 Task: Search one way flight ticket for 5 adults, 2 children, 1 infant in seat and 1 infant on lap in economy from Las Vegas: Harry Reid International Airport to Jackson: Jackson Hole Airport on 5-2-2023. Choice of flights is Royal air maroc. Number of bags: 2 carry on bags. Price is upto 88000. Outbound departure time preference is 0:00.
Action: Mouse moved to (391, 332)
Screenshot: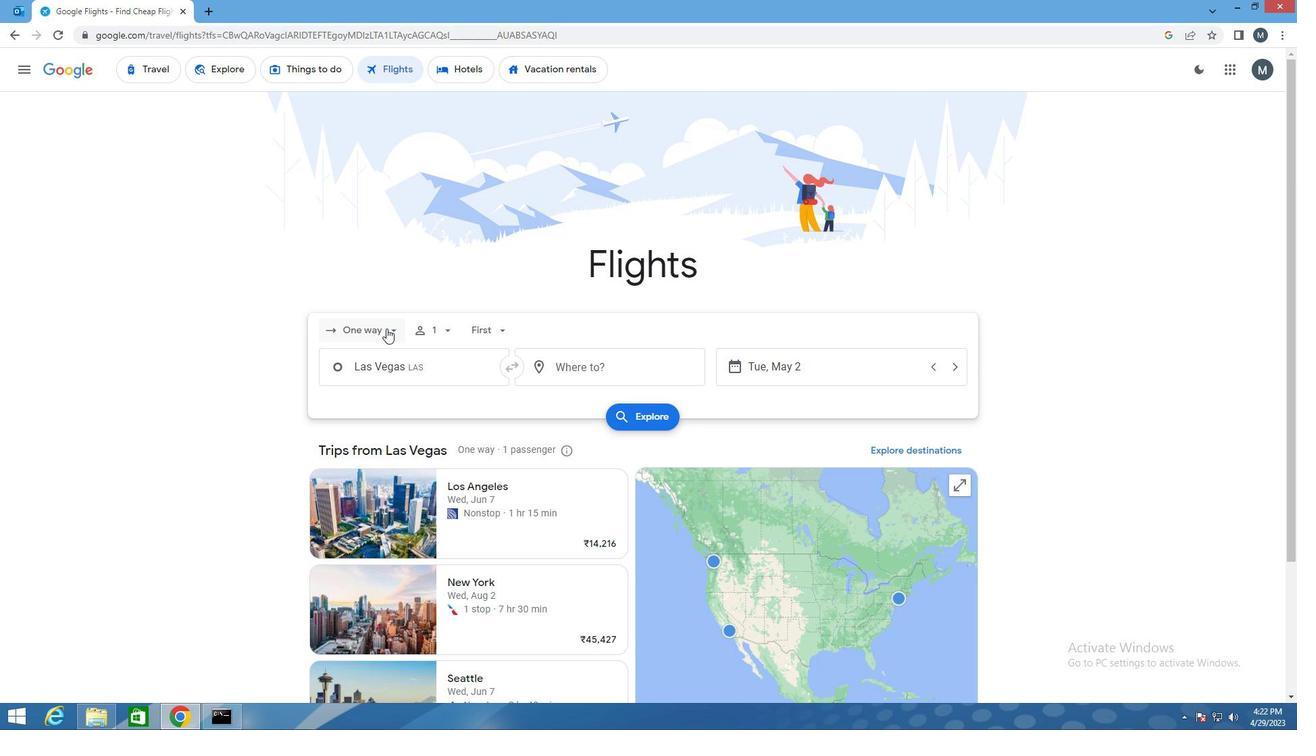 
Action: Mouse pressed left at (391, 332)
Screenshot: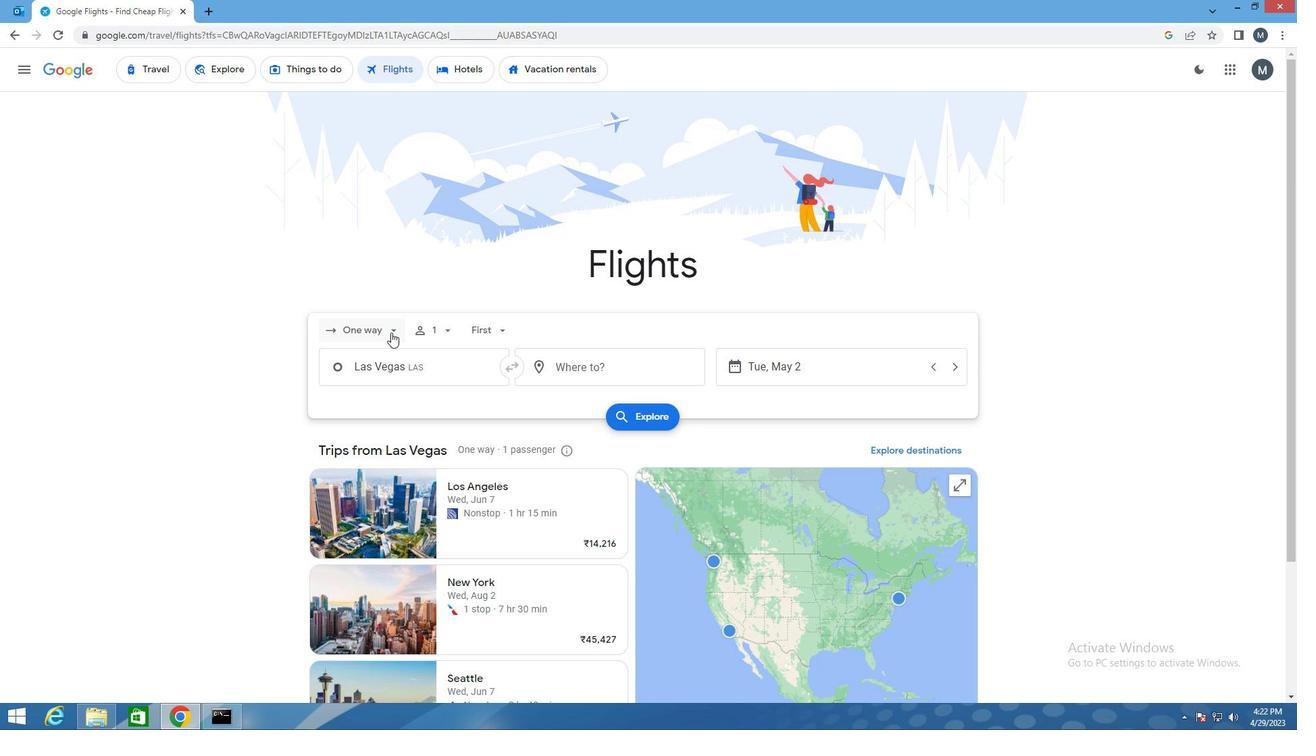 
Action: Mouse moved to (396, 390)
Screenshot: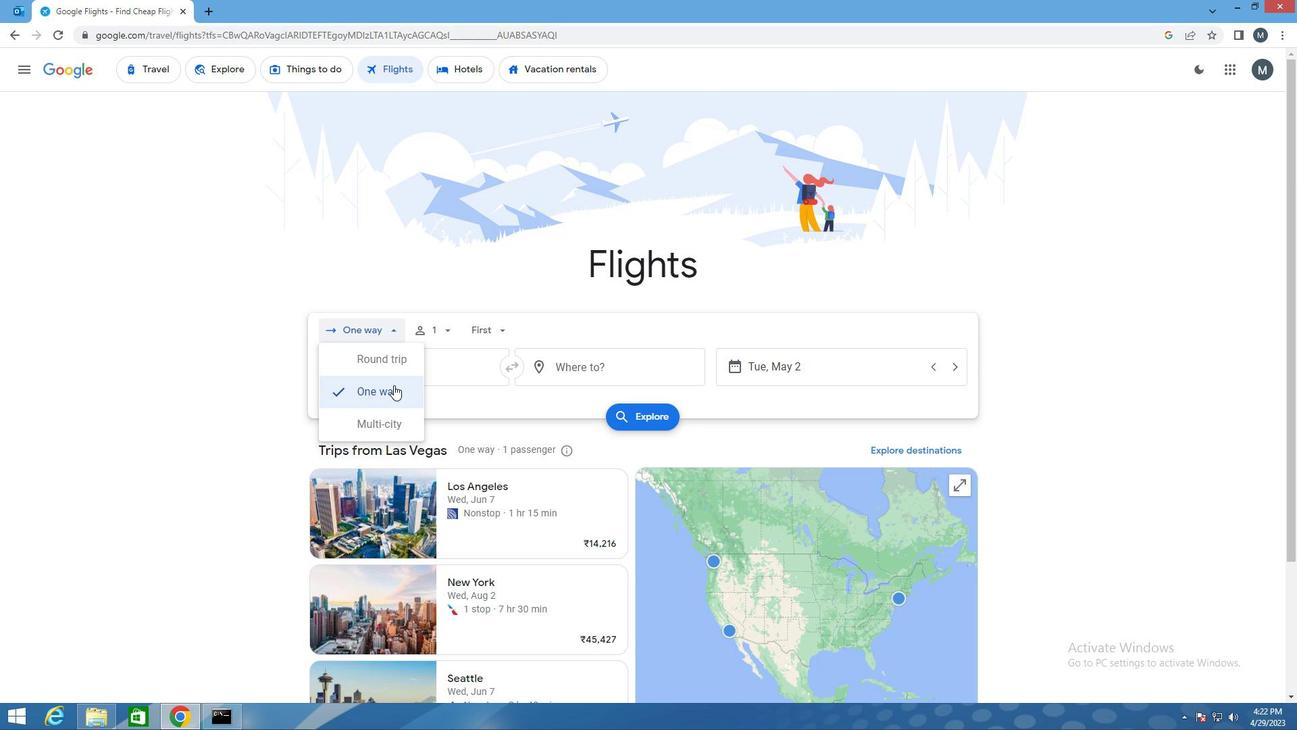 
Action: Mouse pressed left at (396, 390)
Screenshot: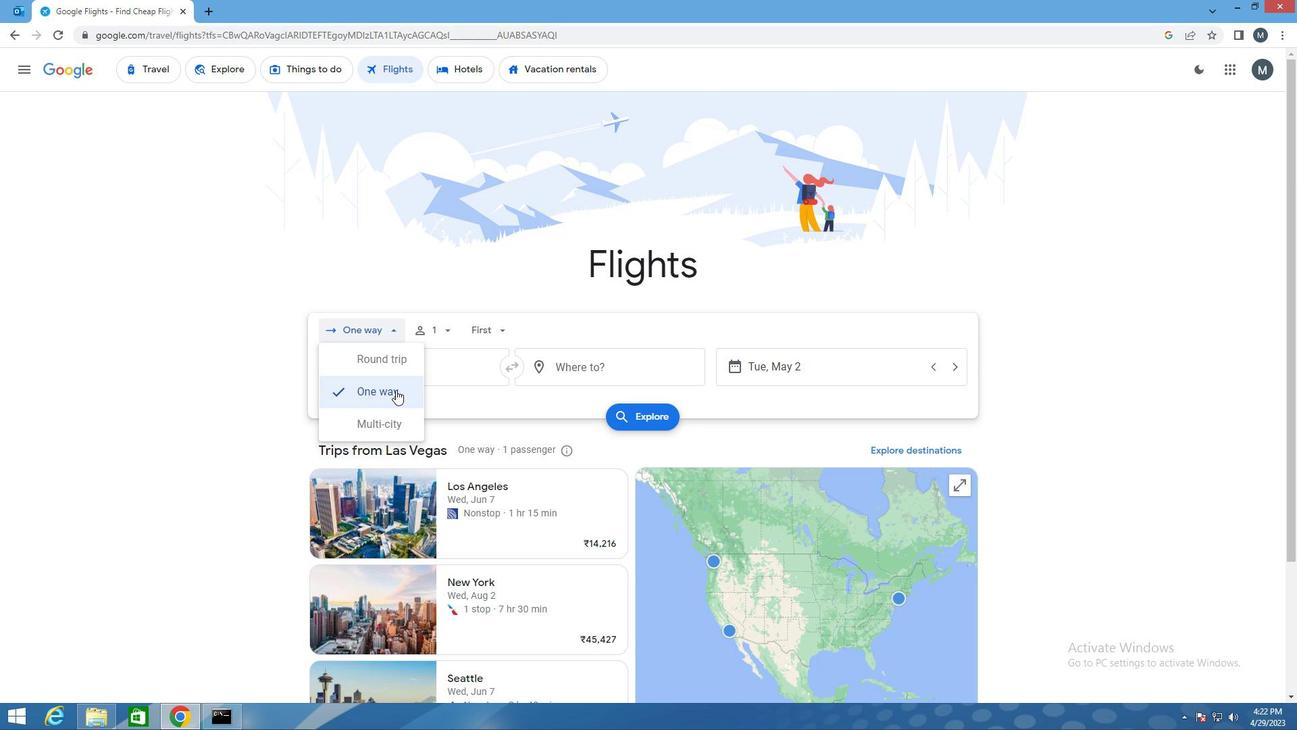 
Action: Mouse moved to (435, 332)
Screenshot: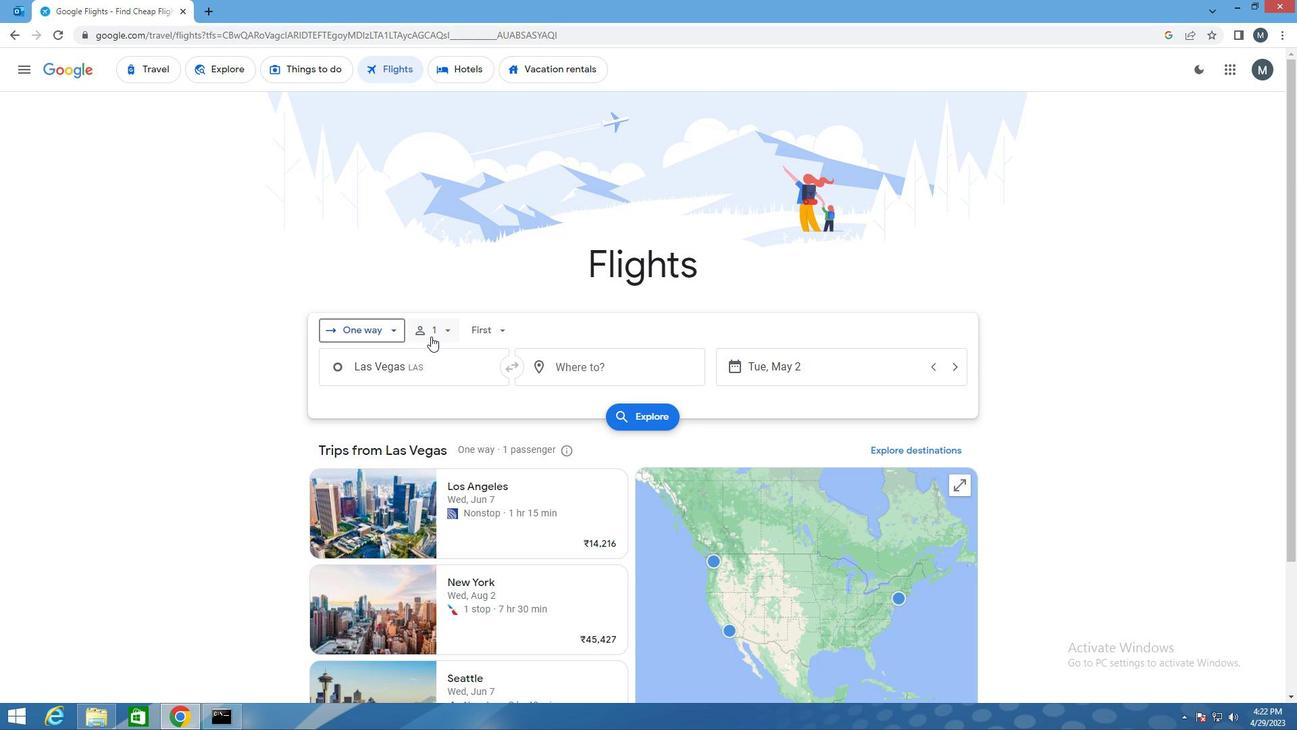 
Action: Mouse pressed left at (435, 332)
Screenshot: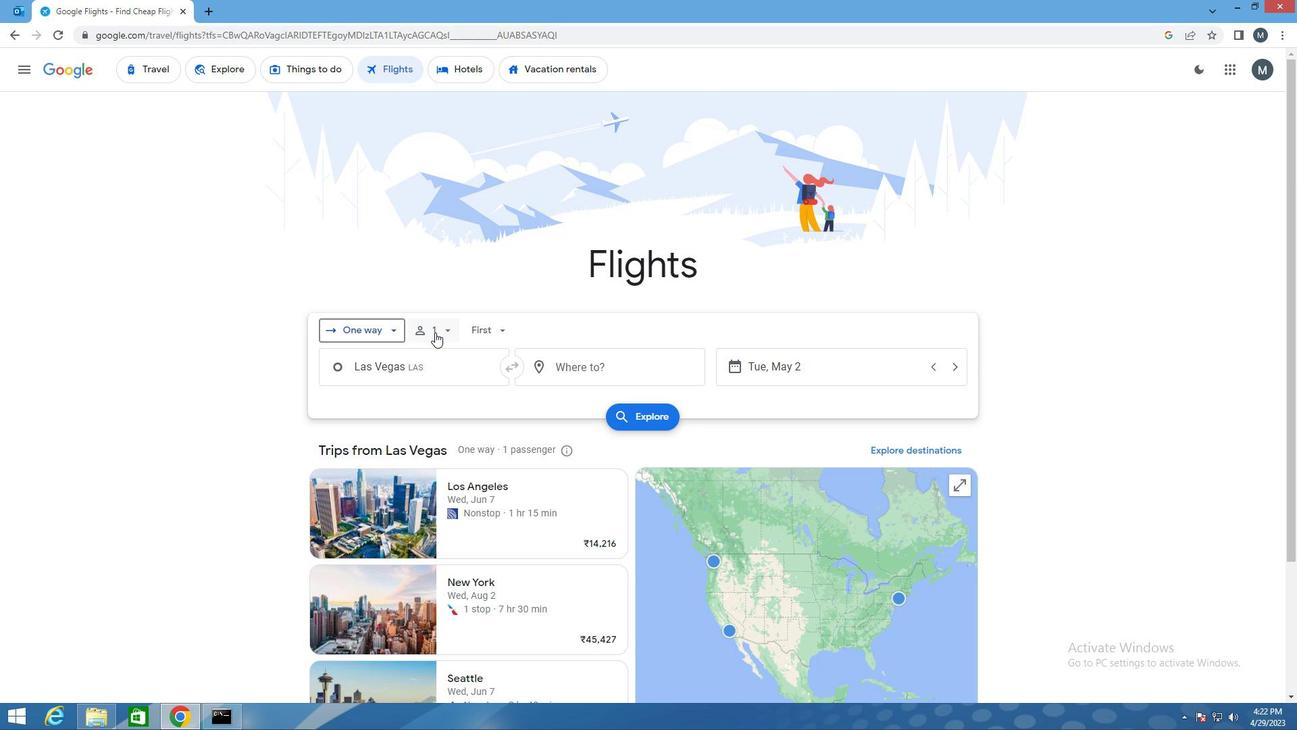 
Action: Mouse moved to (548, 365)
Screenshot: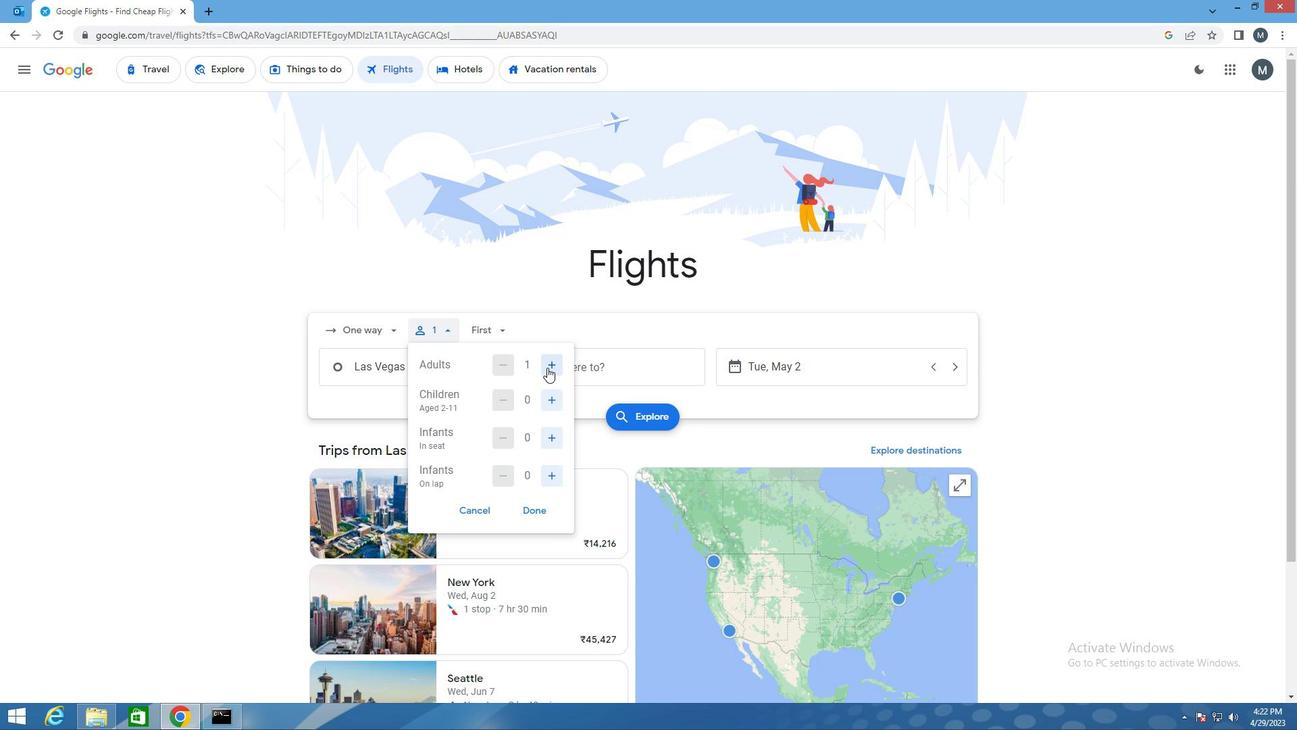 
Action: Mouse pressed left at (548, 365)
Screenshot: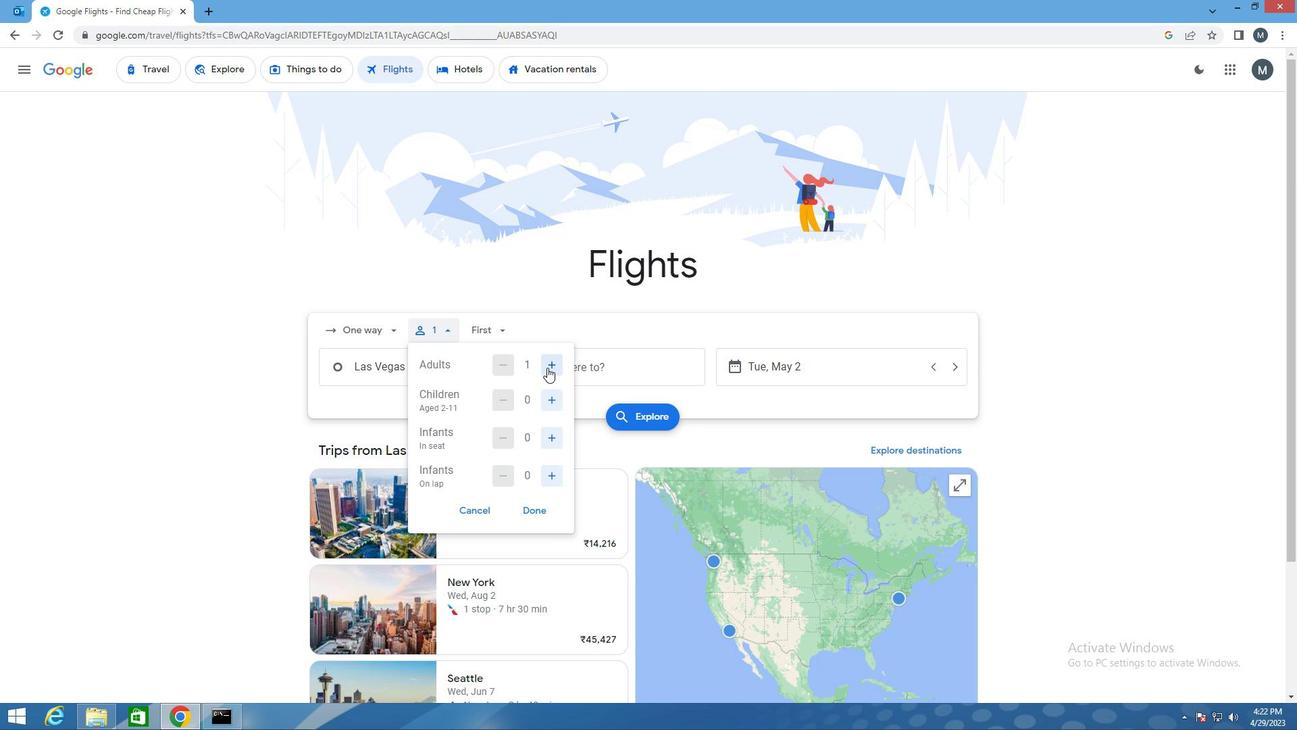
Action: Mouse pressed left at (548, 365)
Screenshot: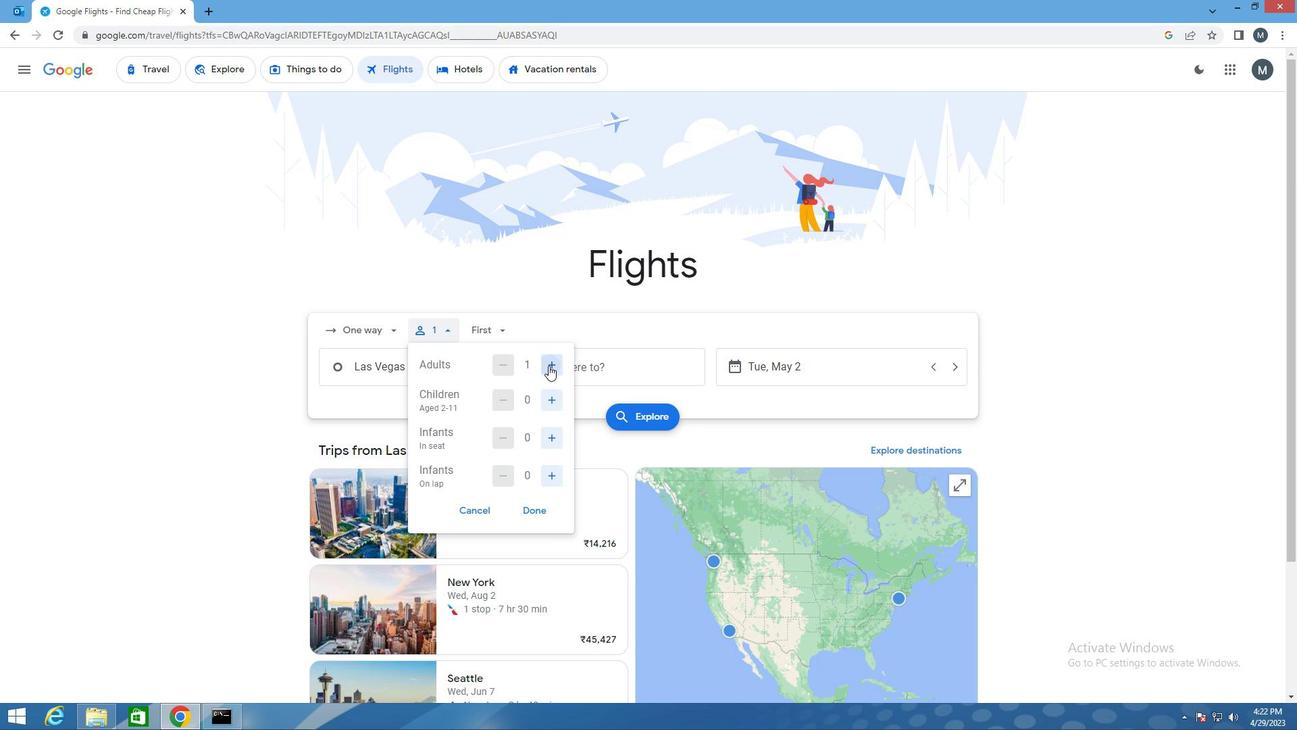 
Action: Mouse pressed left at (548, 365)
Screenshot: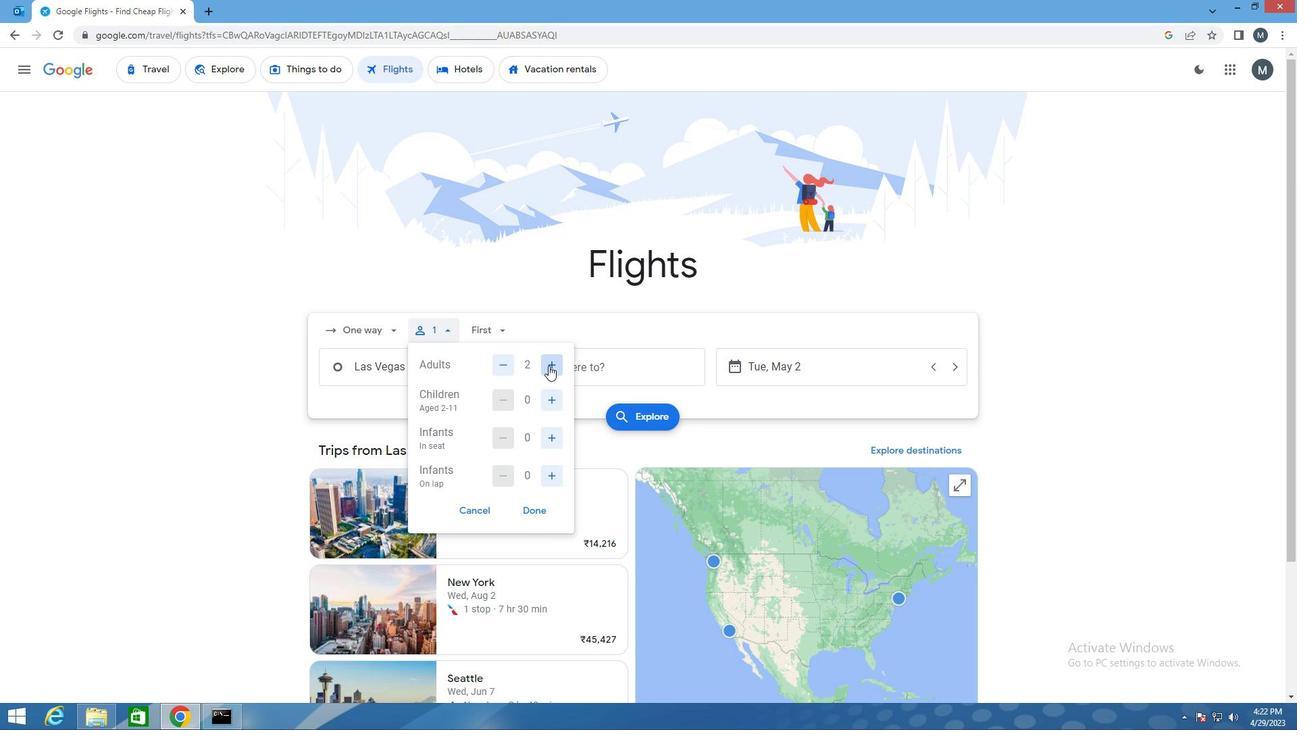 
Action: Mouse pressed left at (548, 365)
Screenshot: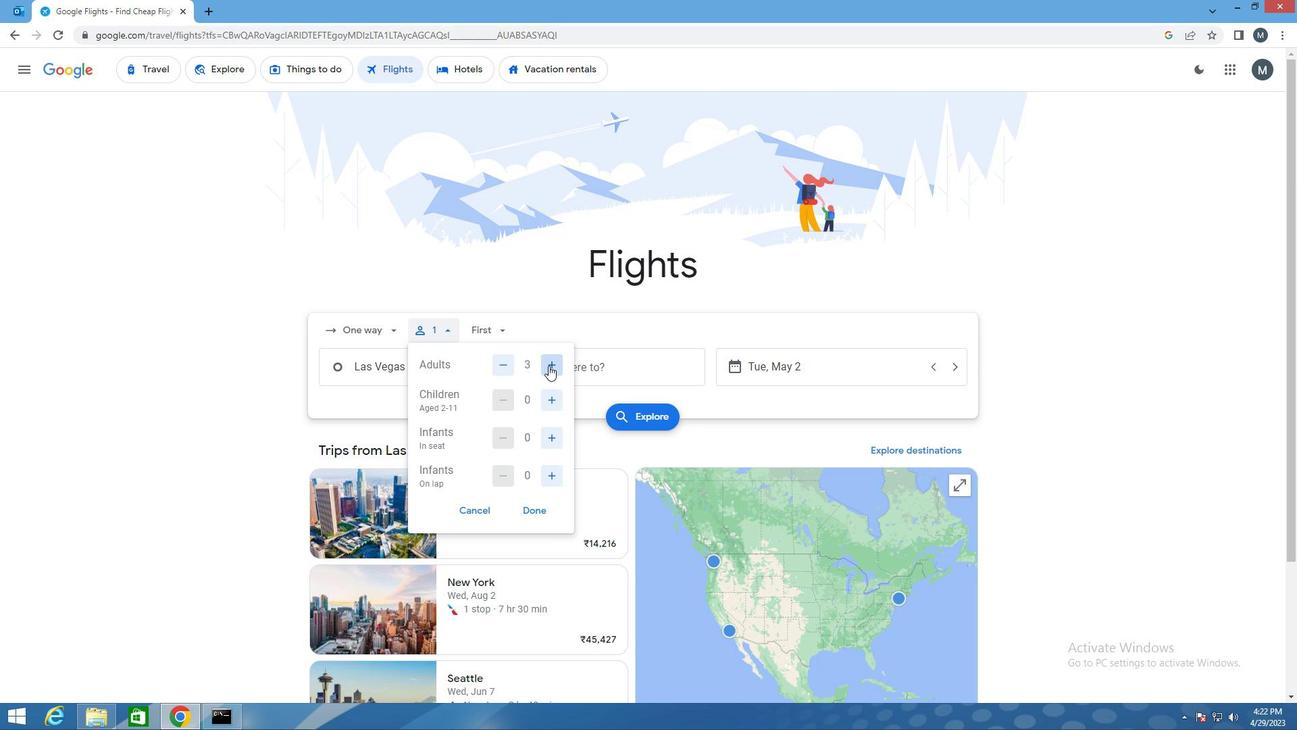 
Action: Mouse moved to (553, 400)
Screenshot: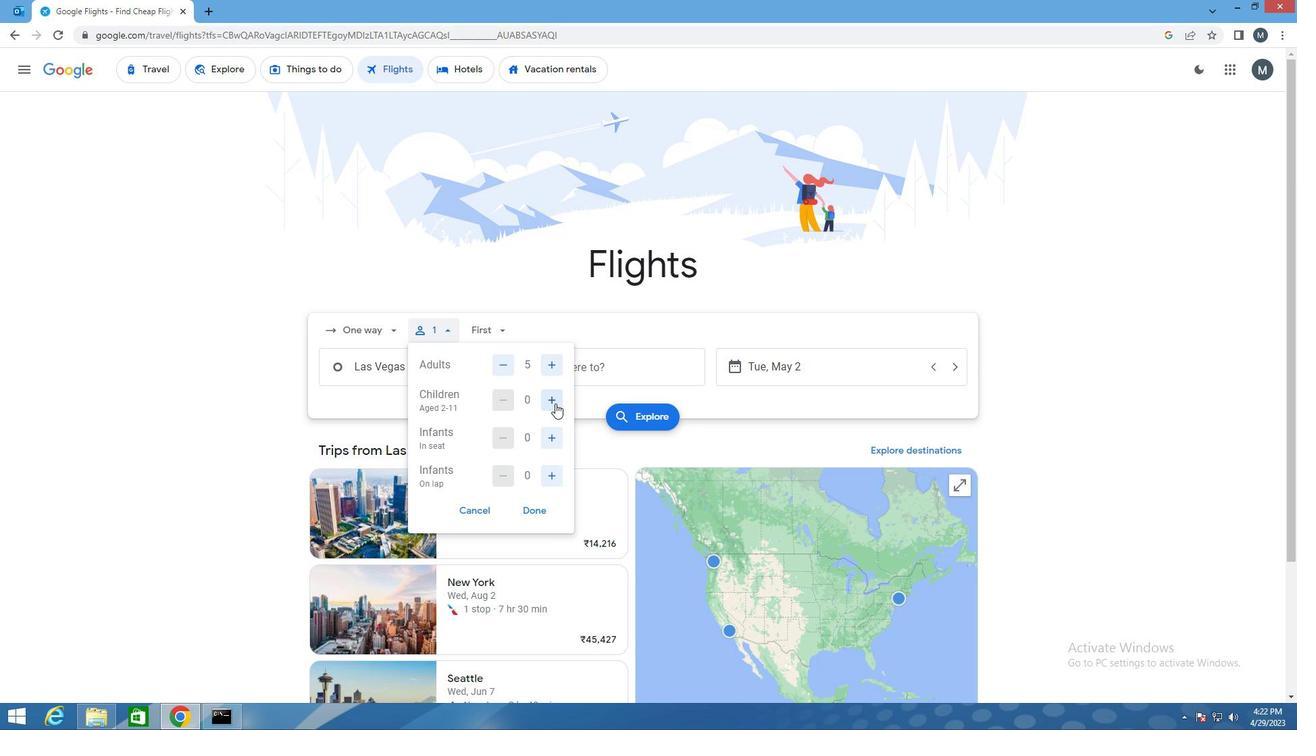 
Action: Mouse pressed left at (553, 400)
Screenshot: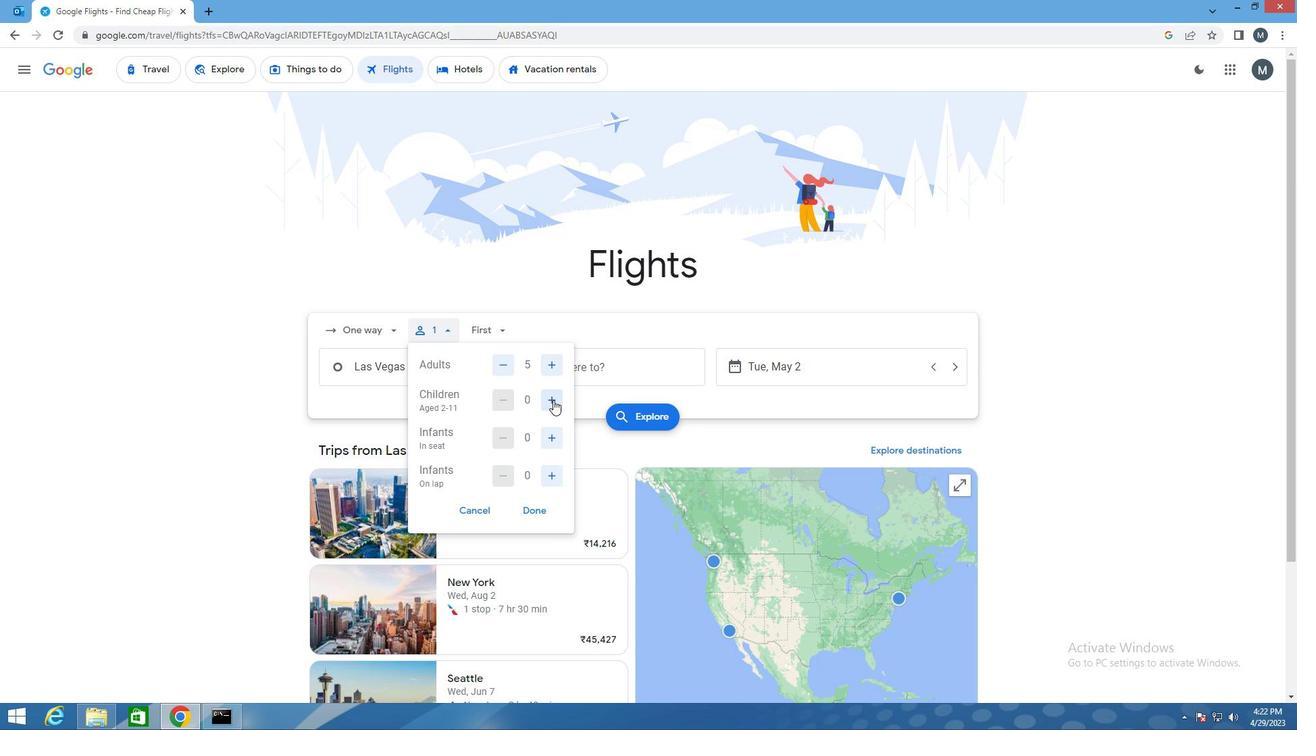 
Action: Mouse pressed left at (553, 400)
Screenshot: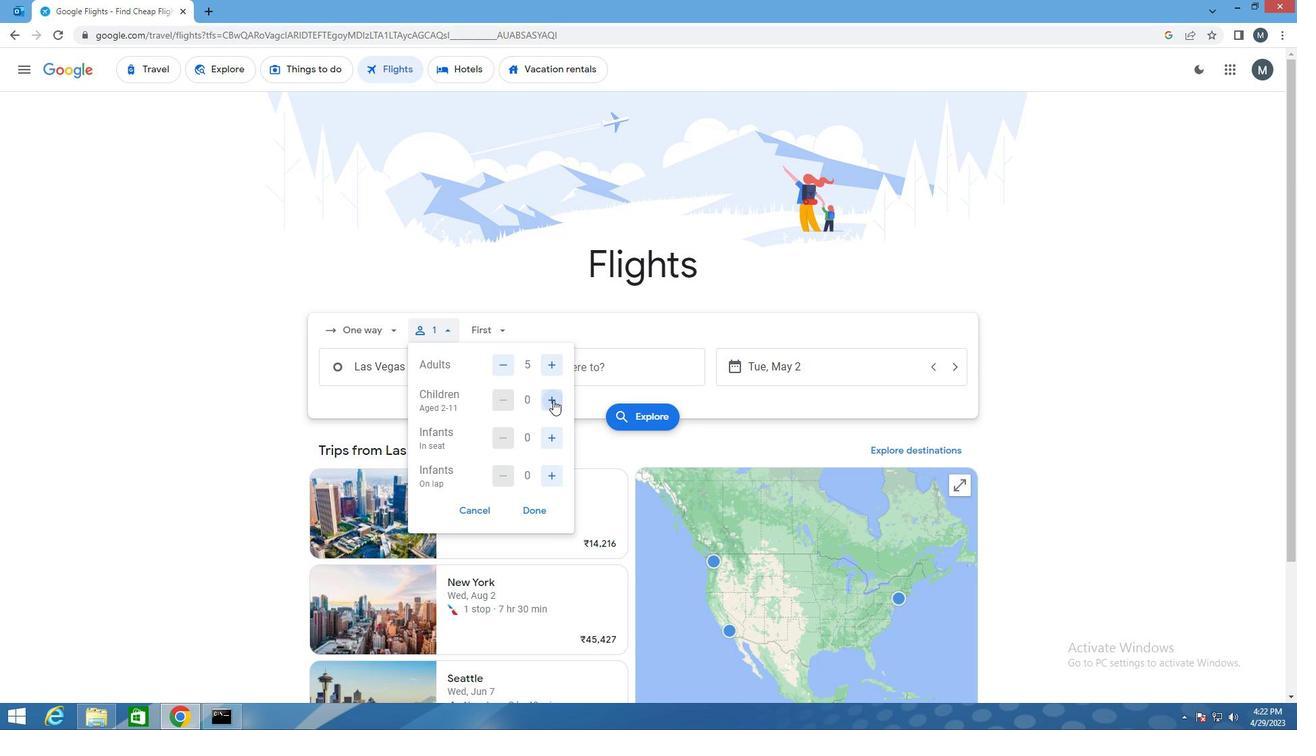 
Action: Mouse moved to (552, 437)
Screenshot: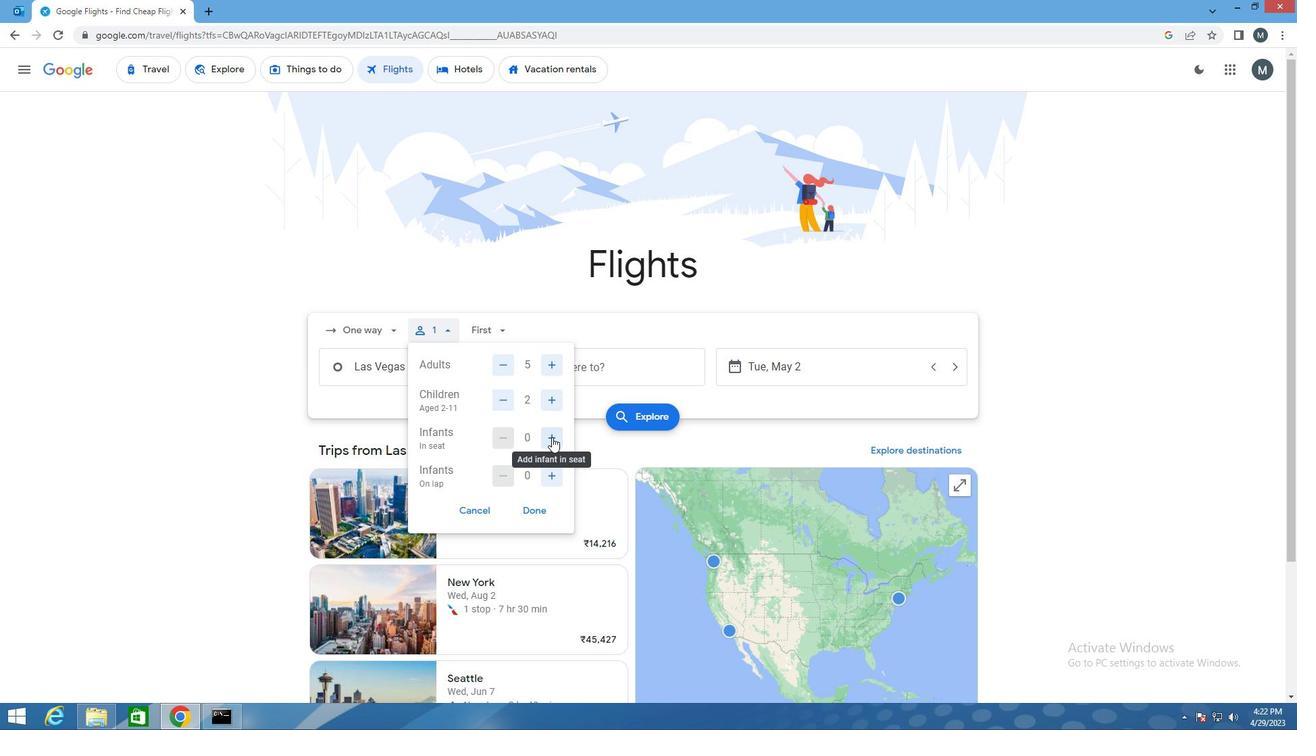 
Action: Mouse pressed left at (552, 437)
Screenshot: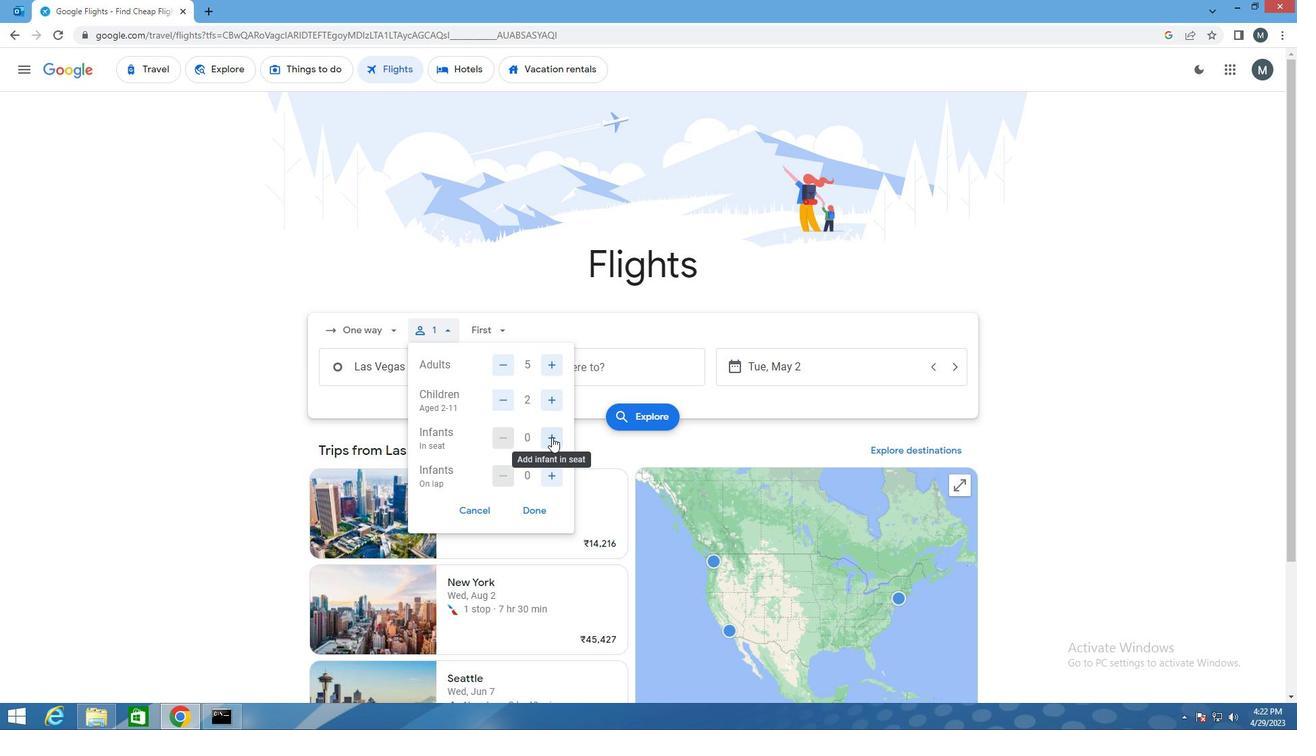 
Action: Mouse moved to (550, 473)
Screenshot: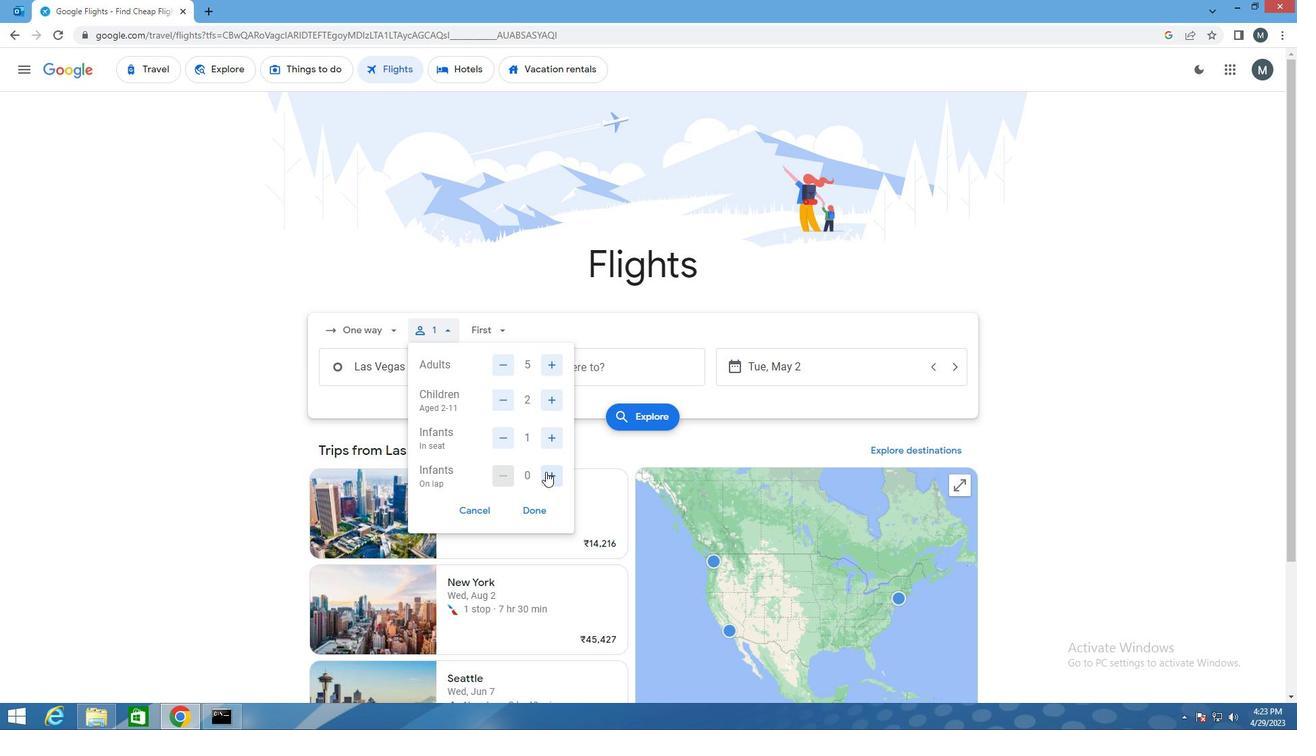 
Action: Mouse pressed left at (550, 473)
Screenshot: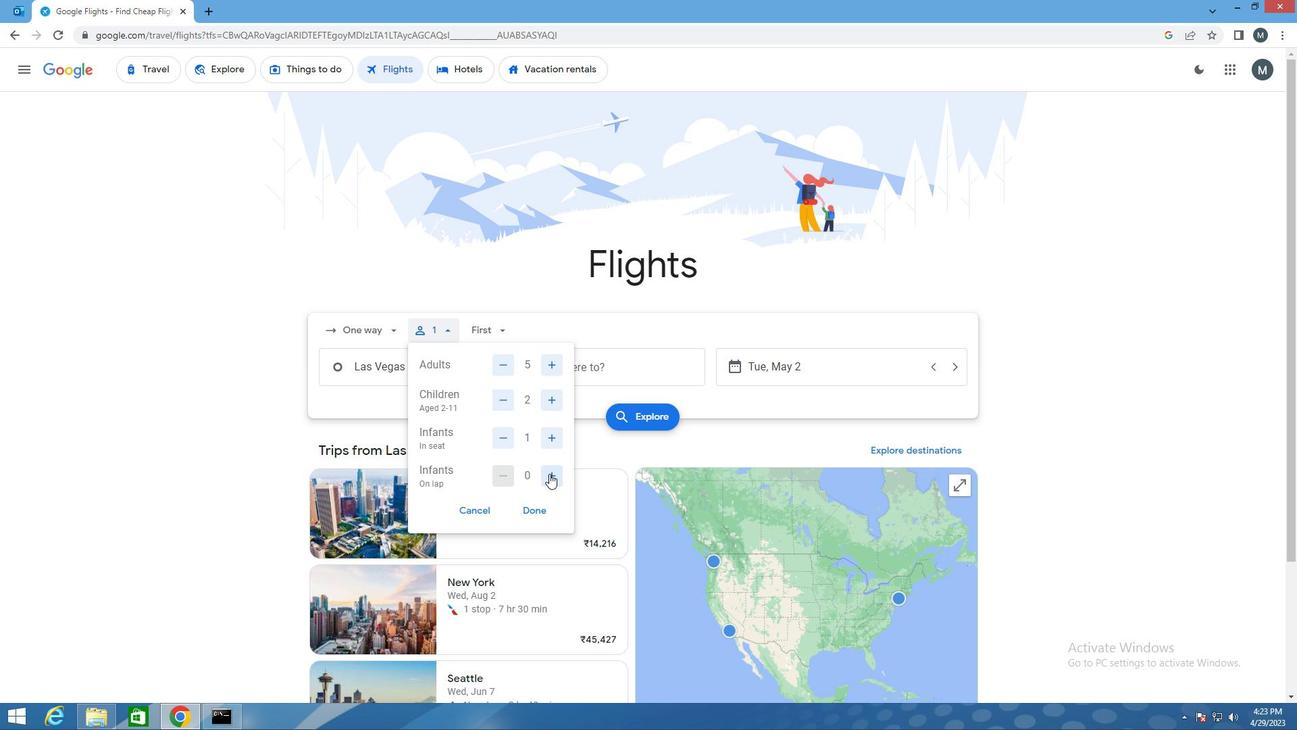 
Action: Mouse moved to (540, 511)
Screenshot: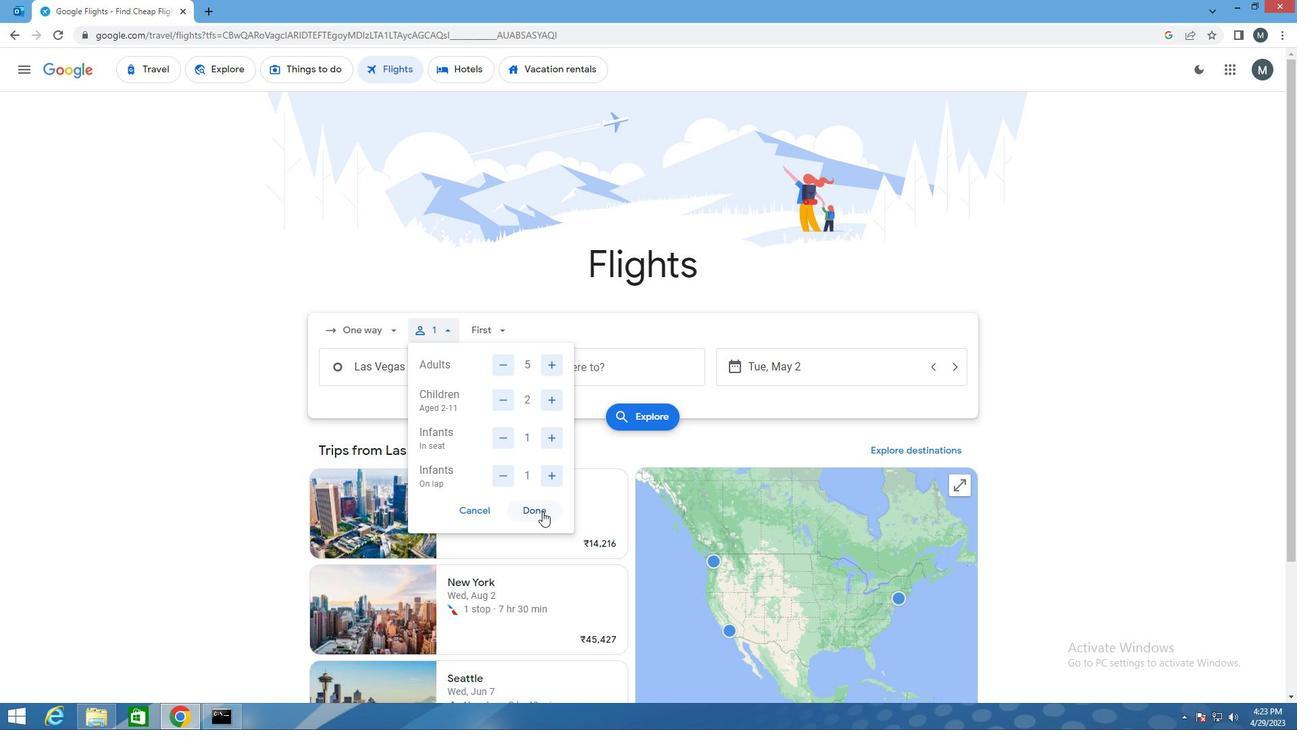 
Action: Mouse pressed left at (540, 511)
Screenshot: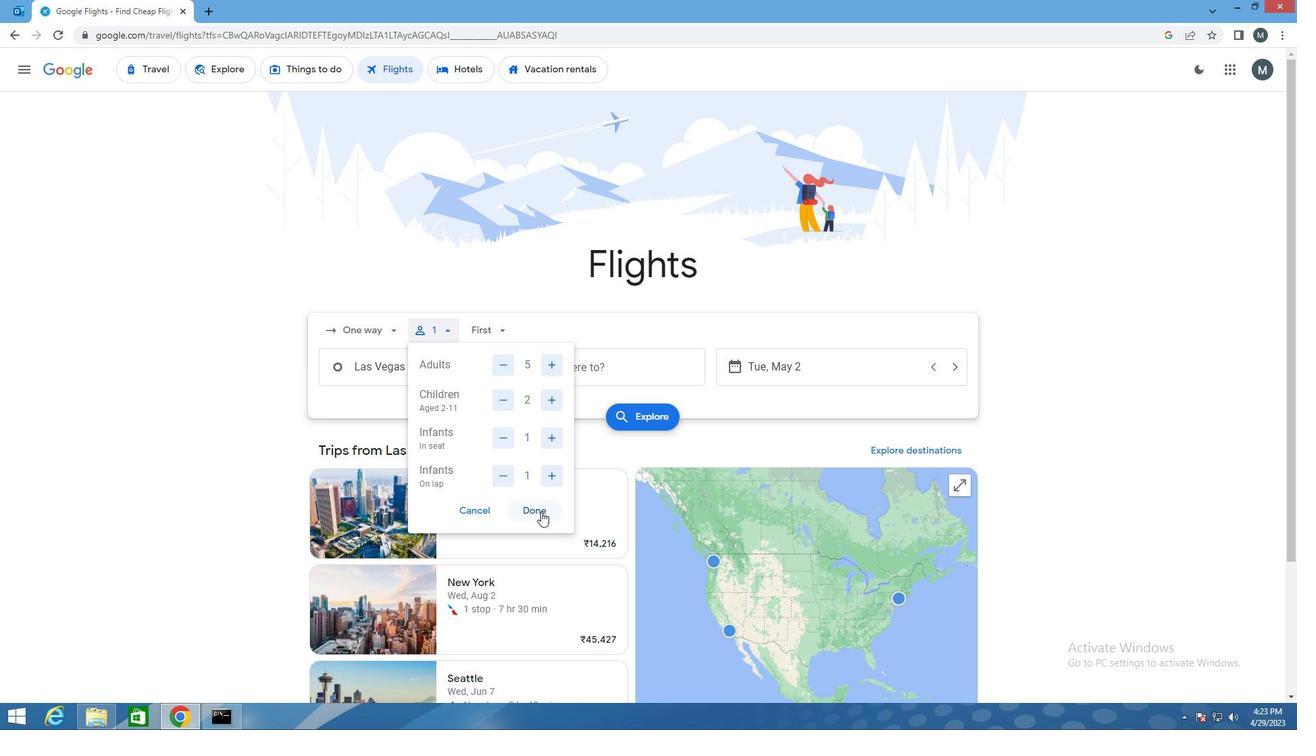 
Action: Mouse moved to (500, 339)
Screenshot: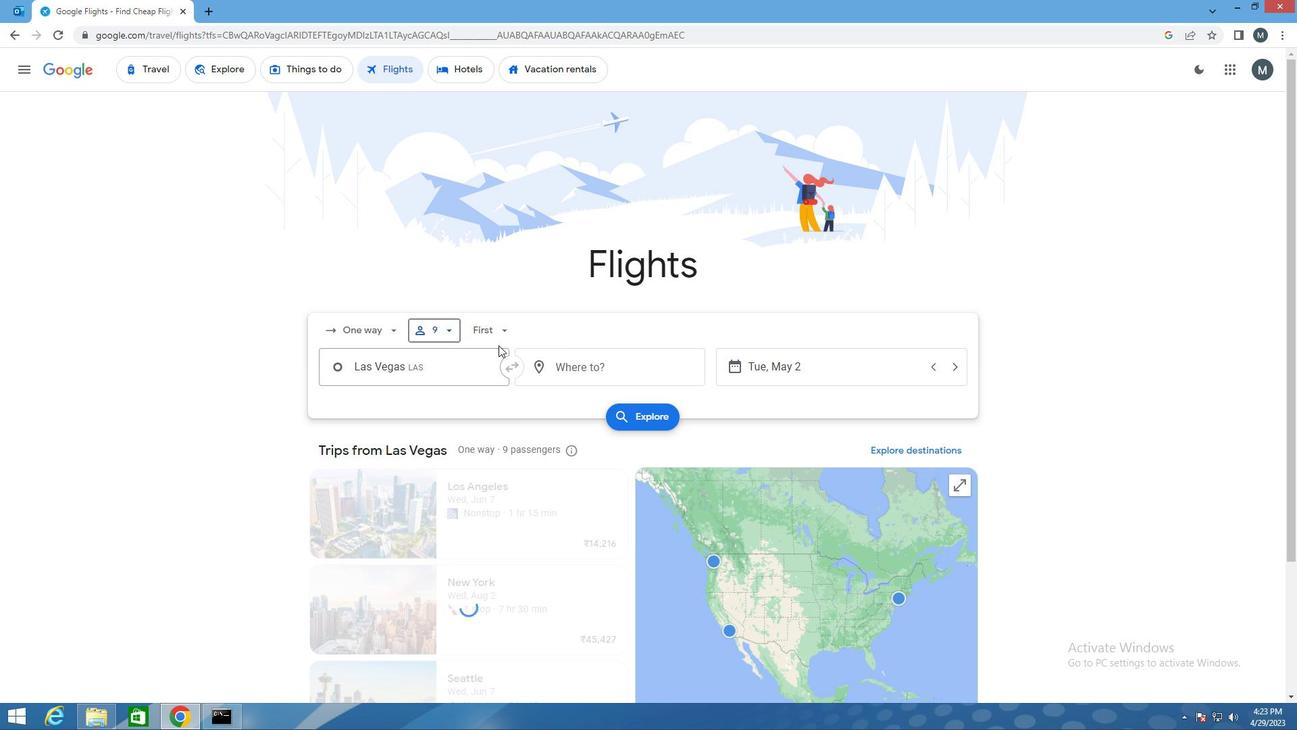 
Action: Mouse pressed left at (500, 339)
Screenshot: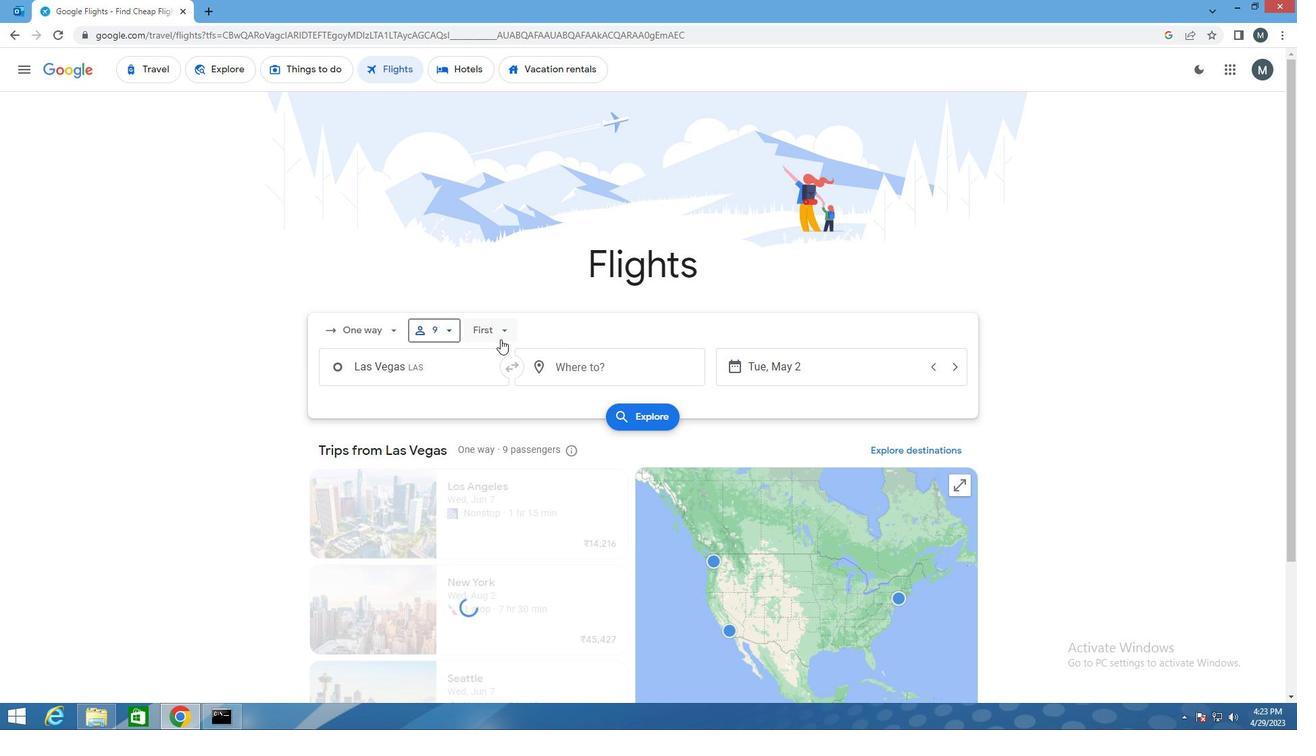 
Action: Mouse moved to (529, 359)
Screenshot: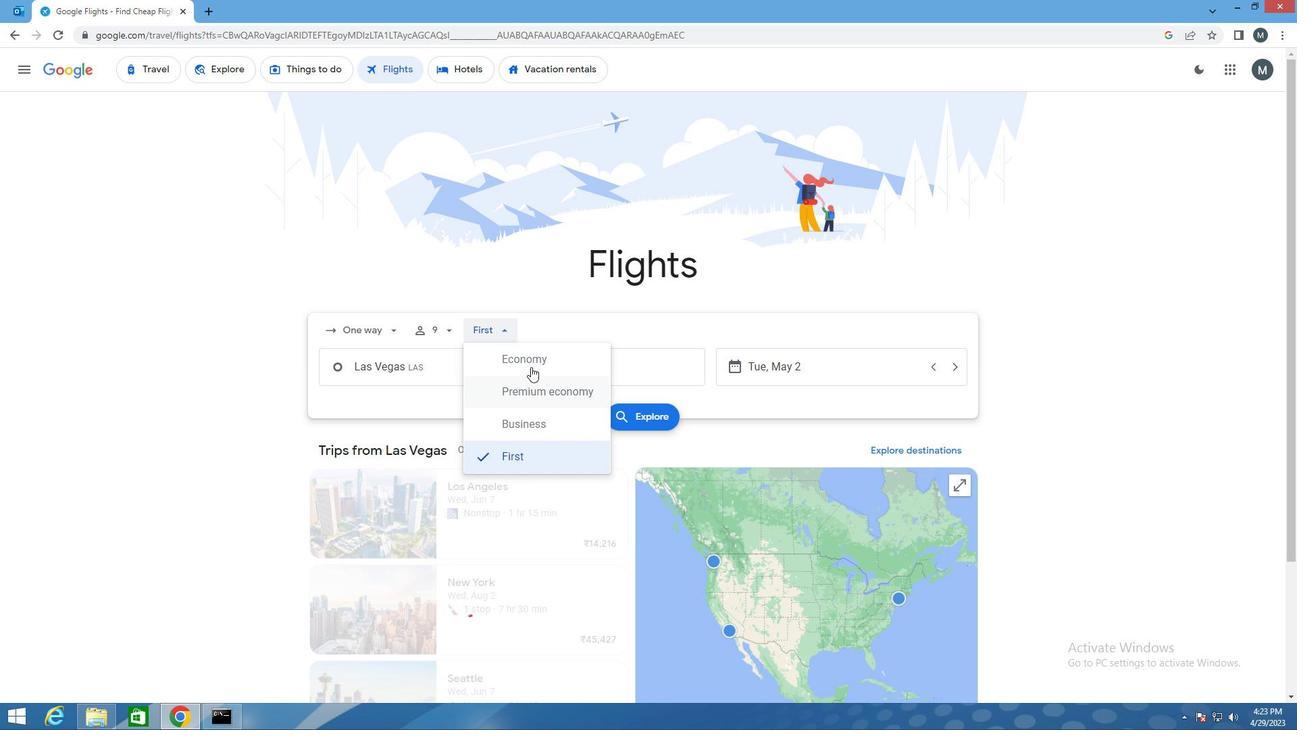 
Action: Mouse pressed left at (529, 359)
Screenshot: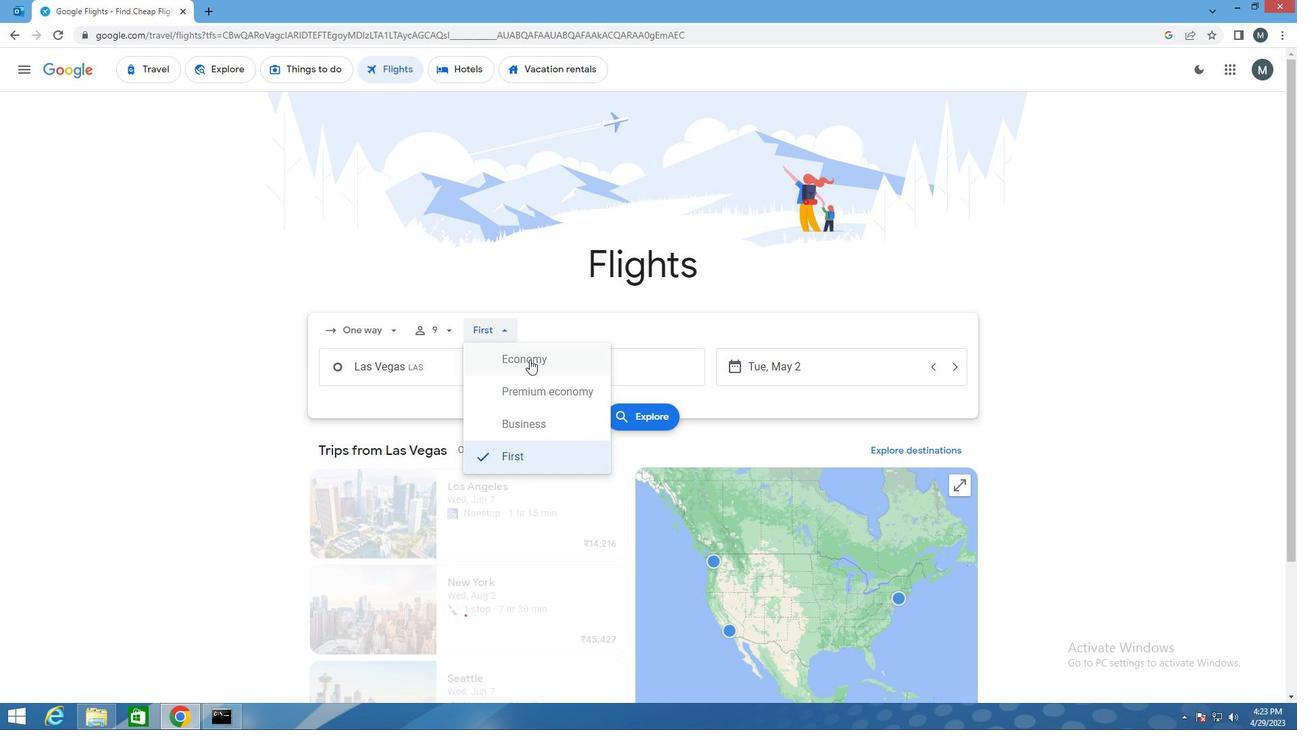 
Action: Mouse moved to (458, 371)
Screenshot: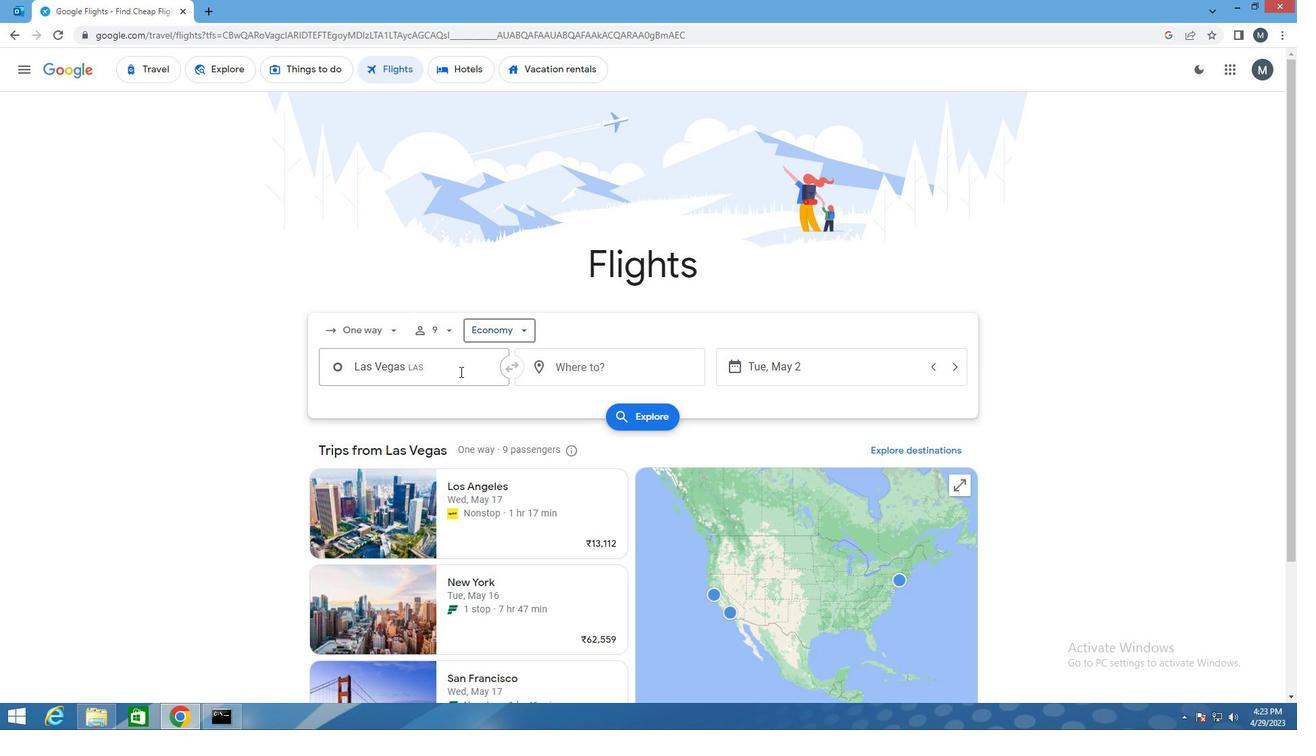 
Action: Mouse pressed left at (458, 371)
Screenshot: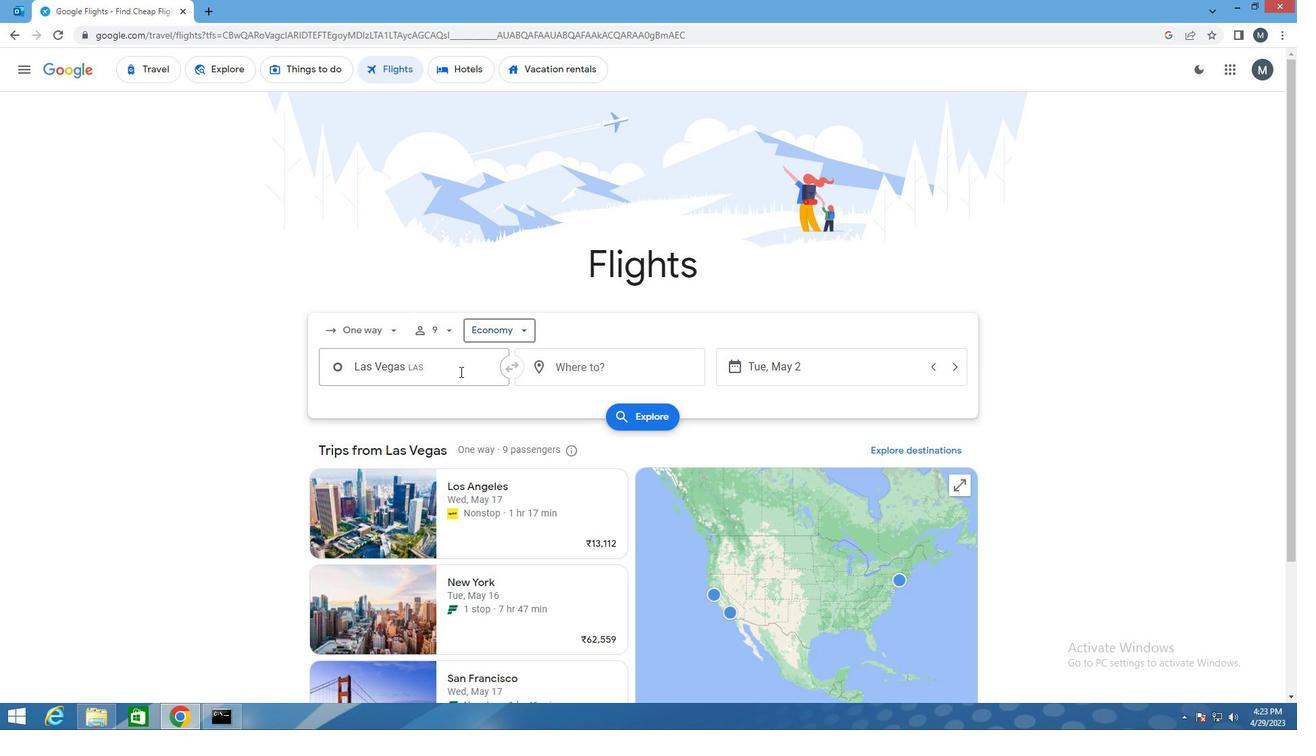 
Action: Mouse moved to (458, 370)
Screenshot: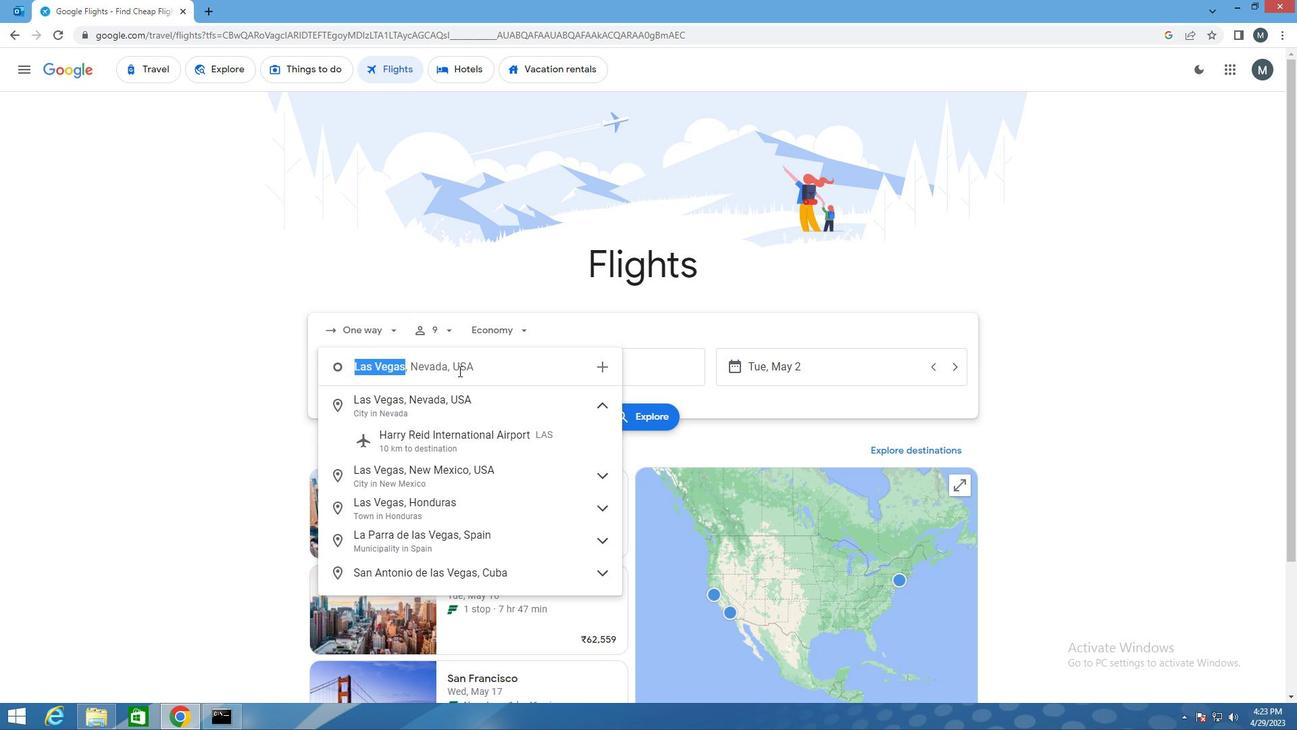 
Action: Key pressed las
Screenshot: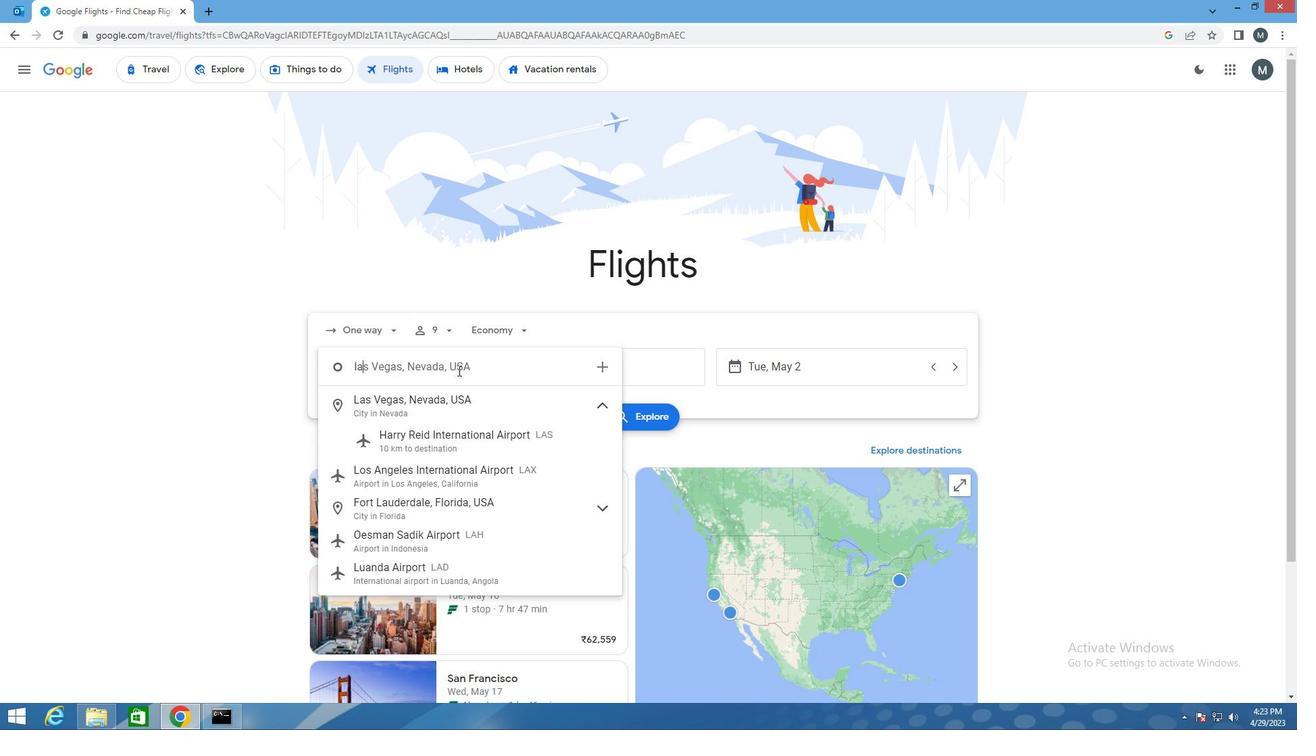 
Action: Mouse moved to (458, 404)
Screenshot: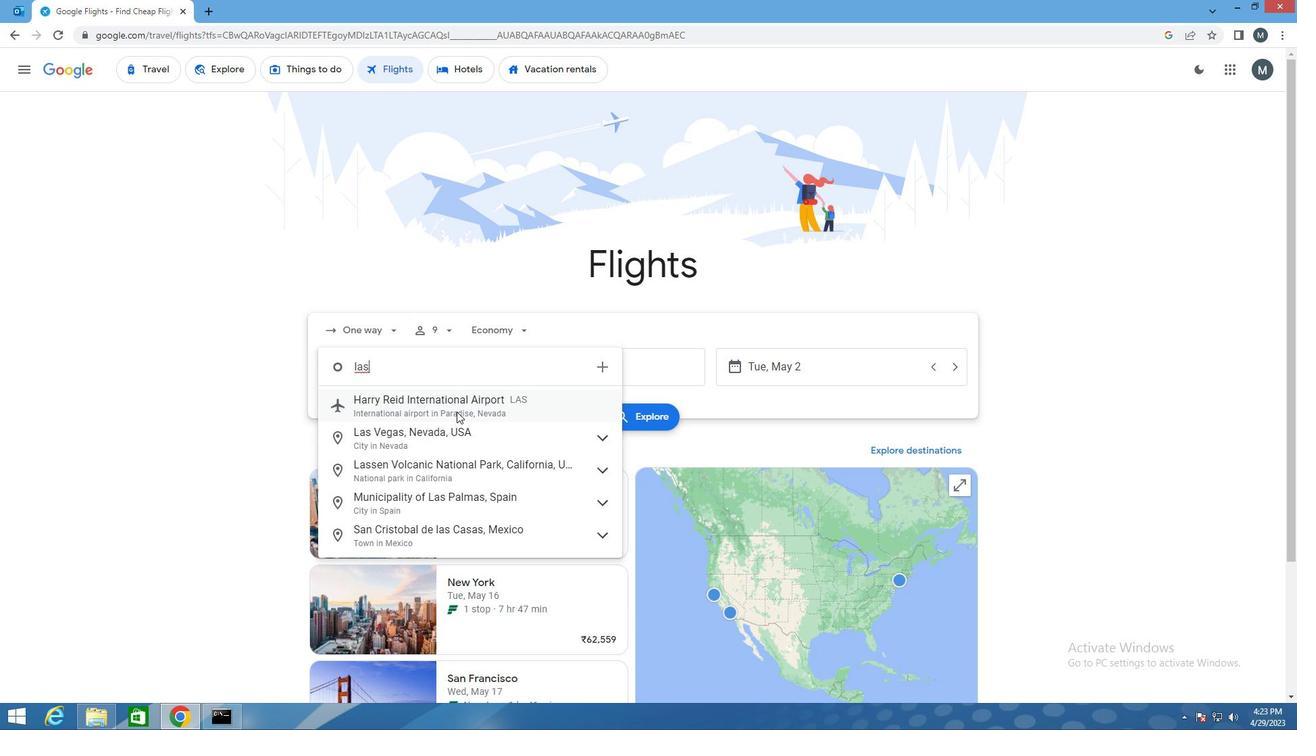 
Action: Mouse pressed left at (458, 404)
Screenshot: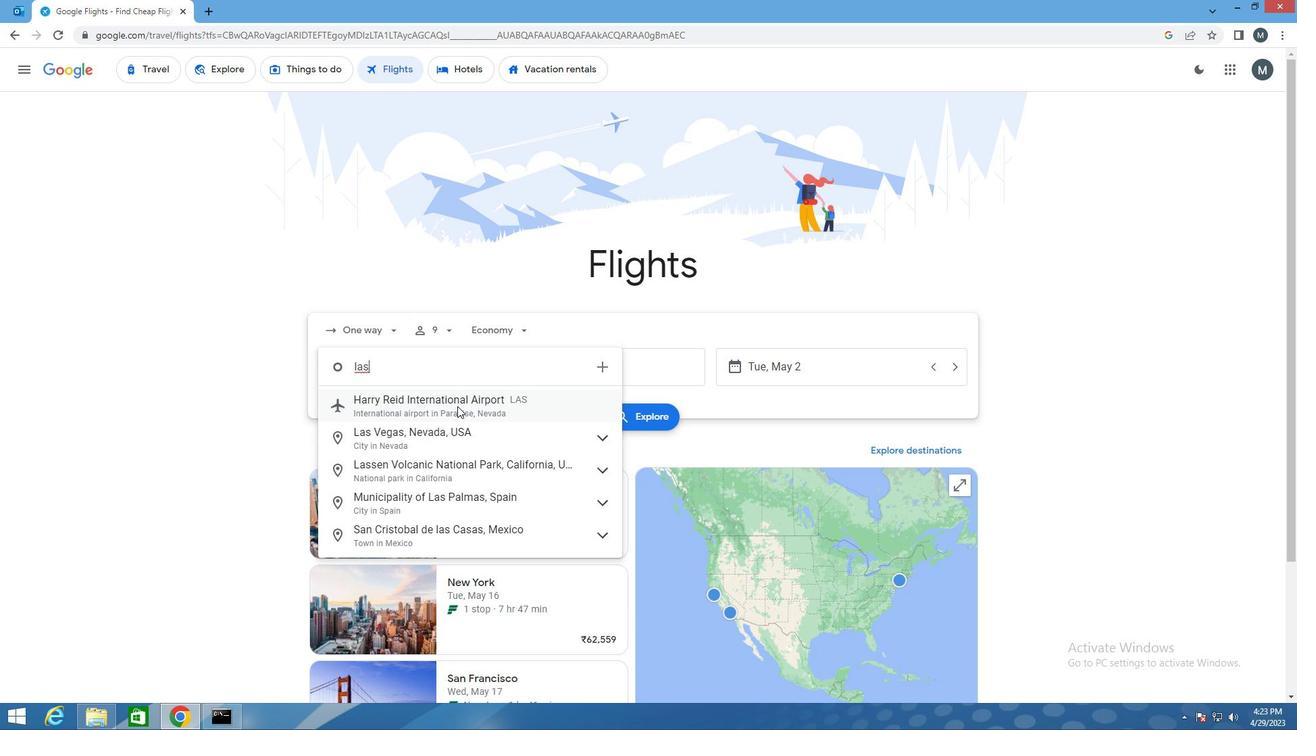 
Action: Mouse moved to (559, 374)
Screenshot: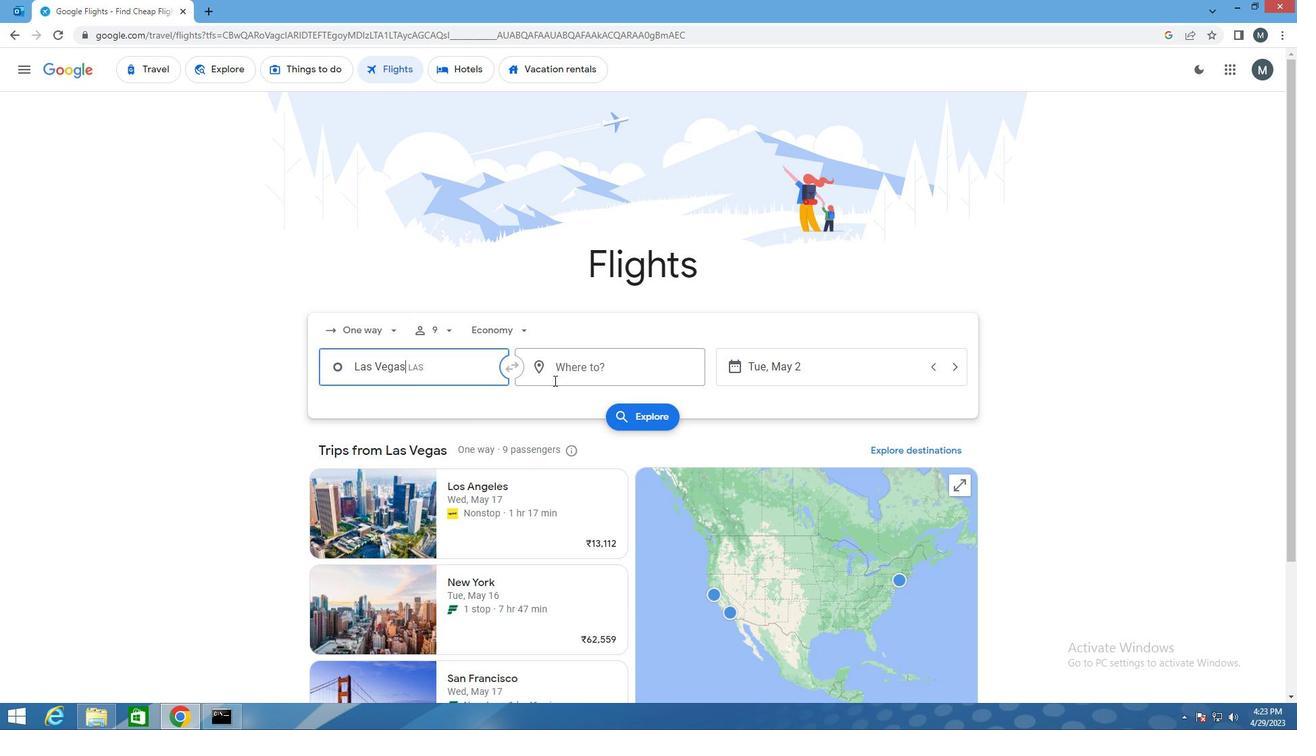 
Action: Mouse pressed left at (559, 374)
Screenshot: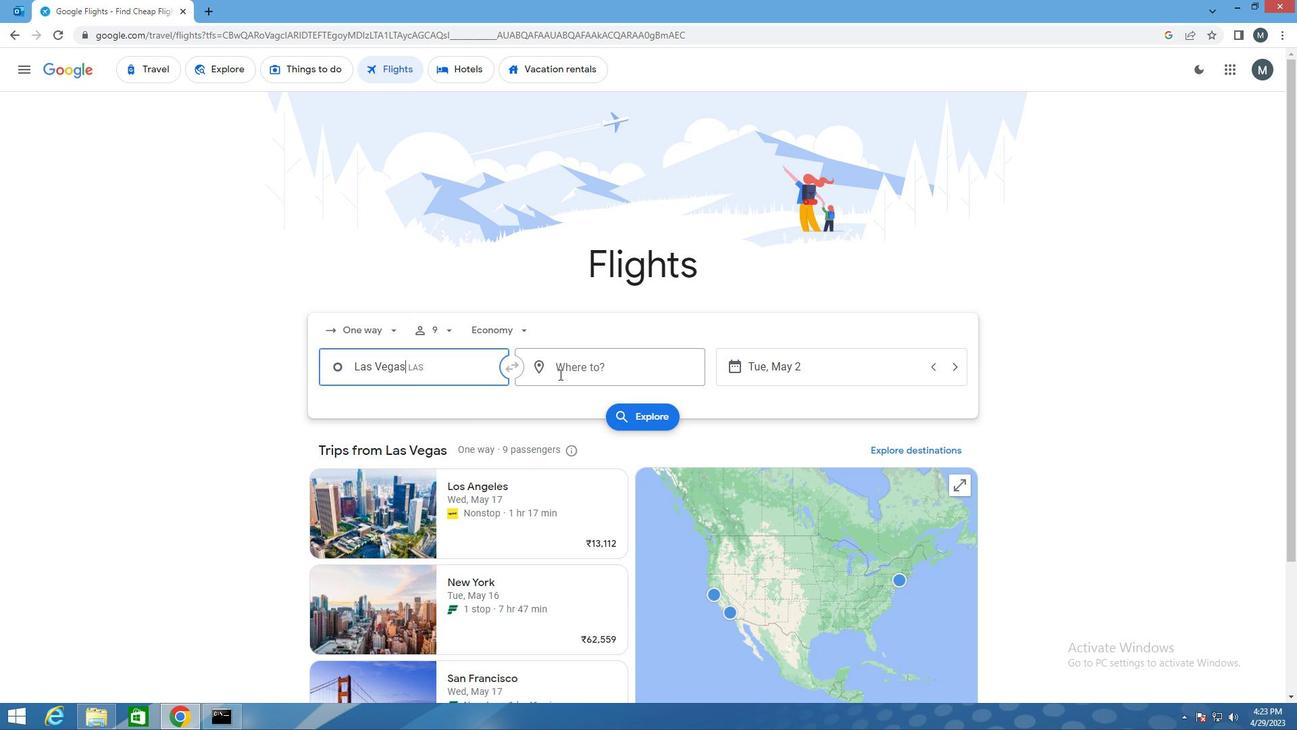 
Action: Mouse moved to (559, 373)
Screenshot: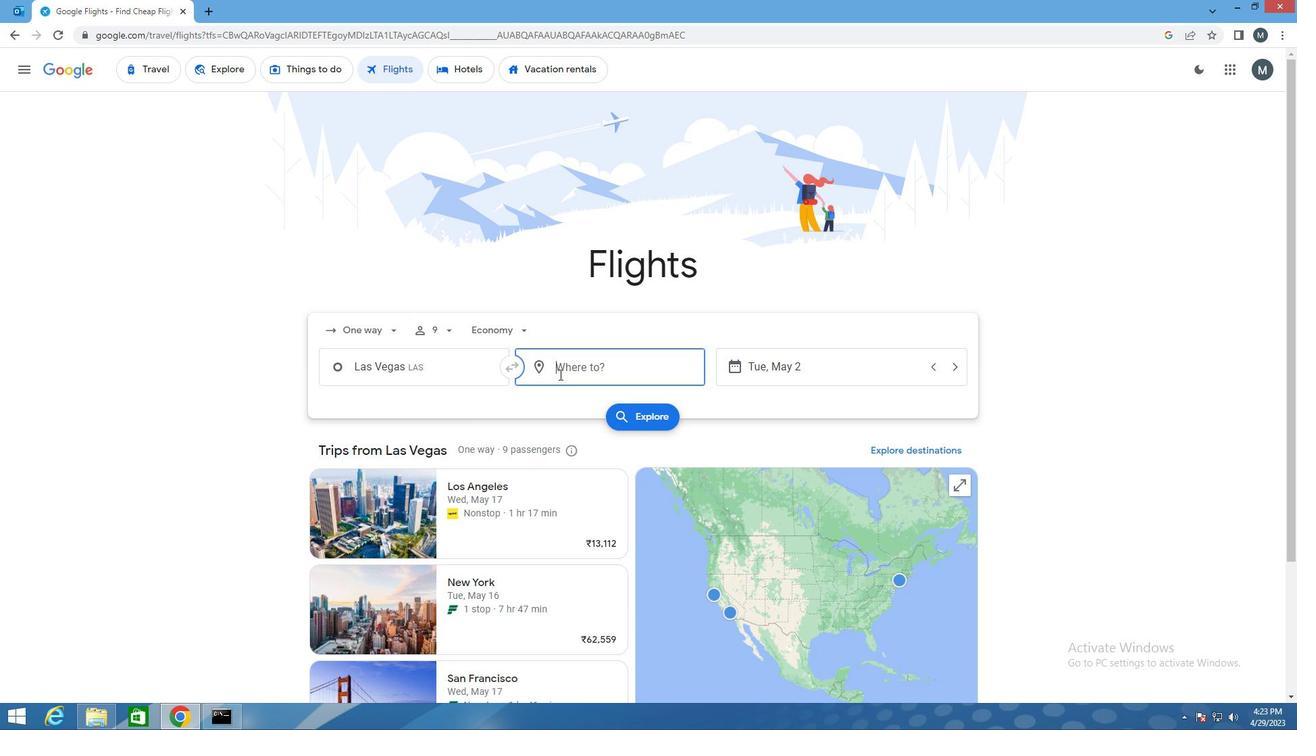 
Action: Key pressed jac
Screenshot: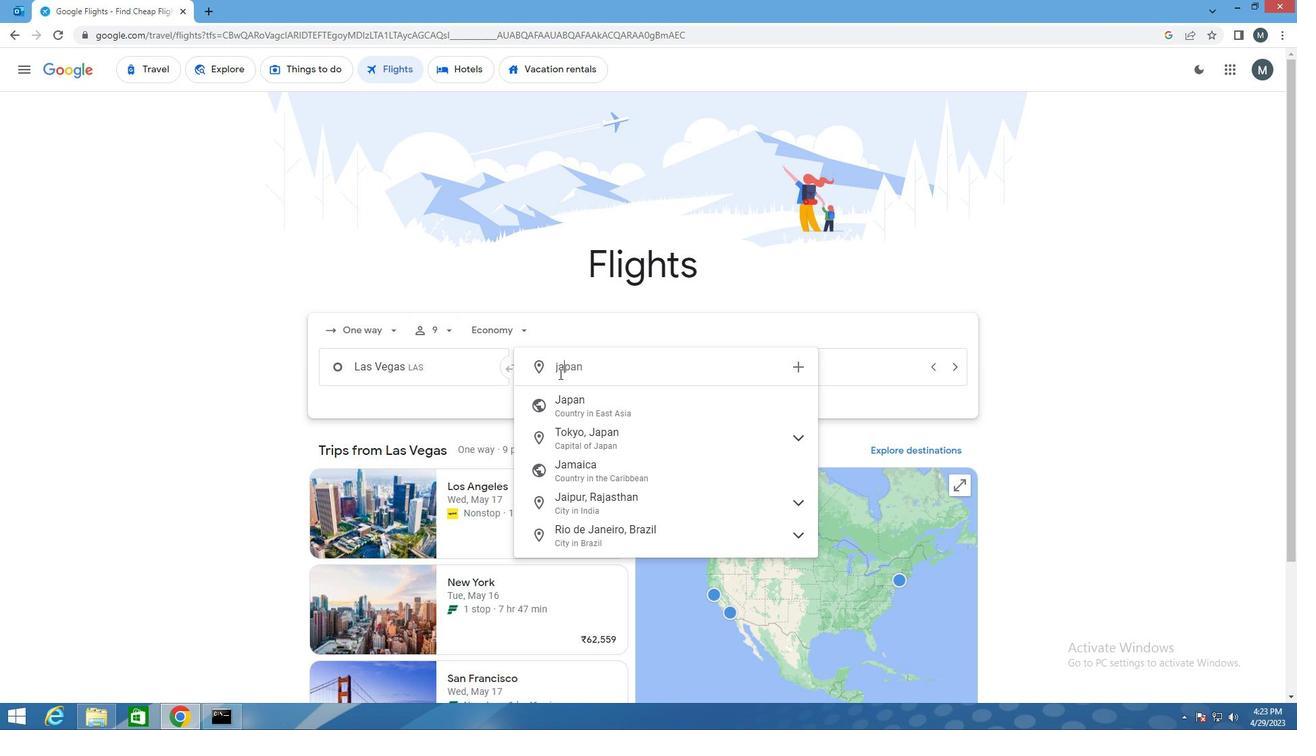 
Action: Mouse moved to (626, 404)
Screenshot: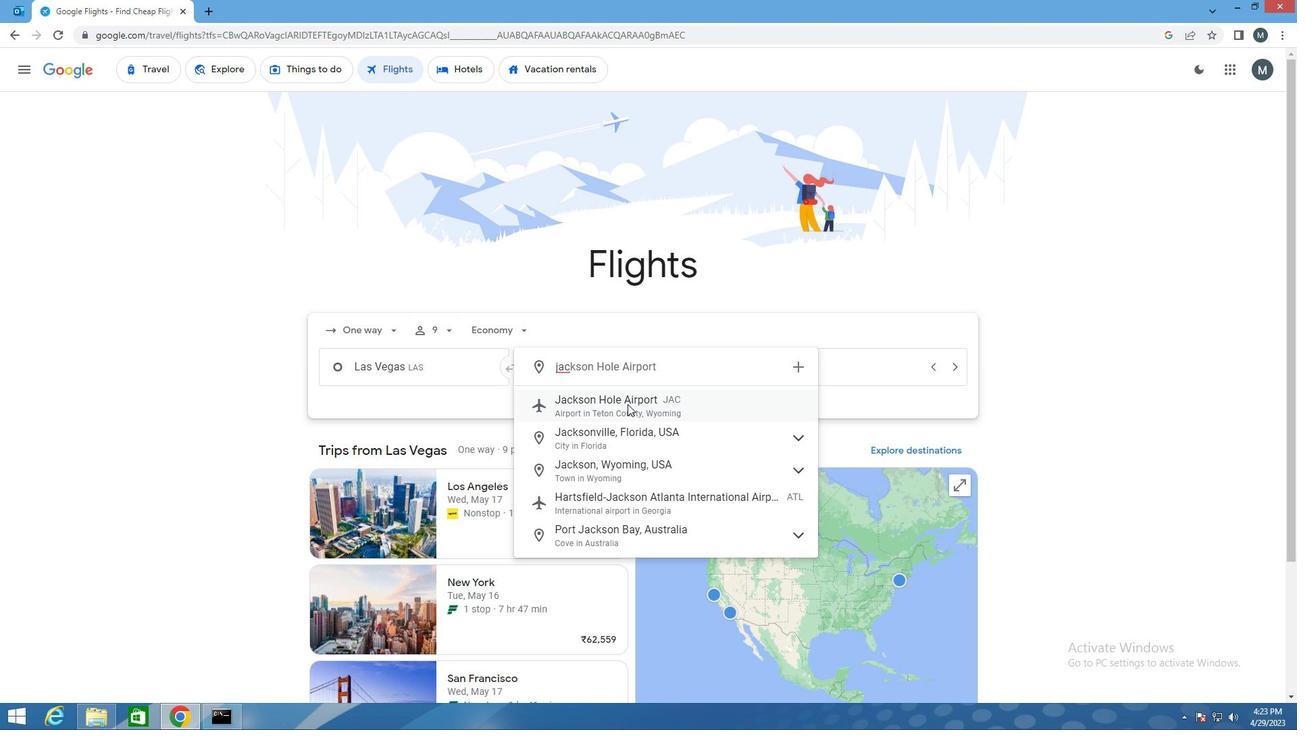 
Action: Key pressed <Key.enter>
Screenshot: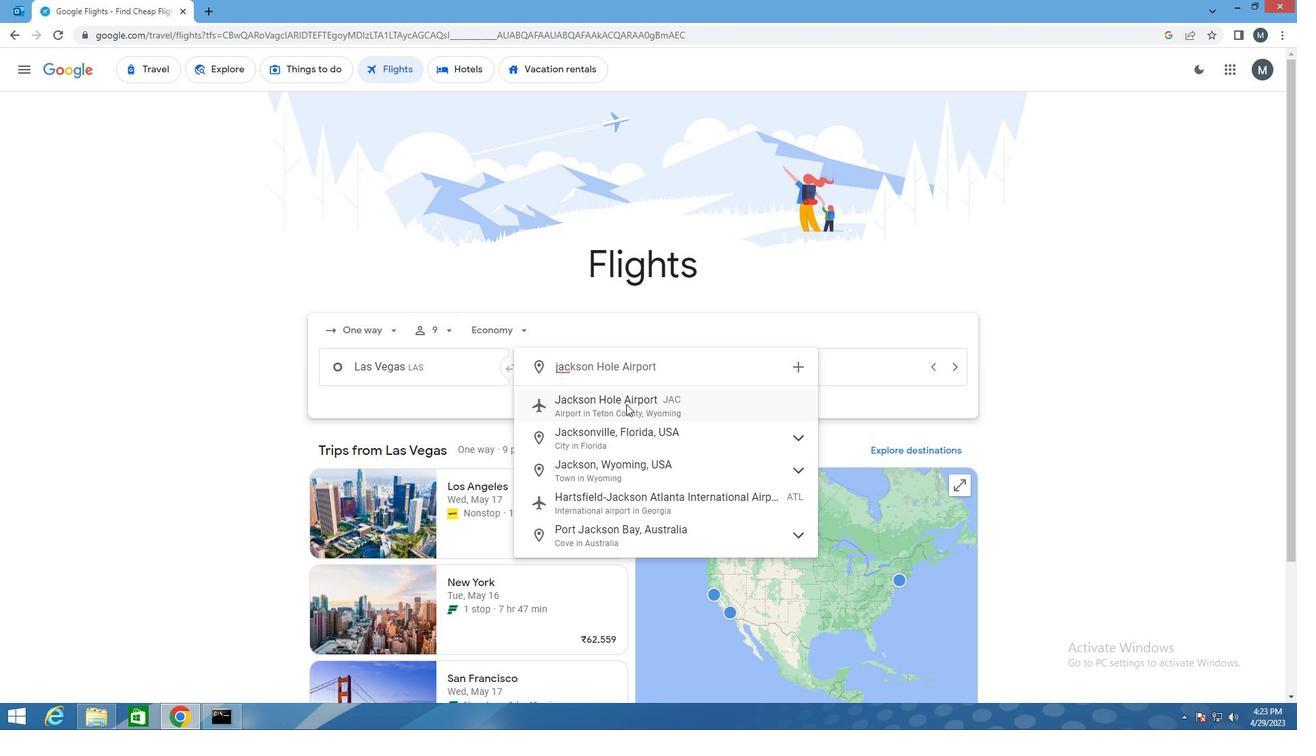 
Action: Mouse moved to (752, 365)
Screenshot: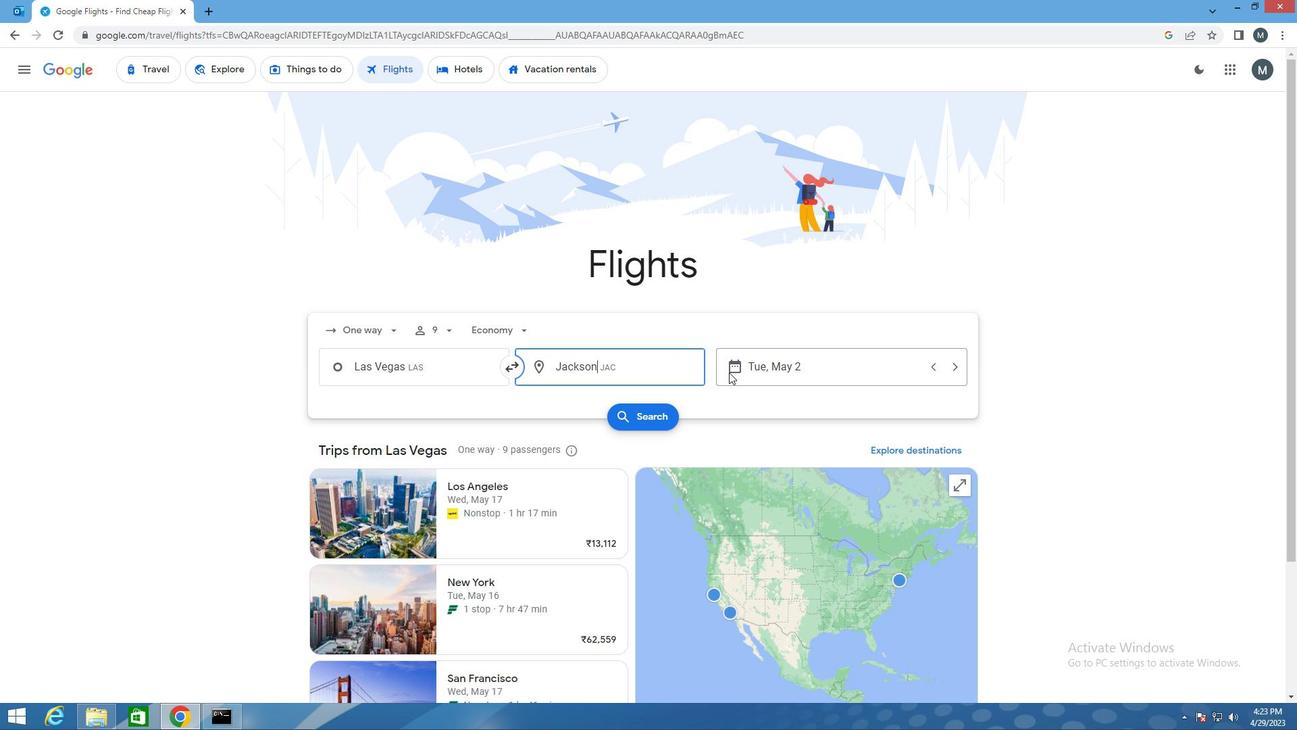 
Action: Mouse pressed left at (752, 365)
Screenshot: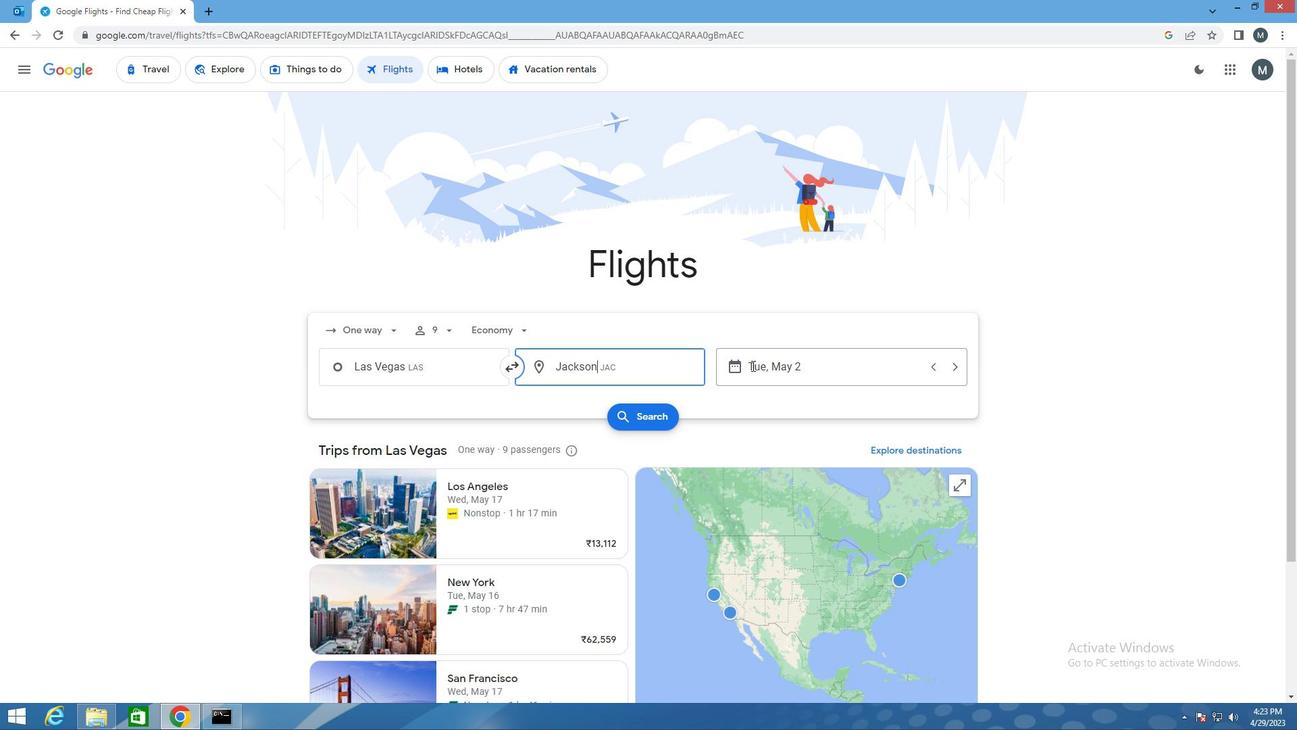 
Action: Mouse moved to (807, 460)
Screenshot: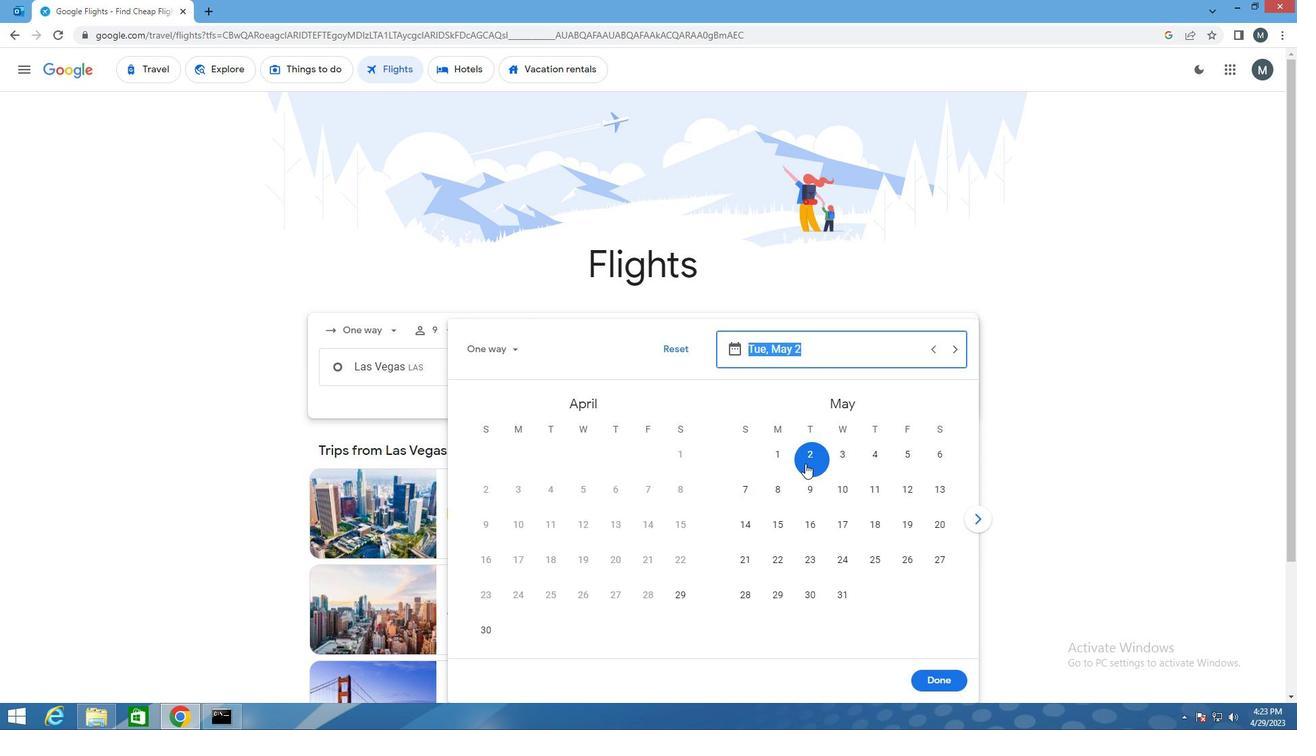 
Action: Mouse pressed left at (807, 460)
Screenshot: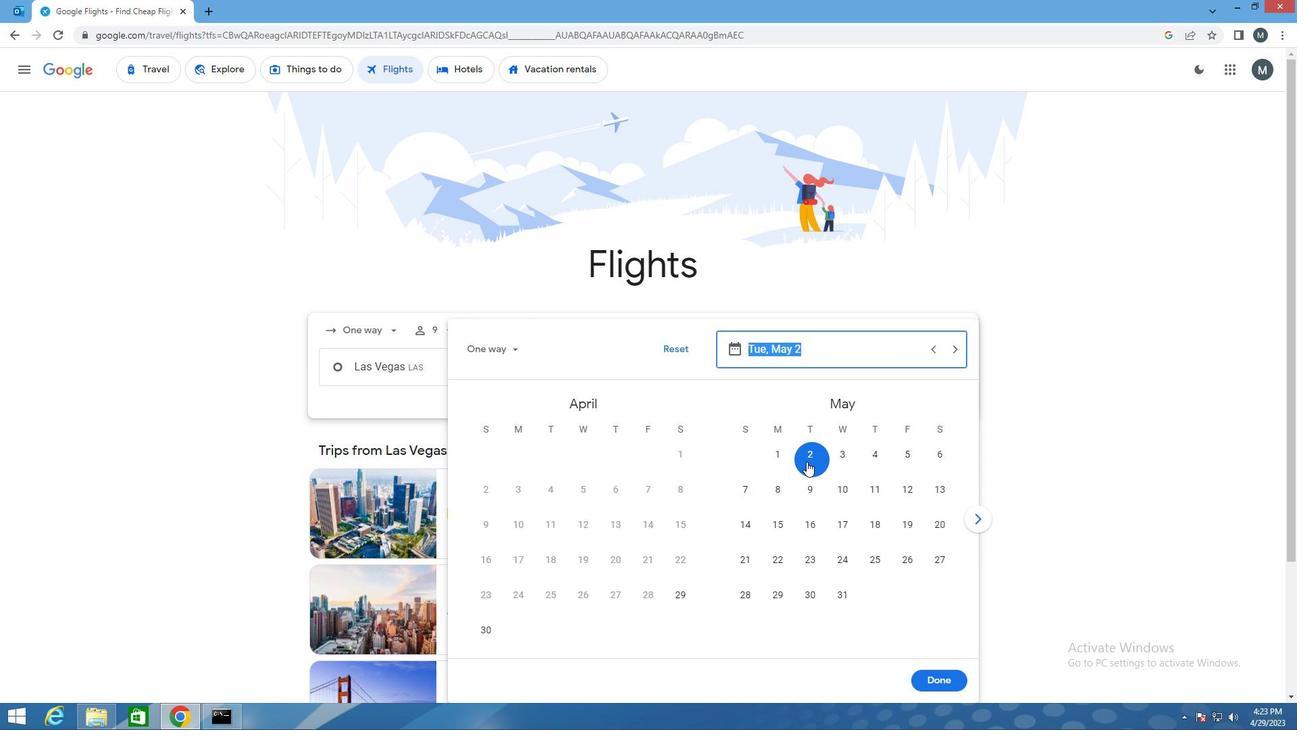 
Action: Mouse moved to (932, 675)
Screenshot: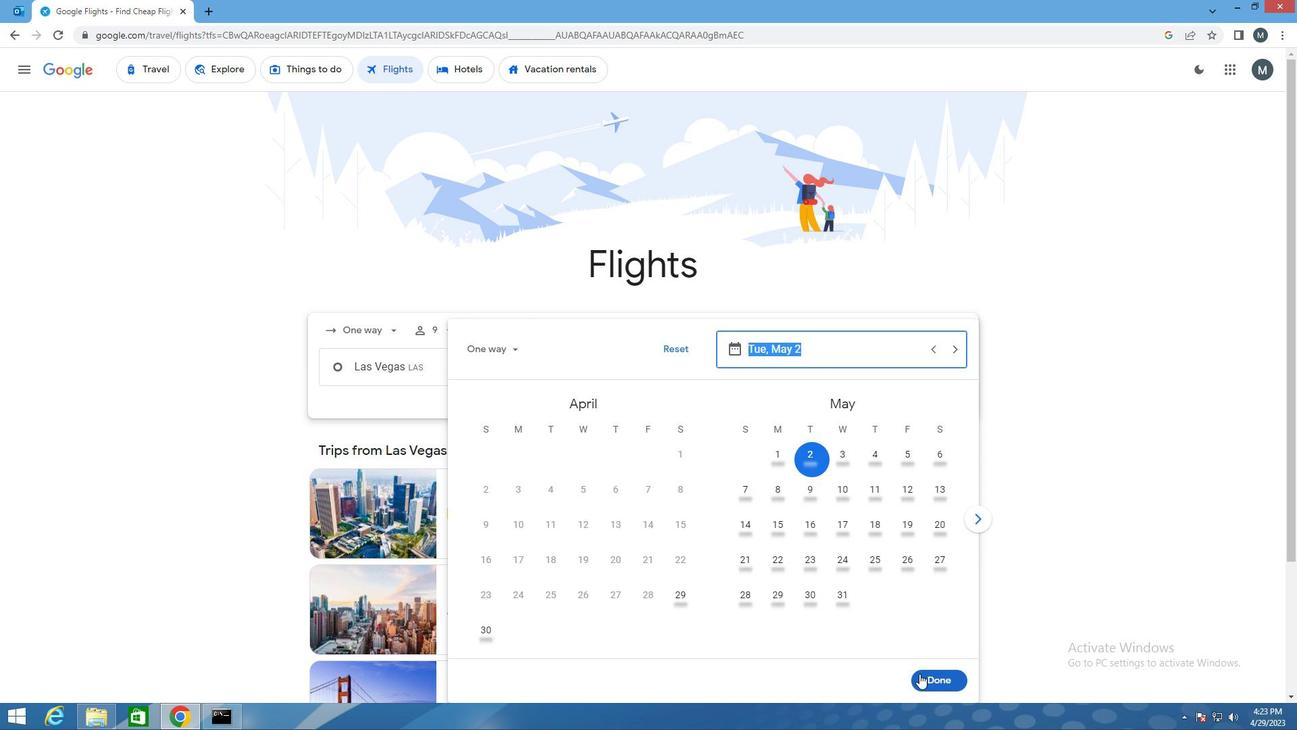 
Action: Mouse pressed left at (932, 675)
Screenshot: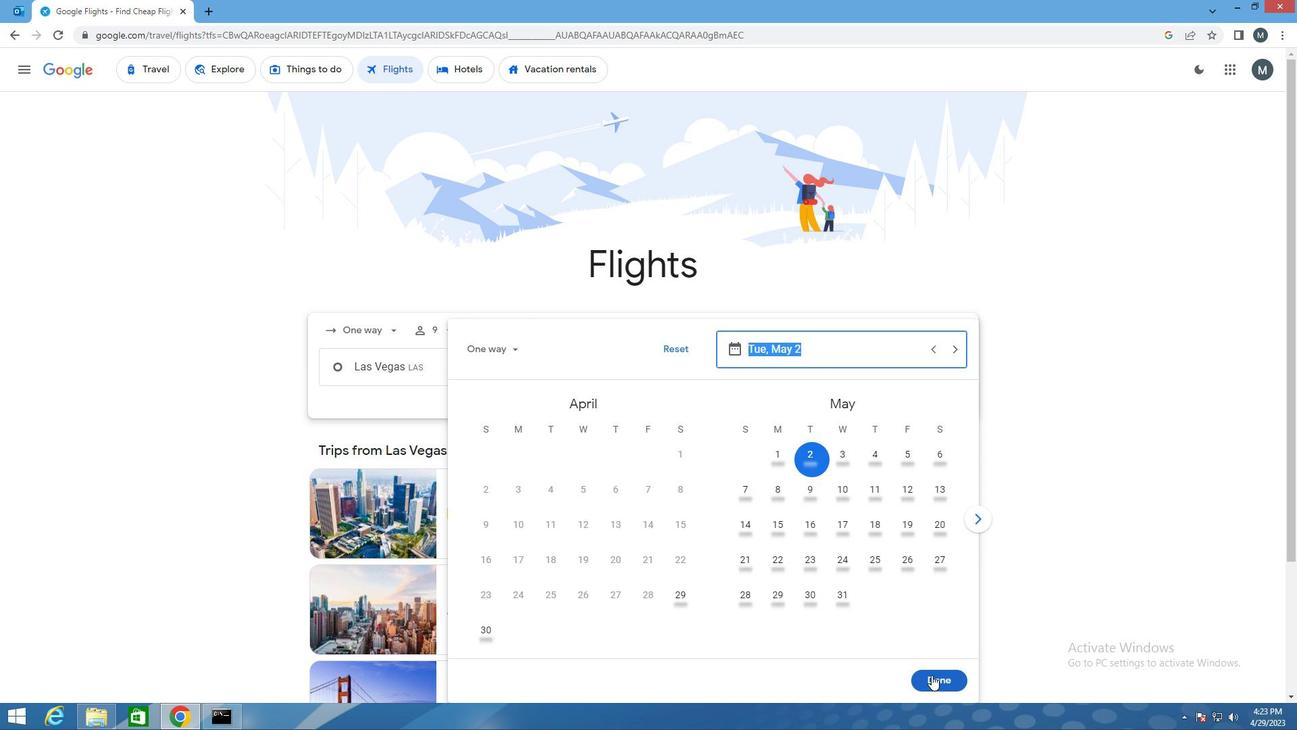 
Action: Mouse moved to (623, 419)
Screenshot: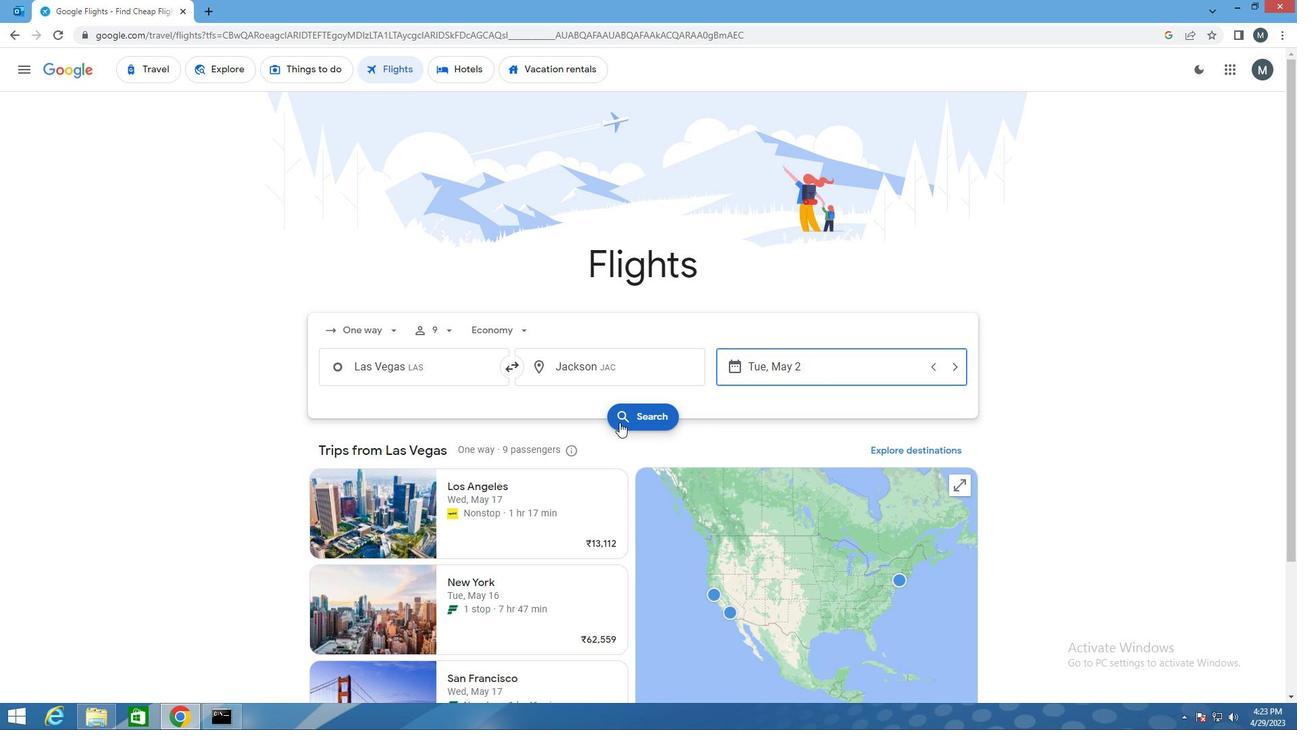 
Action: Mouse pressed left at (623, 419)
Screenshot: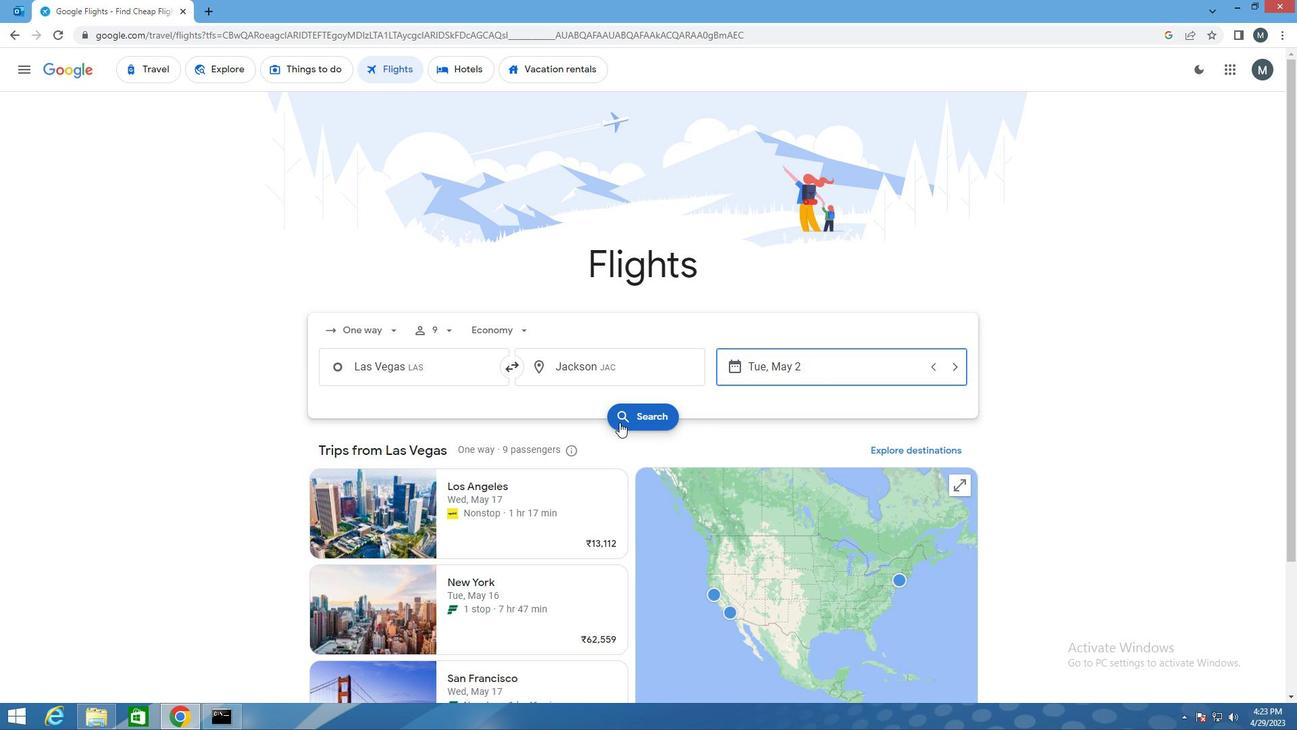 
Action: Mouse moved to (333, 196)
Screenshot: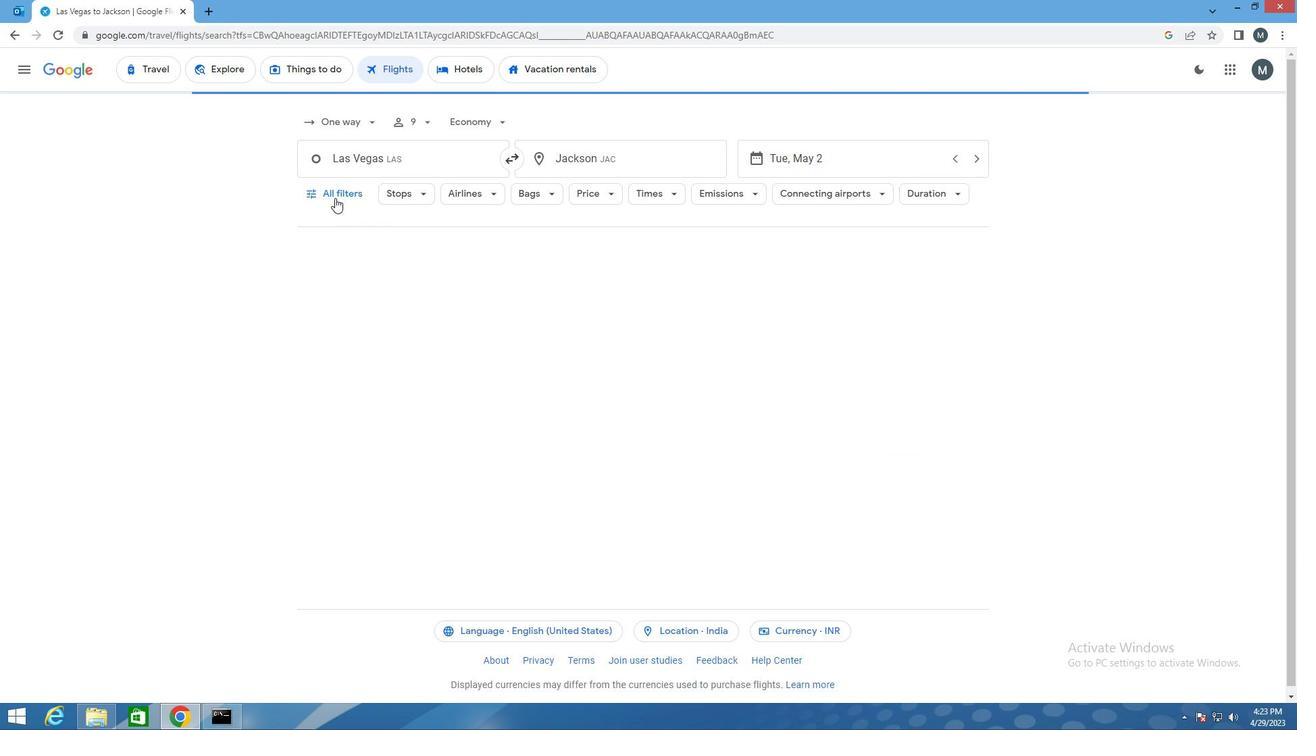 
Action: Mouse pressed left at (333, 196)
Screenshot: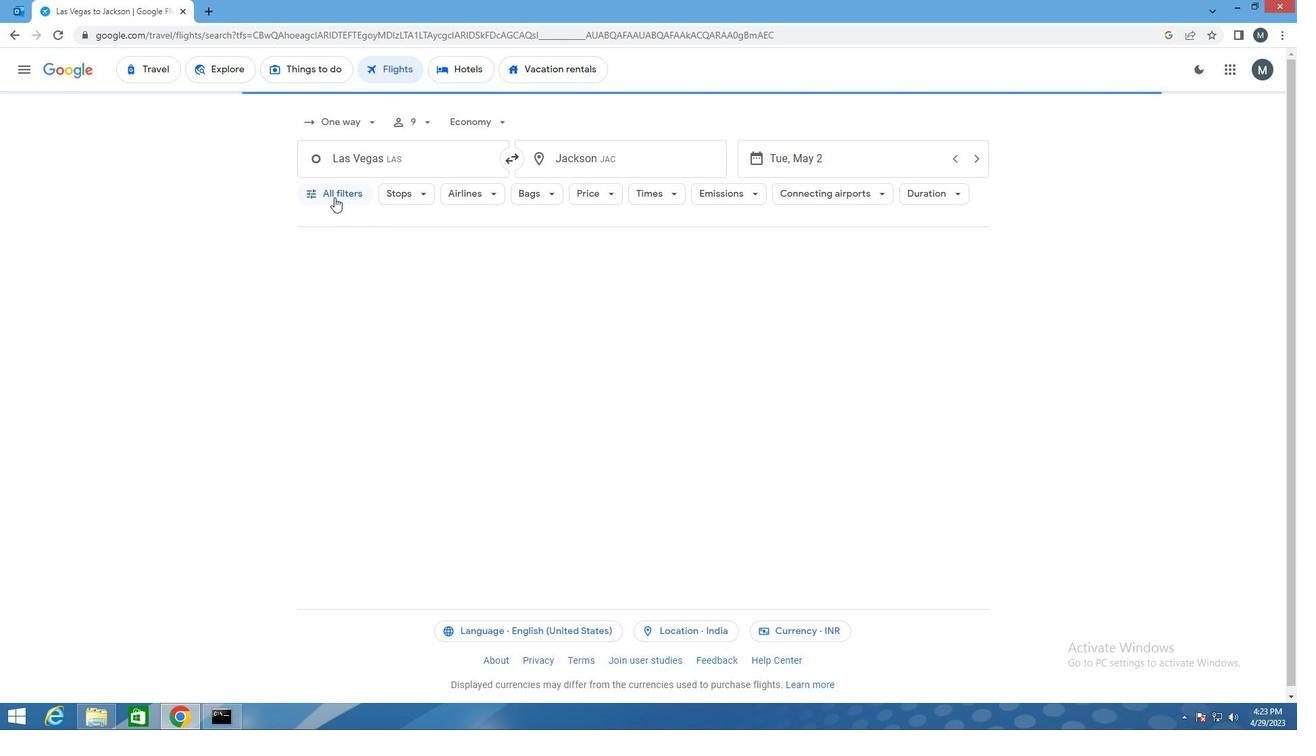 
Action: Mouse moved to (446, 457)
Screenshot: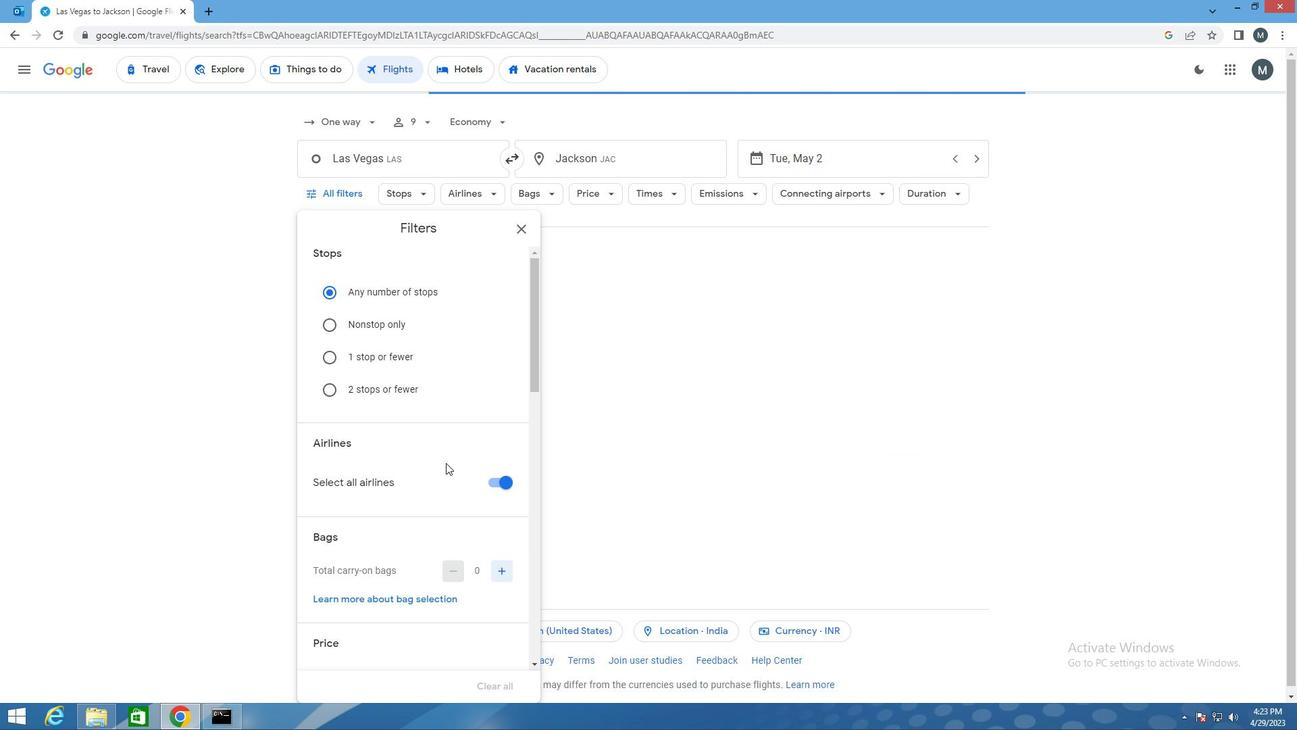 
Action: Mouse scrolled (446, 456) with delta (0, 0)
Screenshot: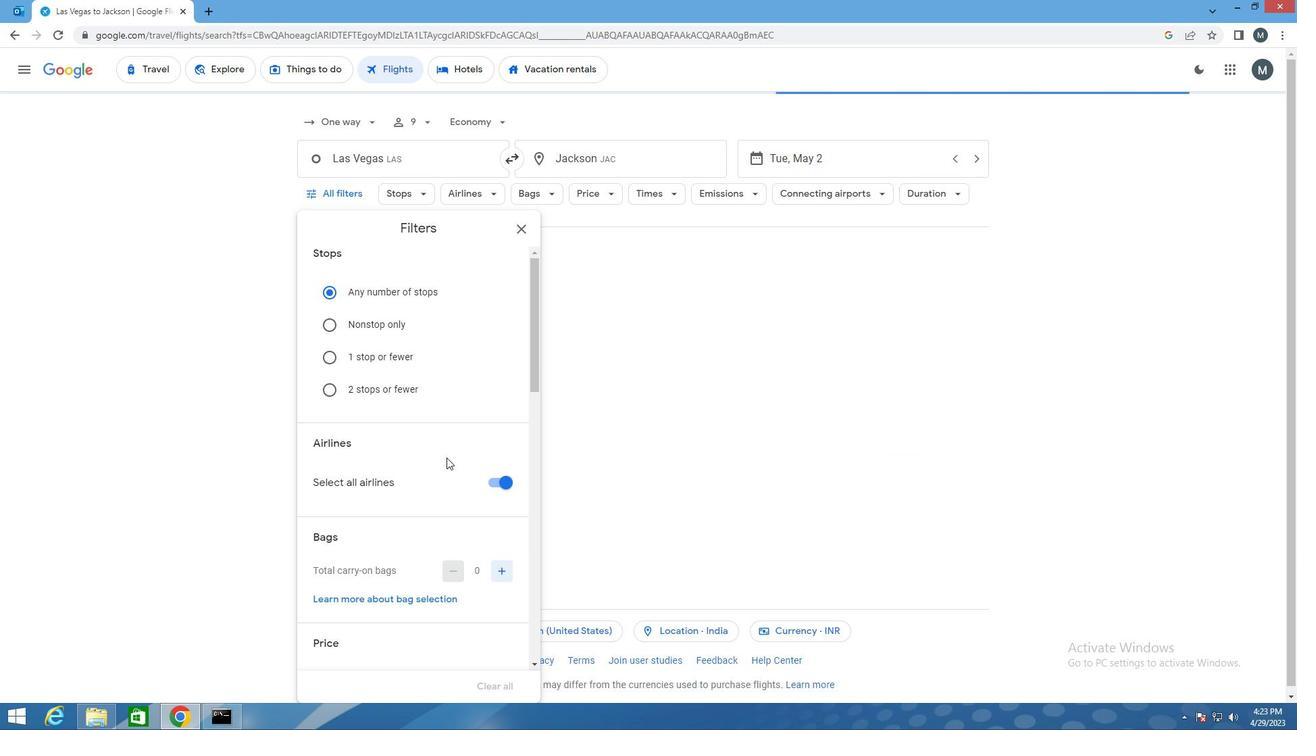 
Action: Mouse moved to (494, 416)
Screenshot: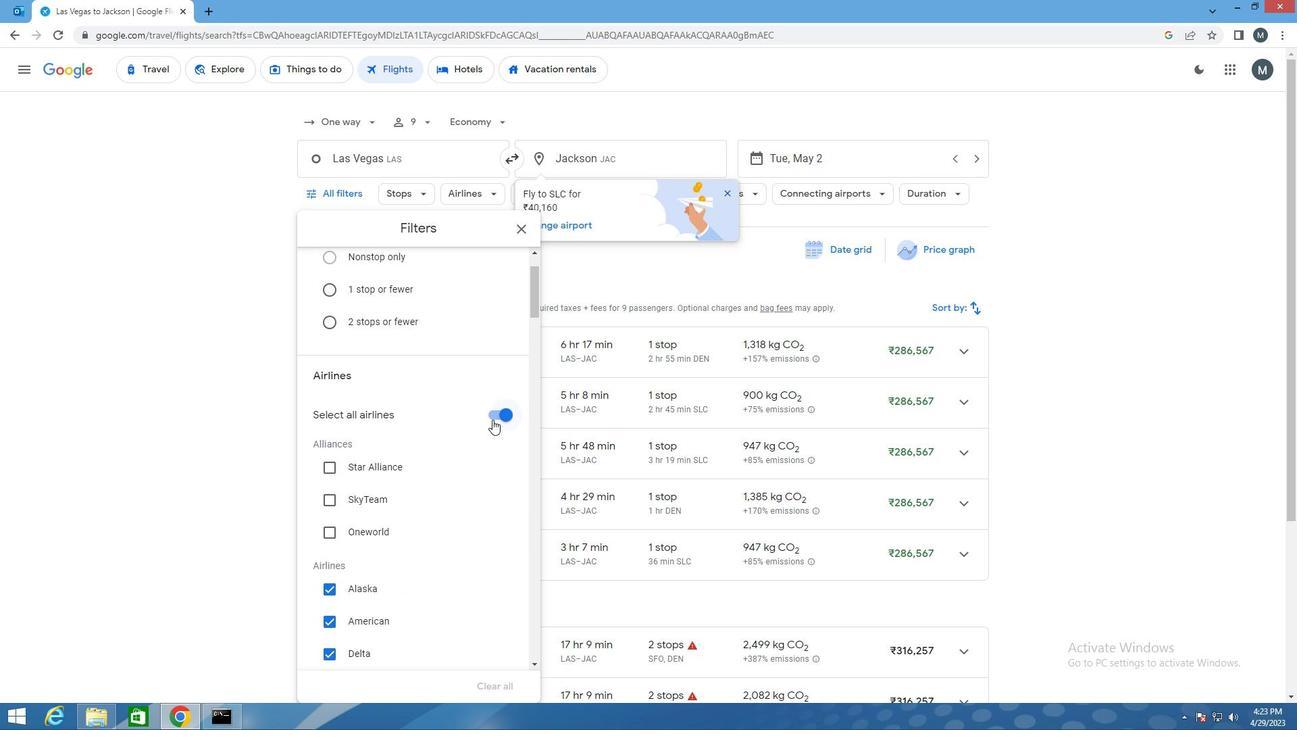 
Action: Mouse pressed left at (494, 416)
Screenshot: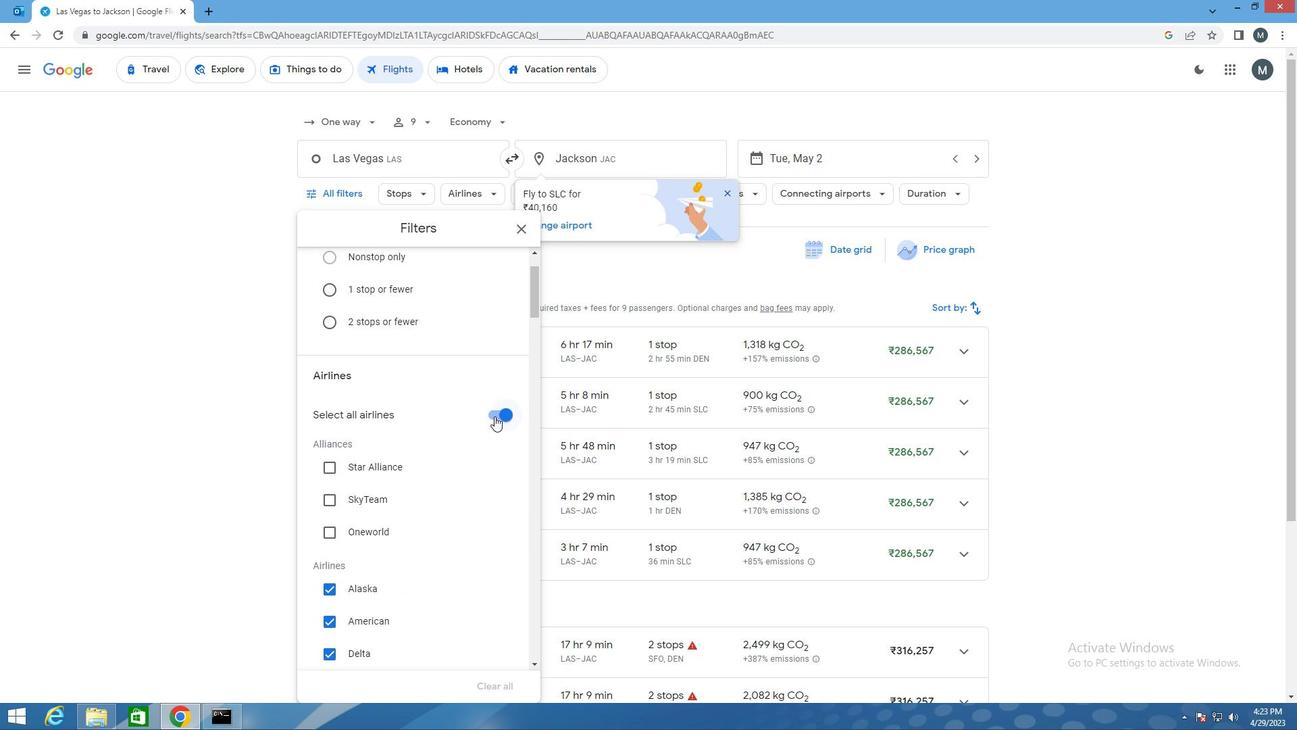 
Action: Mouse moved to (400, 431)
Screenshot: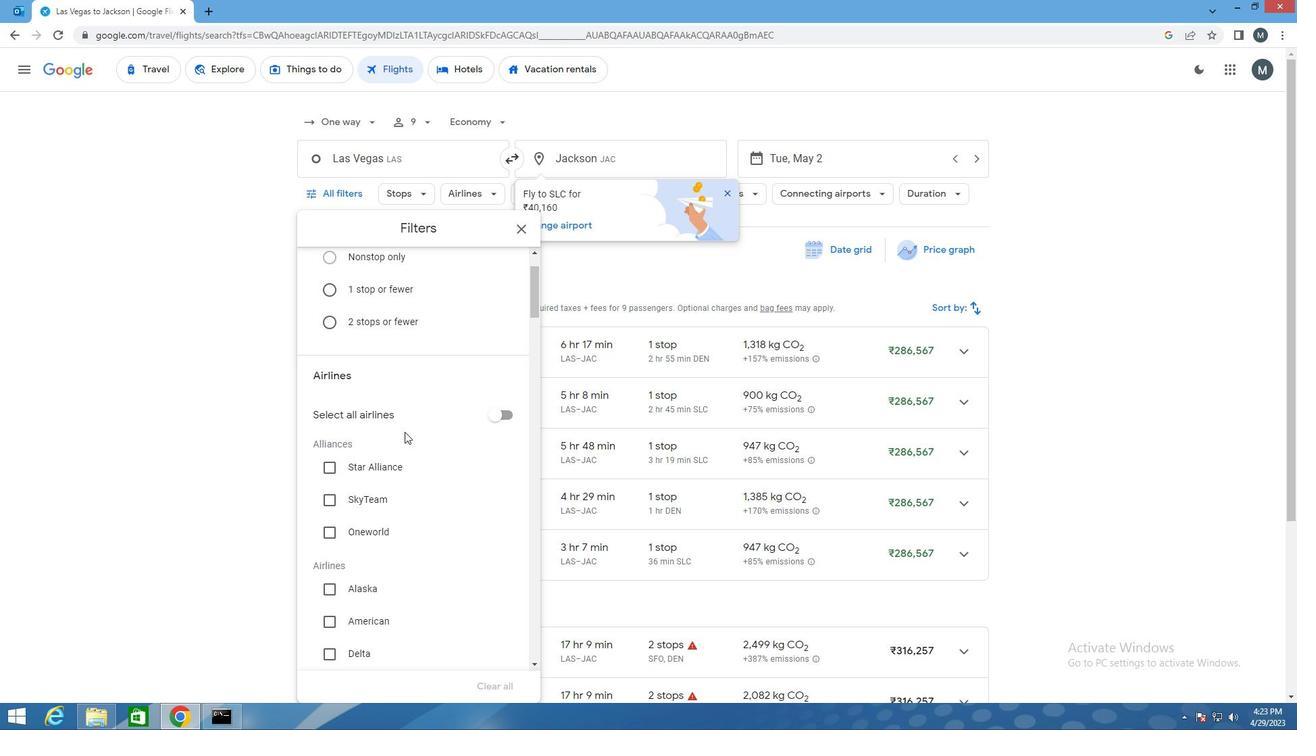 
Action: Mouse scrolled (400, 430) with delta (0, 0)
Screenshot: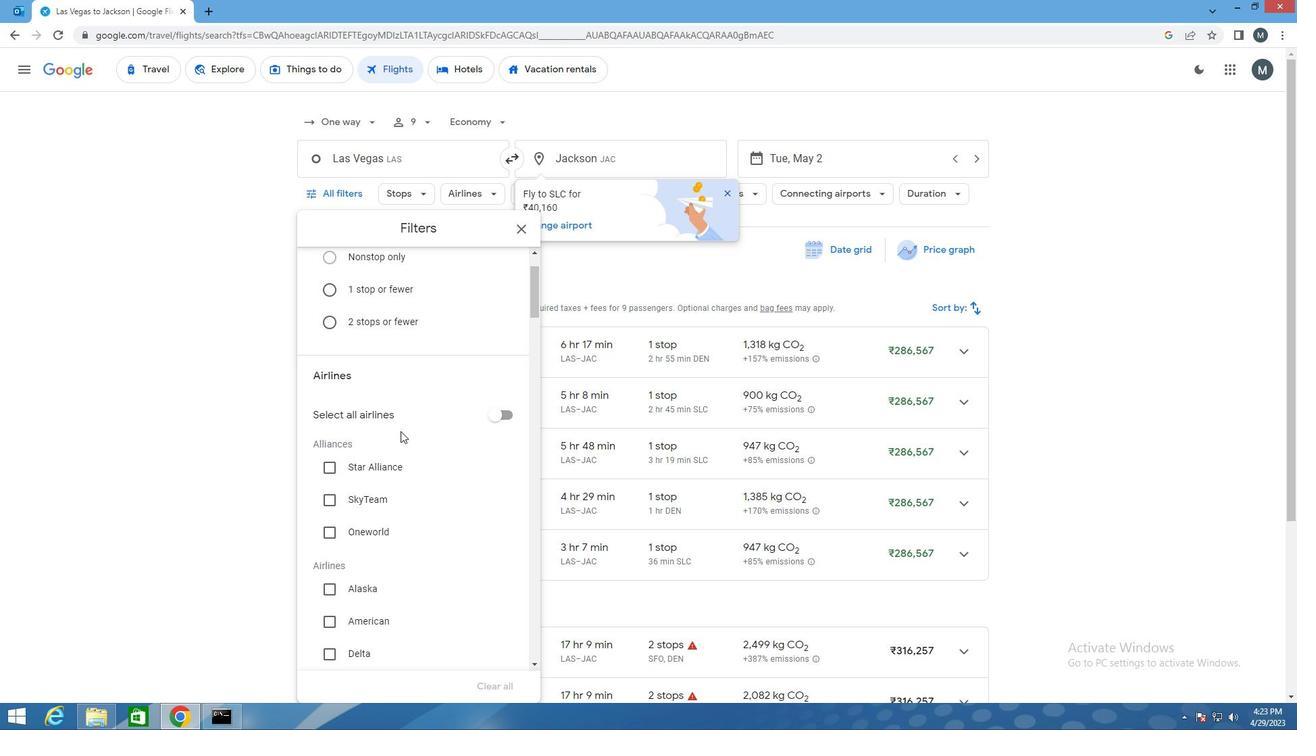 
Action: Mouse moved to (400, 430)
Screenshot: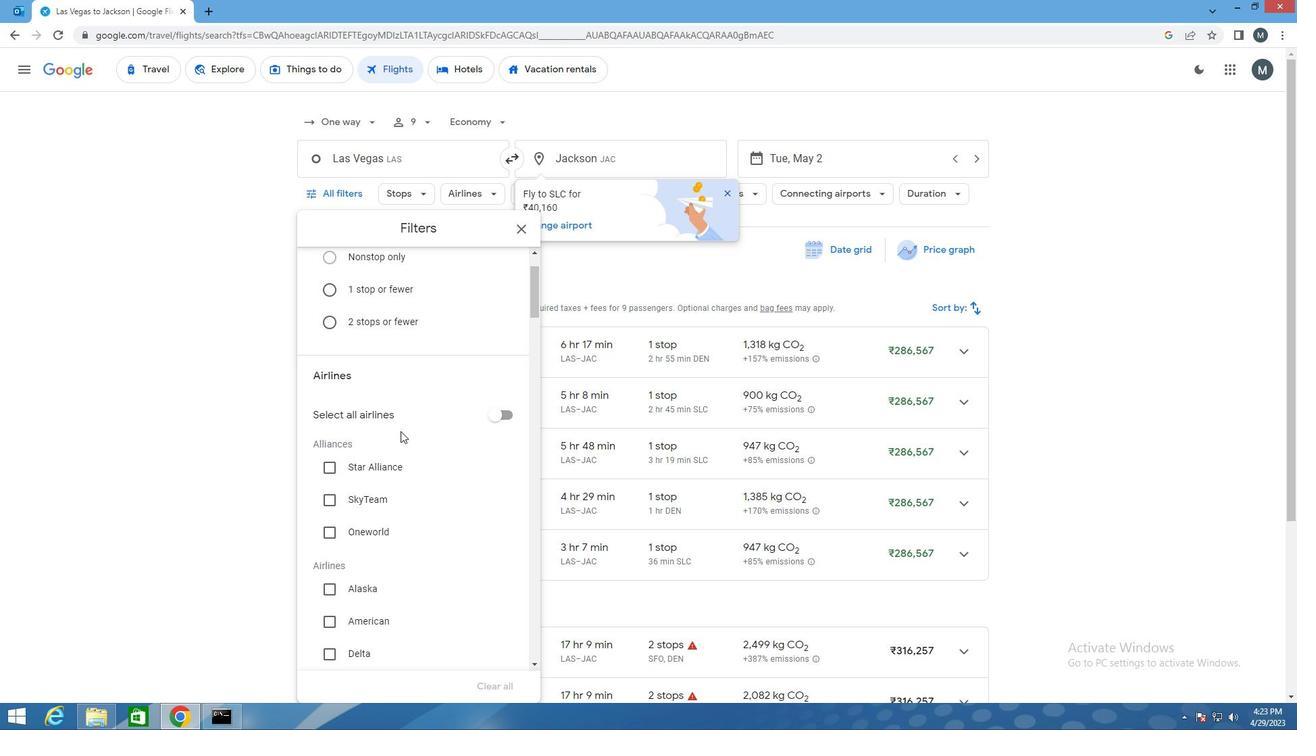
Action: Mouse scrolled (400, 429) with delta (0, 0)
Screenshot: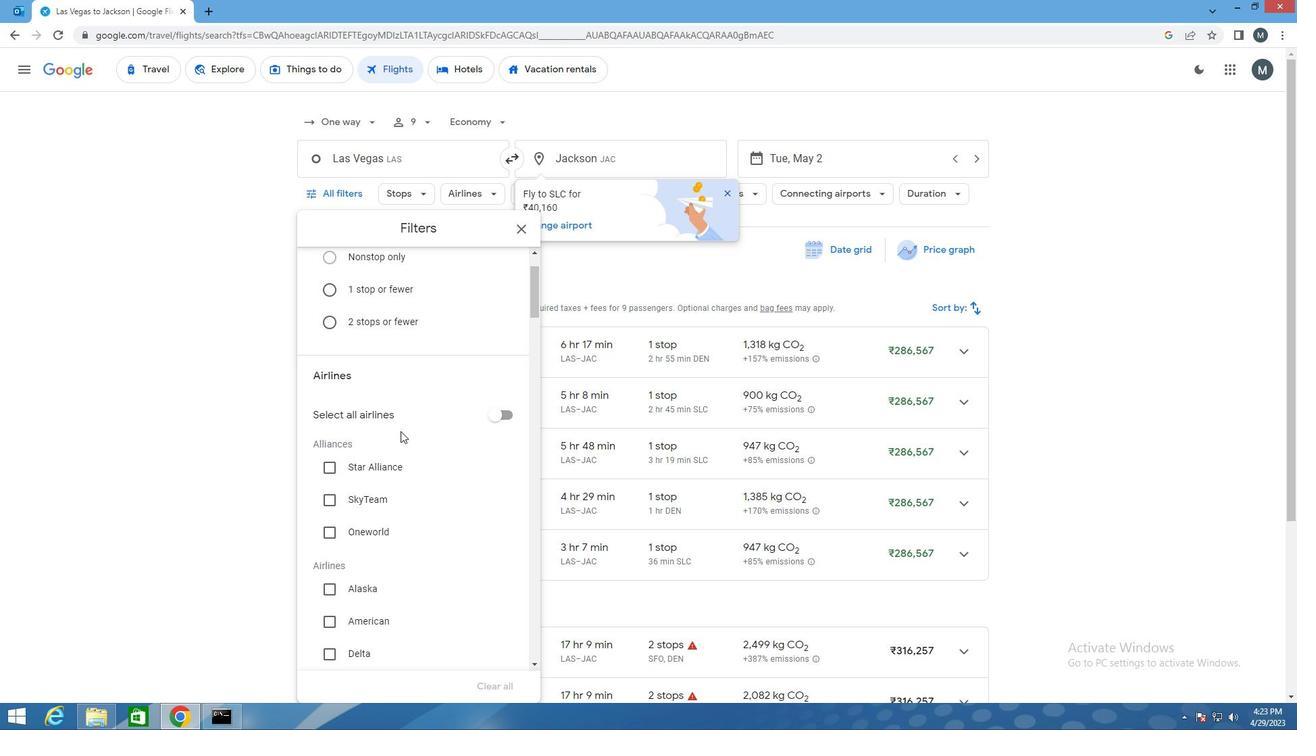 
Action: Mouse moved to (396, 489)
Screenshot: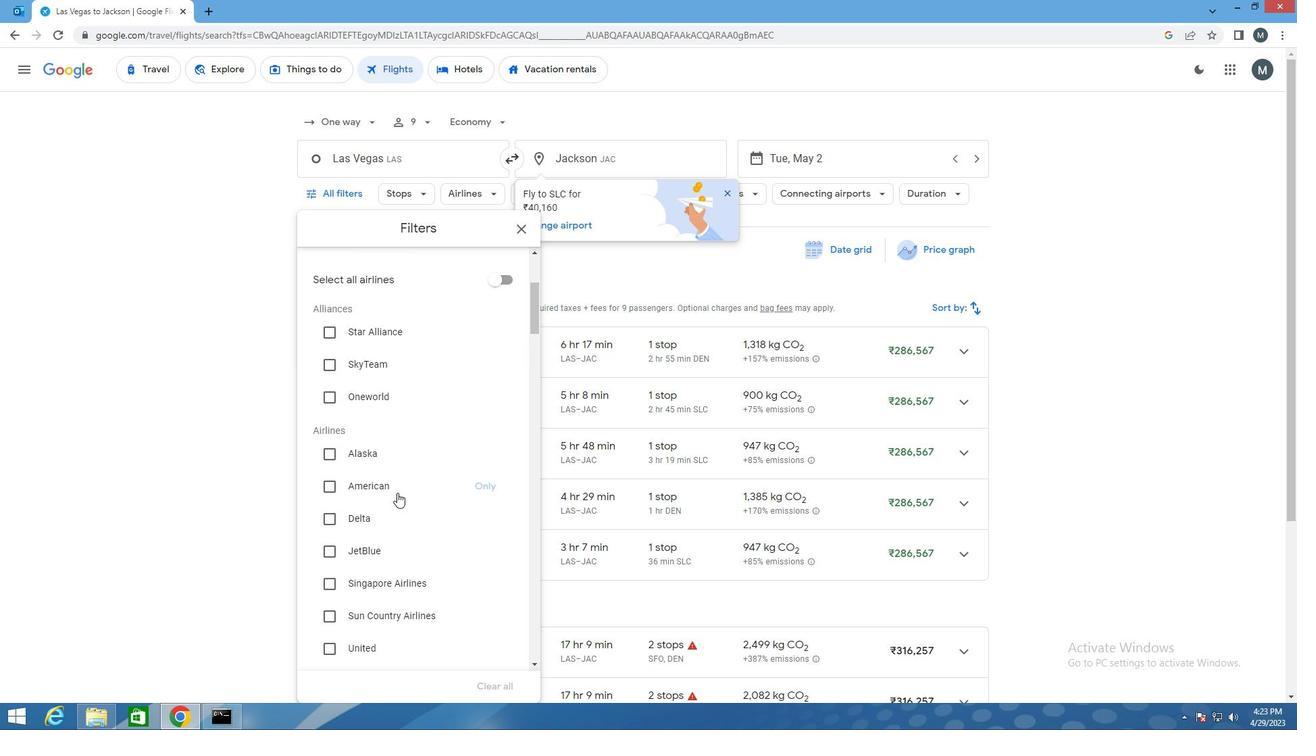 
Action: Mouse scrolled (396, 488) with delta (0, 0)
Screenshot: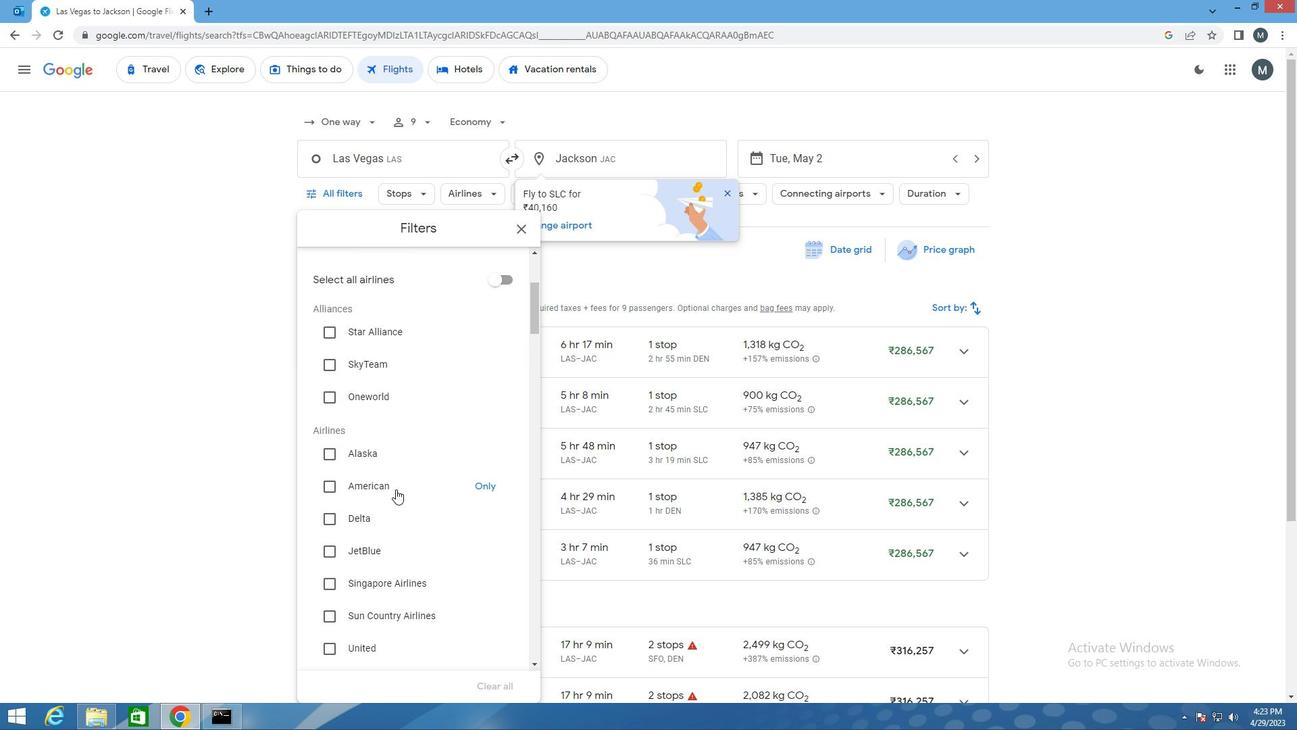 
Action: Mouse moved to (390, 492)
Screenshot: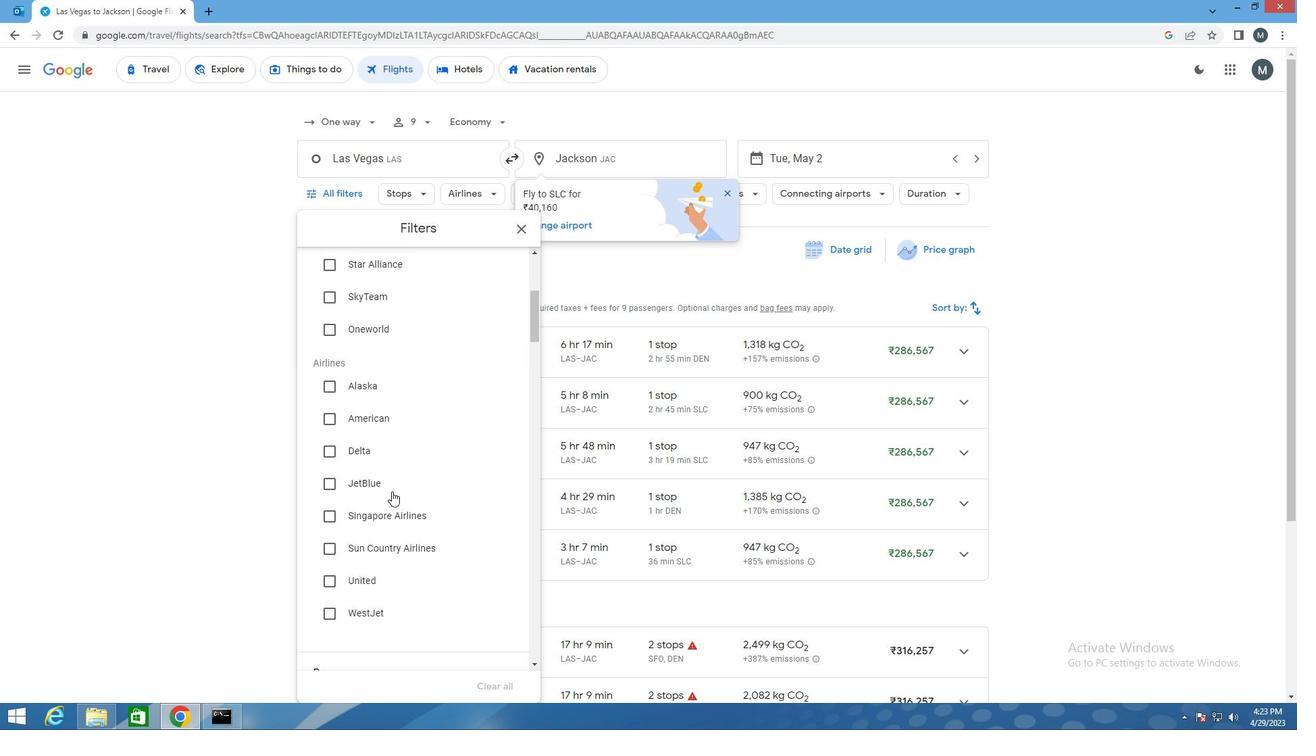 
Action: Mouse scrolled (390, 492) with delta (0, 0)
Screenshot: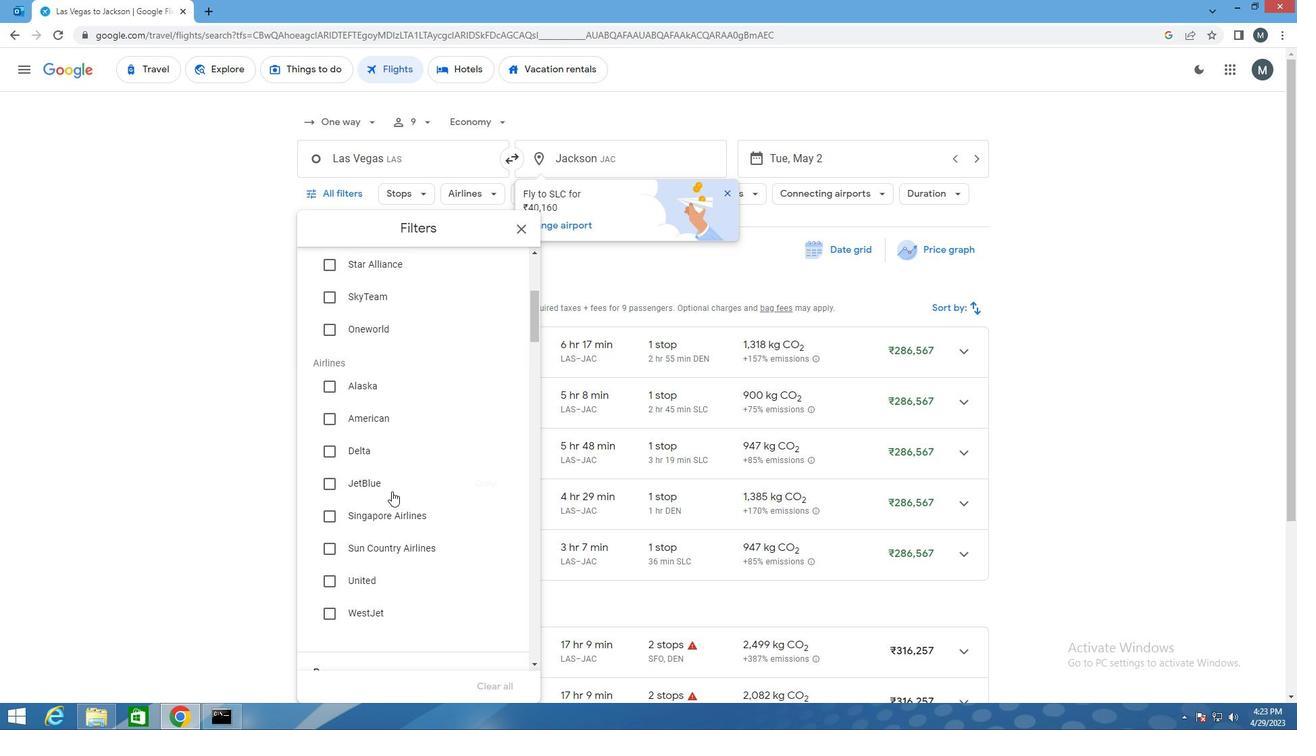 
Action: Mouse moved to (412, 483)
Screenshot: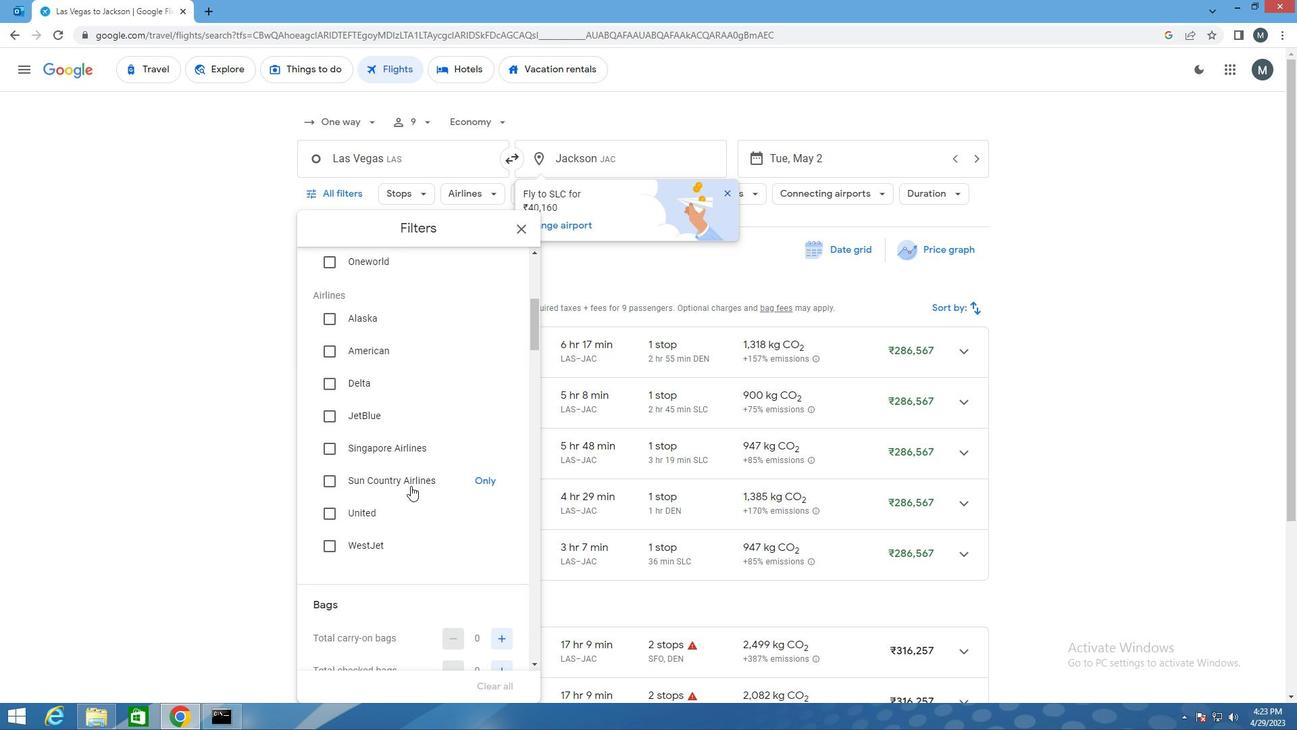 
Action: Mouse scrolled (412, 482) with delta (0, 0)
Screenshot: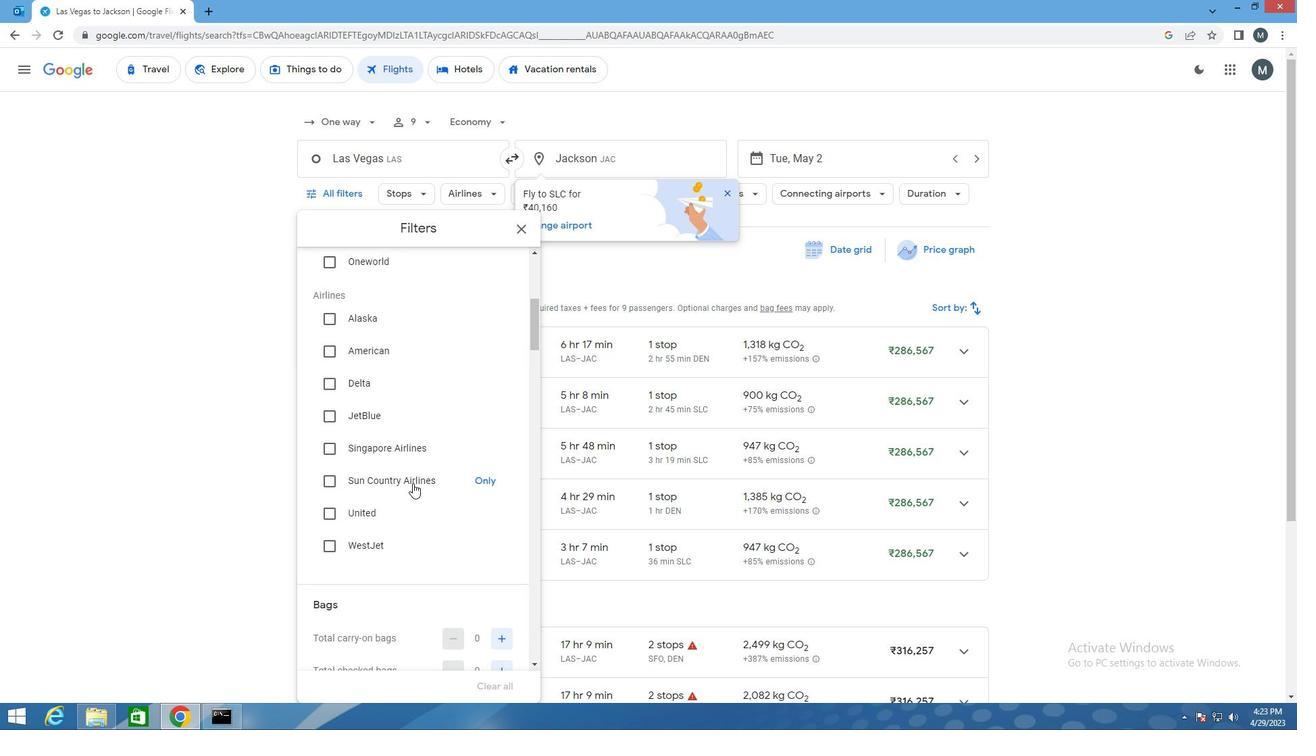 
Action: Mouse scrolled (412, 482) with delta (0, 0)
Screenshot: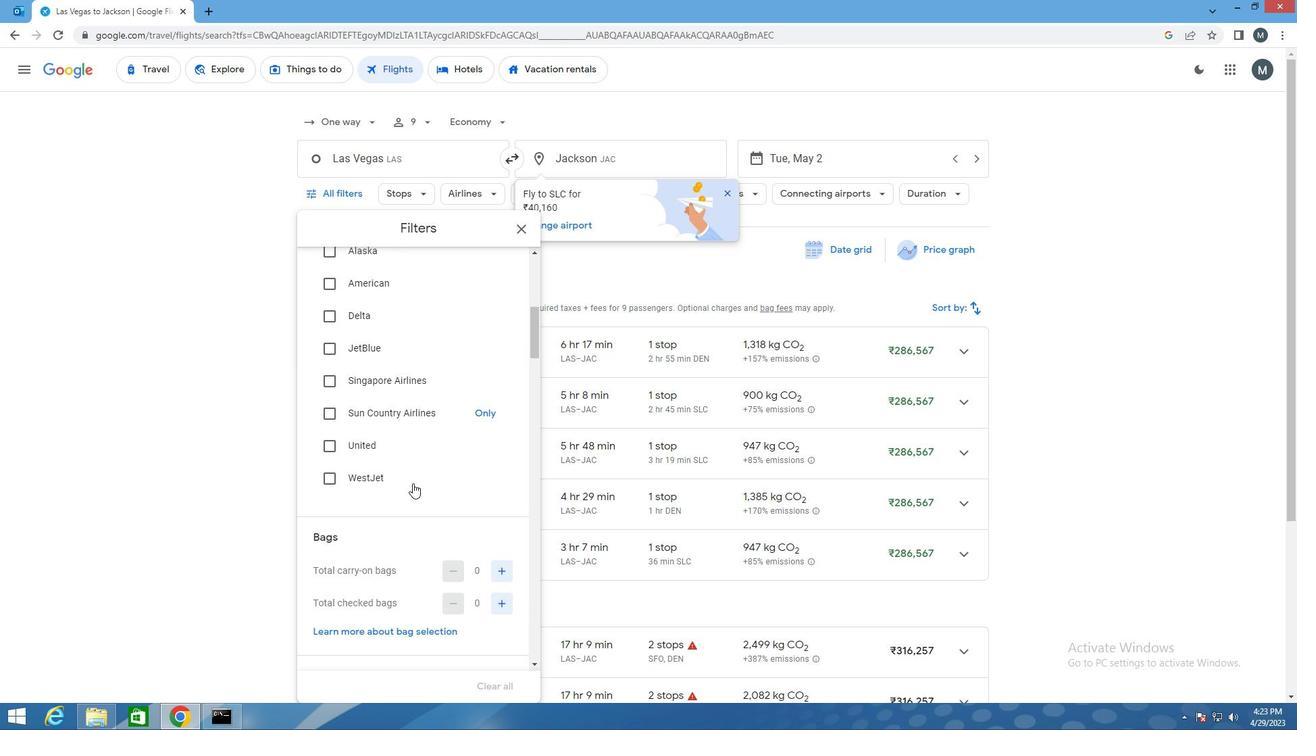 
Action: Mouse moved to (498, 504)
Screenshot: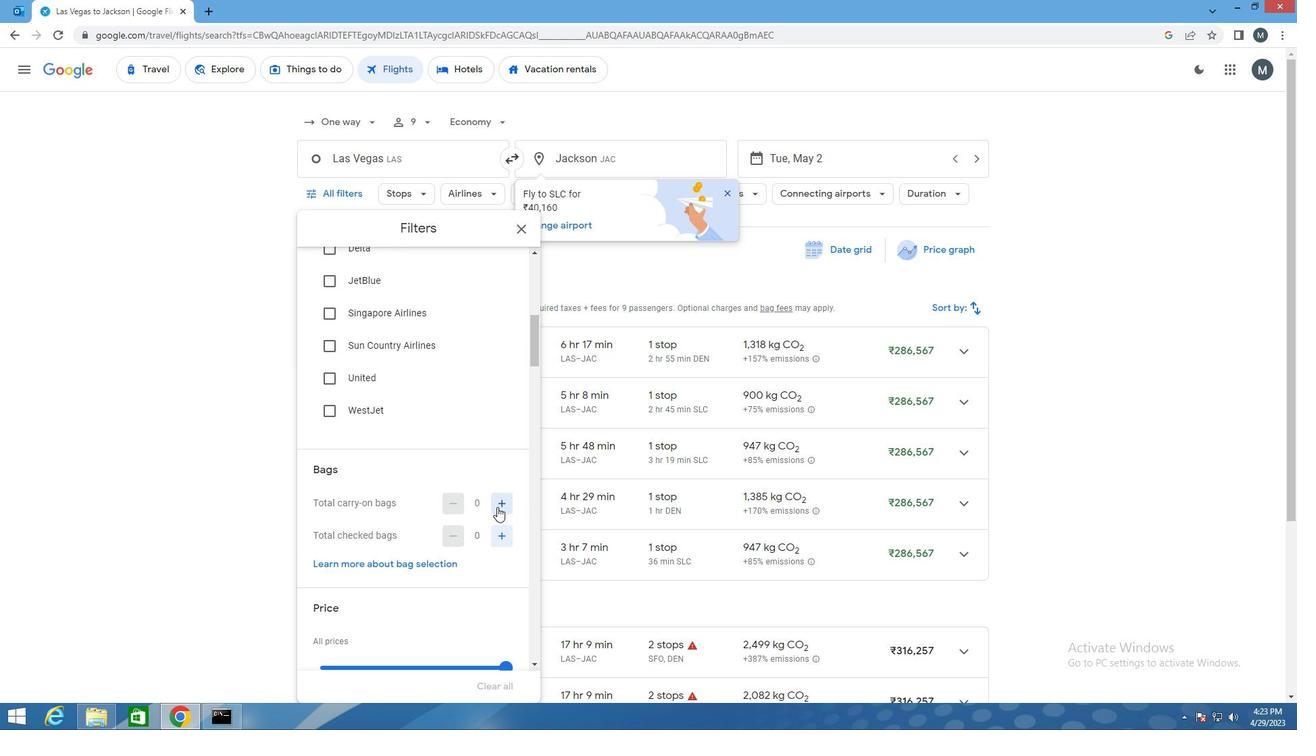 
Action: Mouse pressed left at (498, 504)
Screenshot: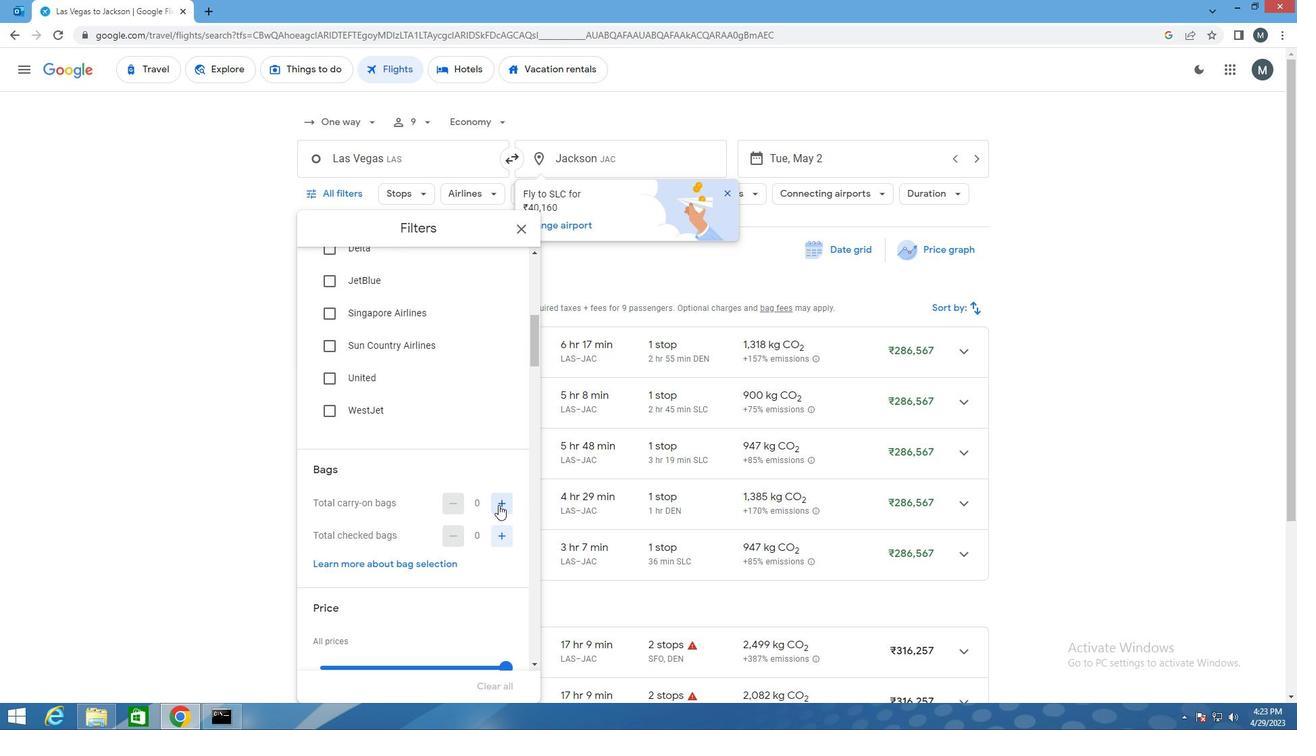 
Action: Mouse moved to (500, 504)
Screenshot: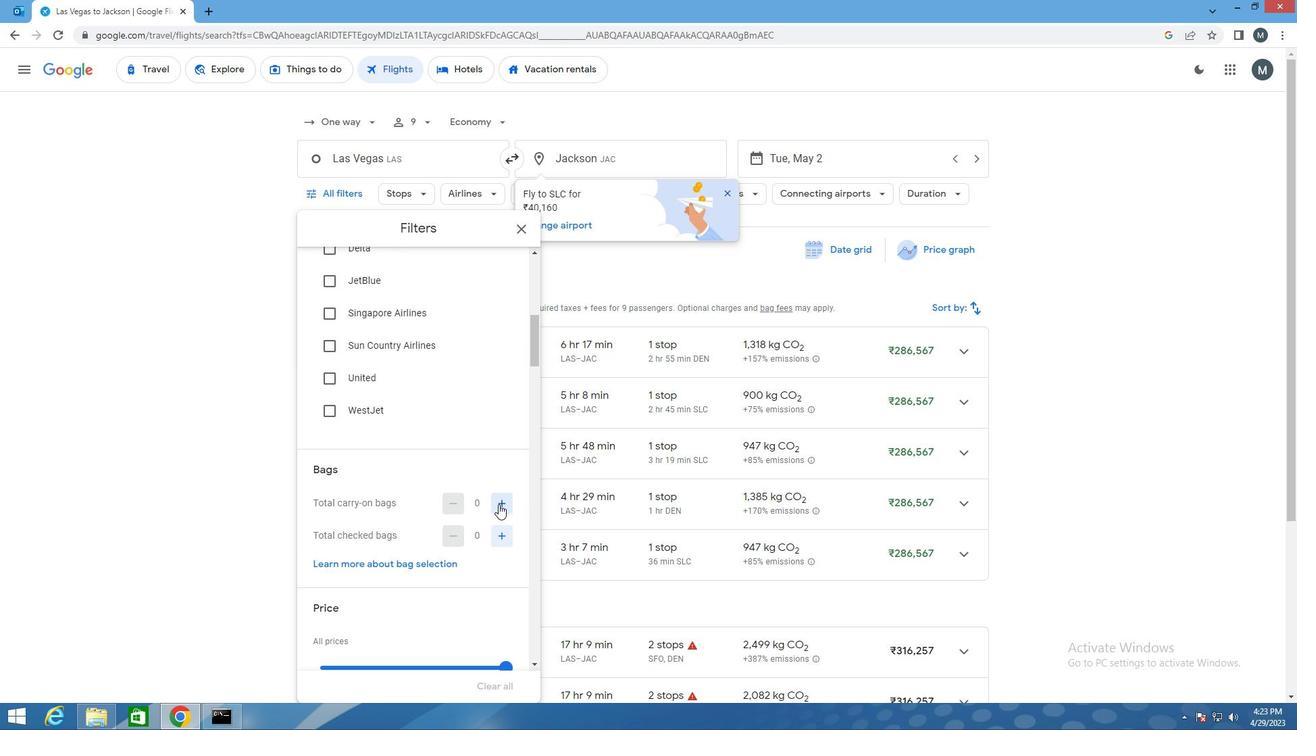
Action: Mouse pressed left at (500, 504)
Screenshot: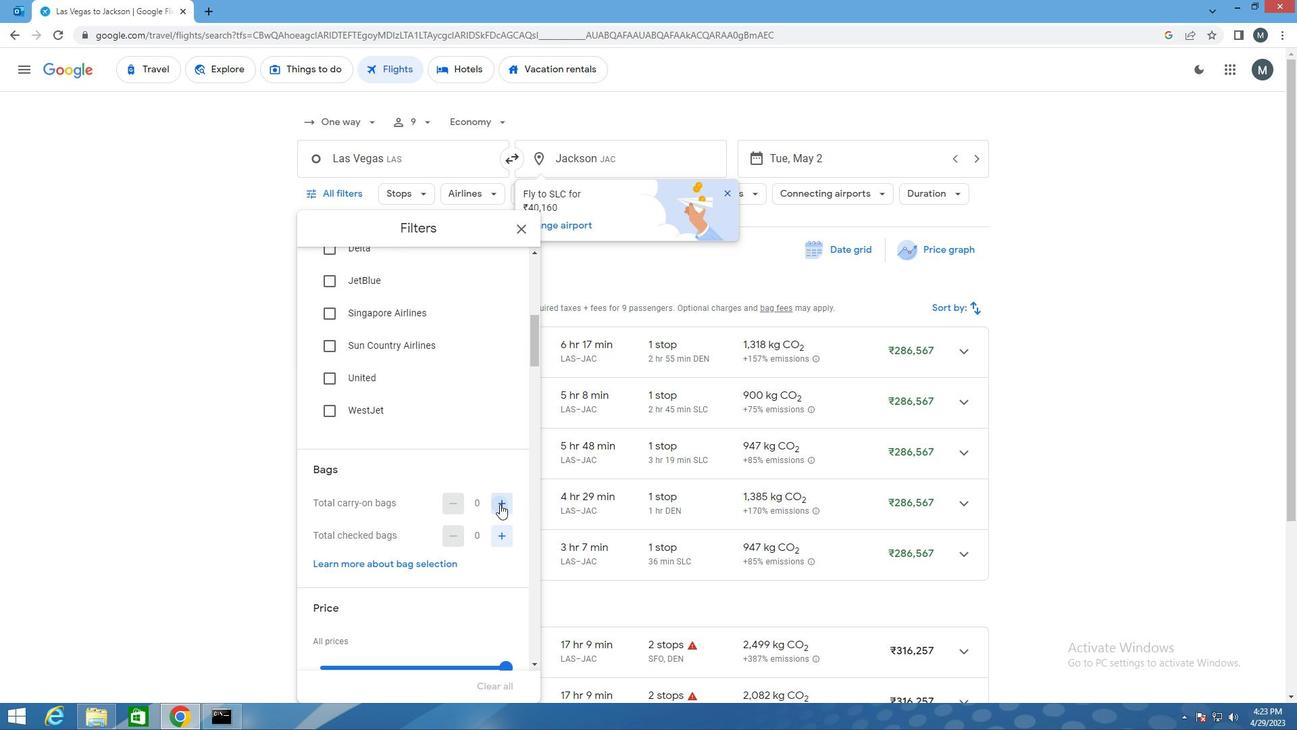 
Action: Mouse moved to (444, 491)
Screenshot: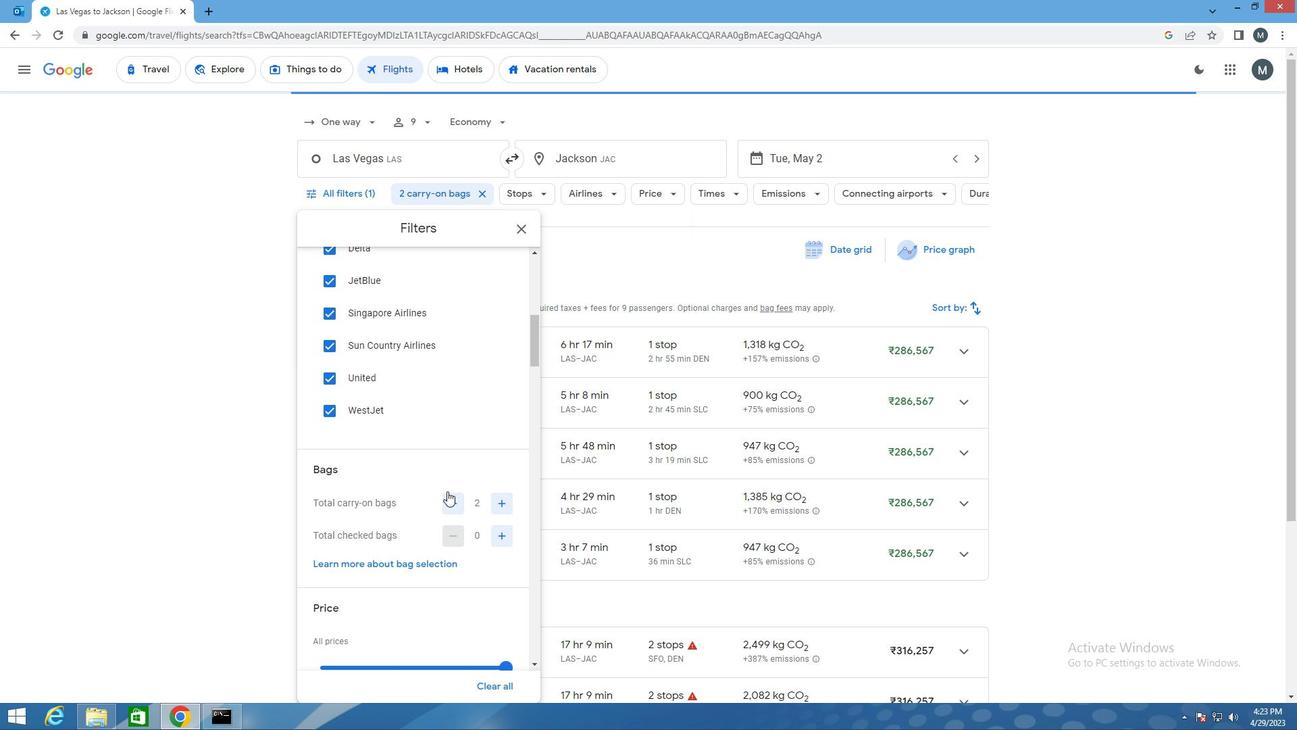 
Action: Mouse scrolled (444, 490) with delta (0, 0)
Screenshot: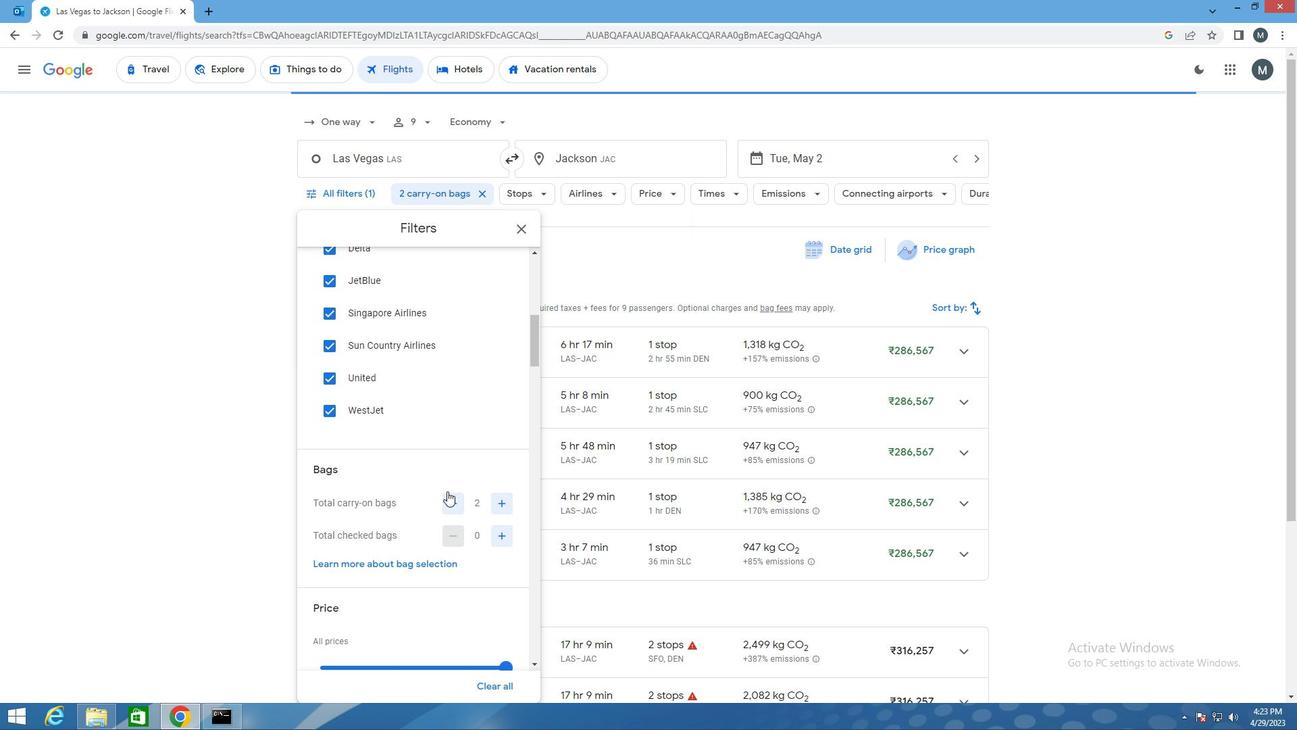 
Action: Mouse moved to (432, 497)
Screenshot: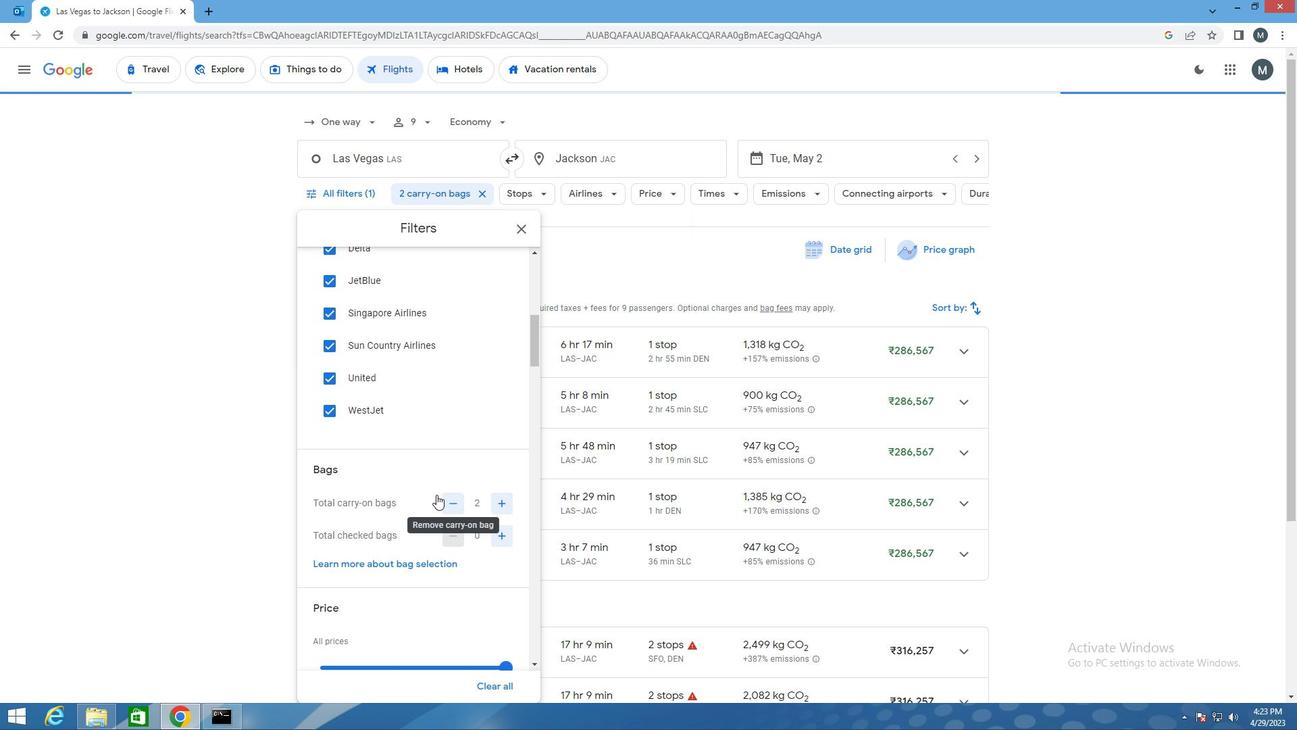 
Action: Mouse scrolled (432, 496) with delta (0, 0)
Screenshot: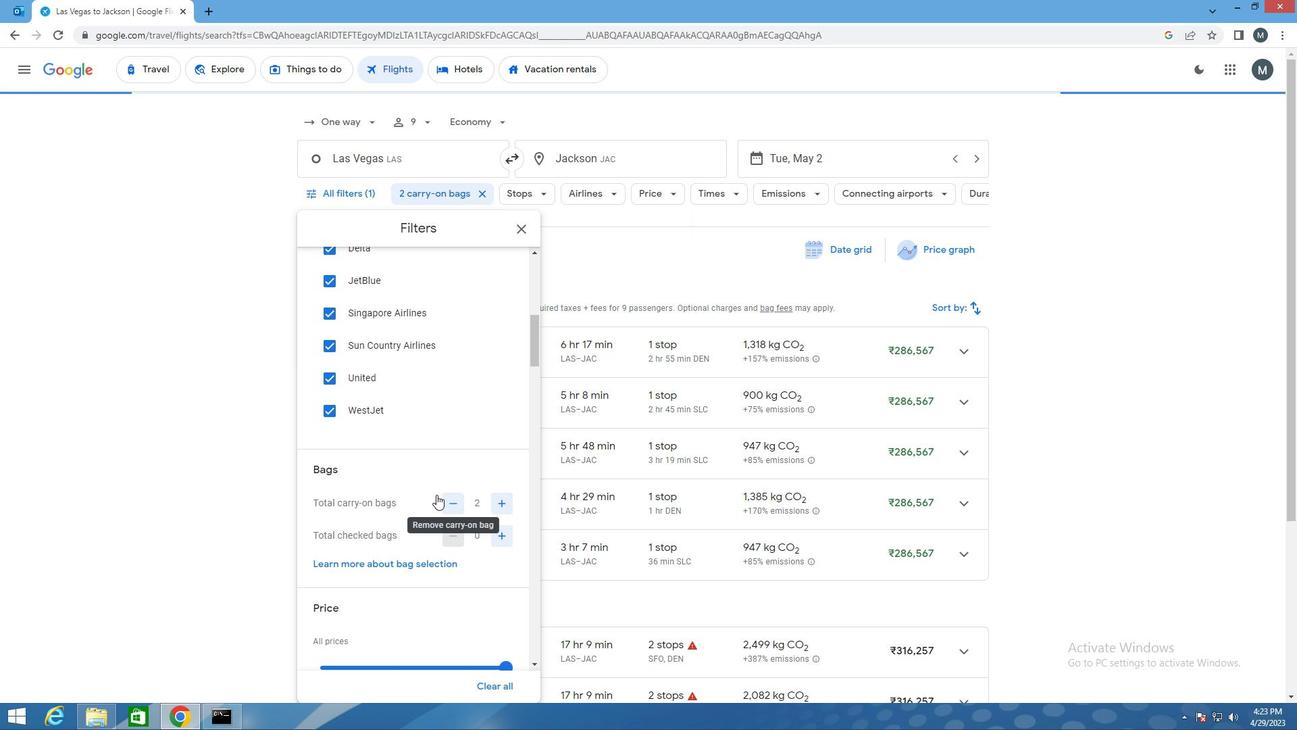
Action: Mouse moved to (403, 490)
Screenshot: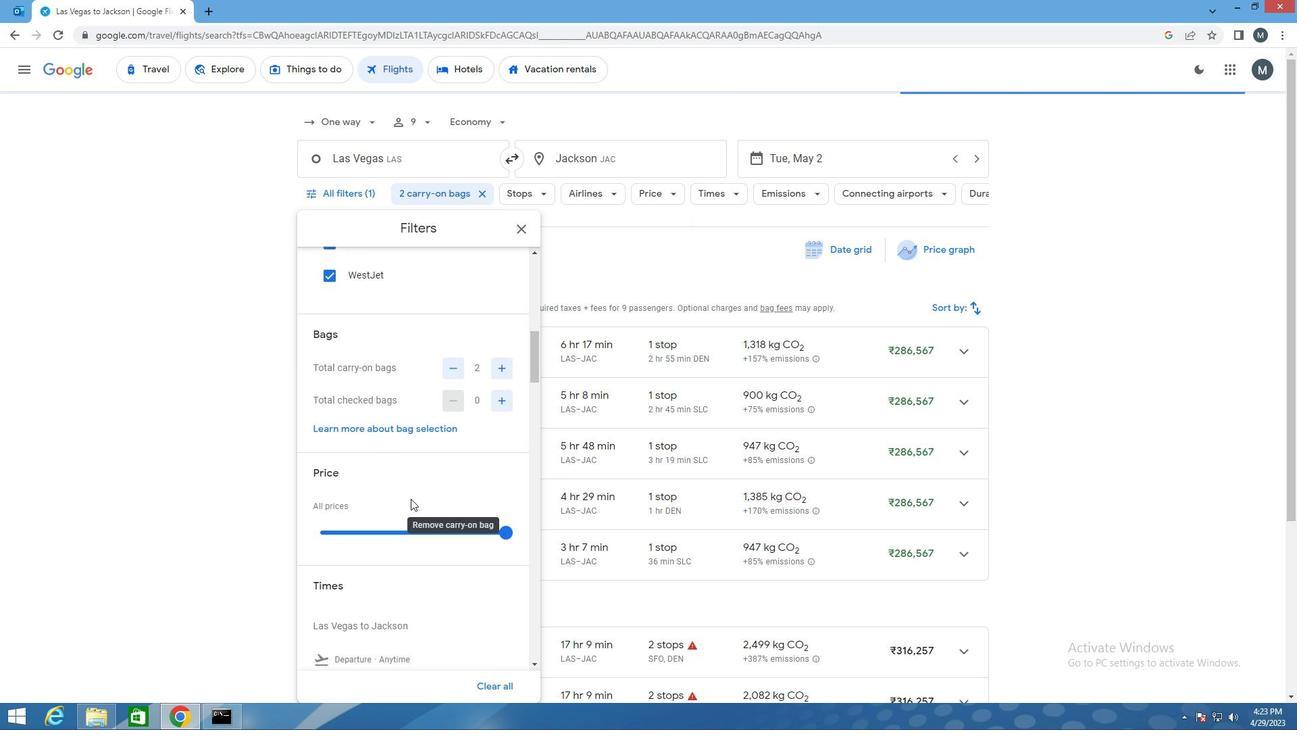
Action: Mouse scrolled (403, 490) with delta (0, 0)
Screenshot: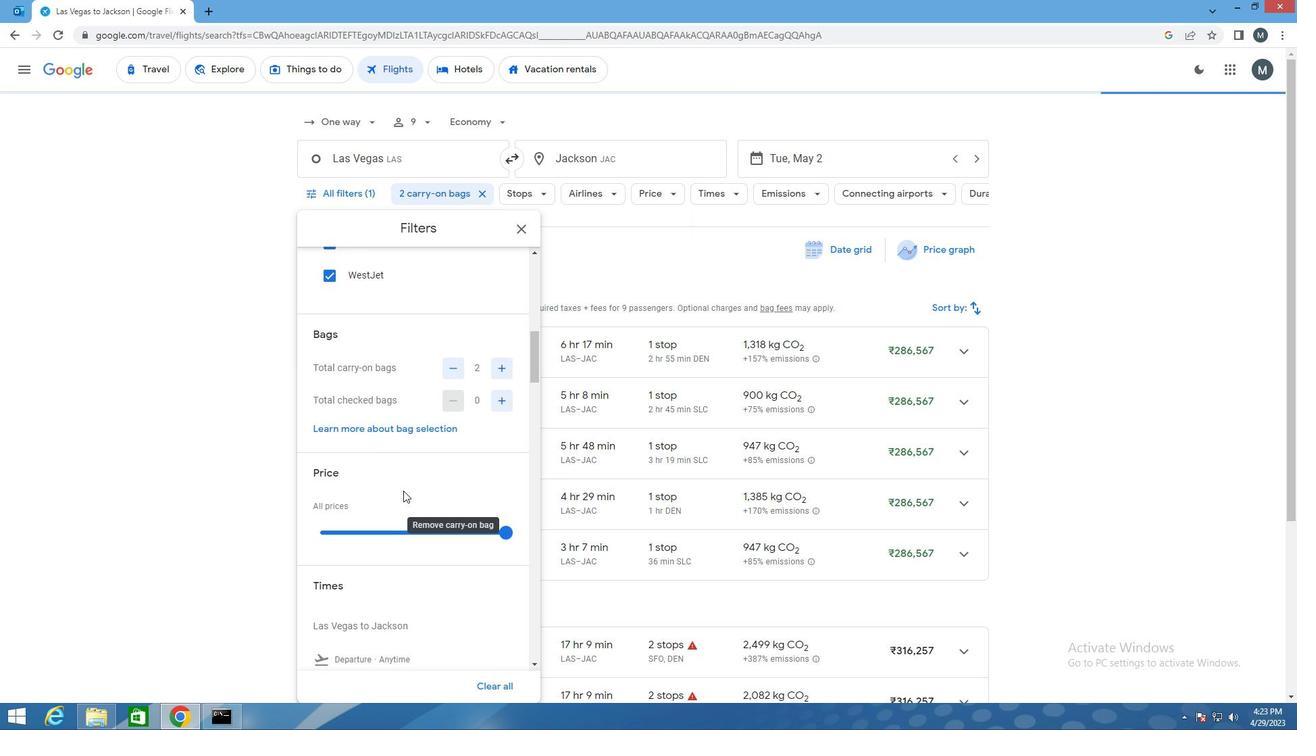 
Action: Mouse scrolled (403, 490) with delta (0, 0)
Screenshot: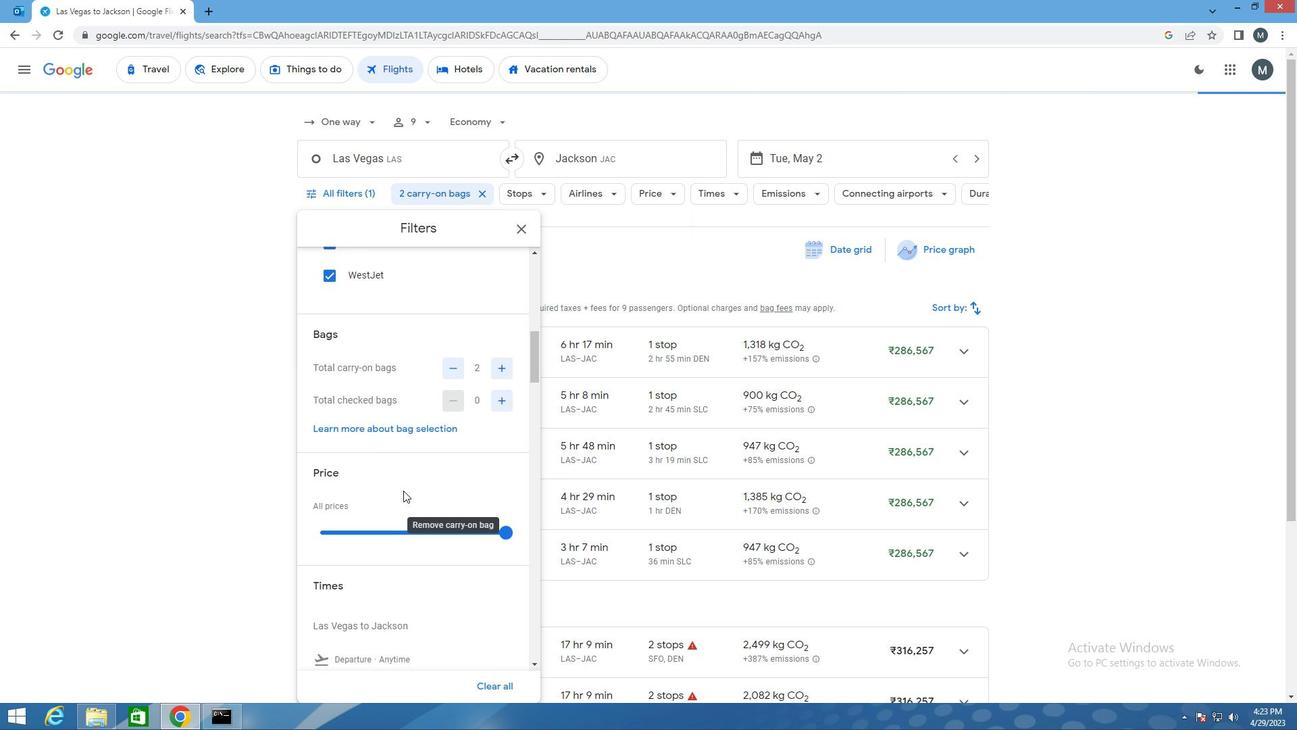 
Action: Mouse moved to (390, 396)
Screenshot: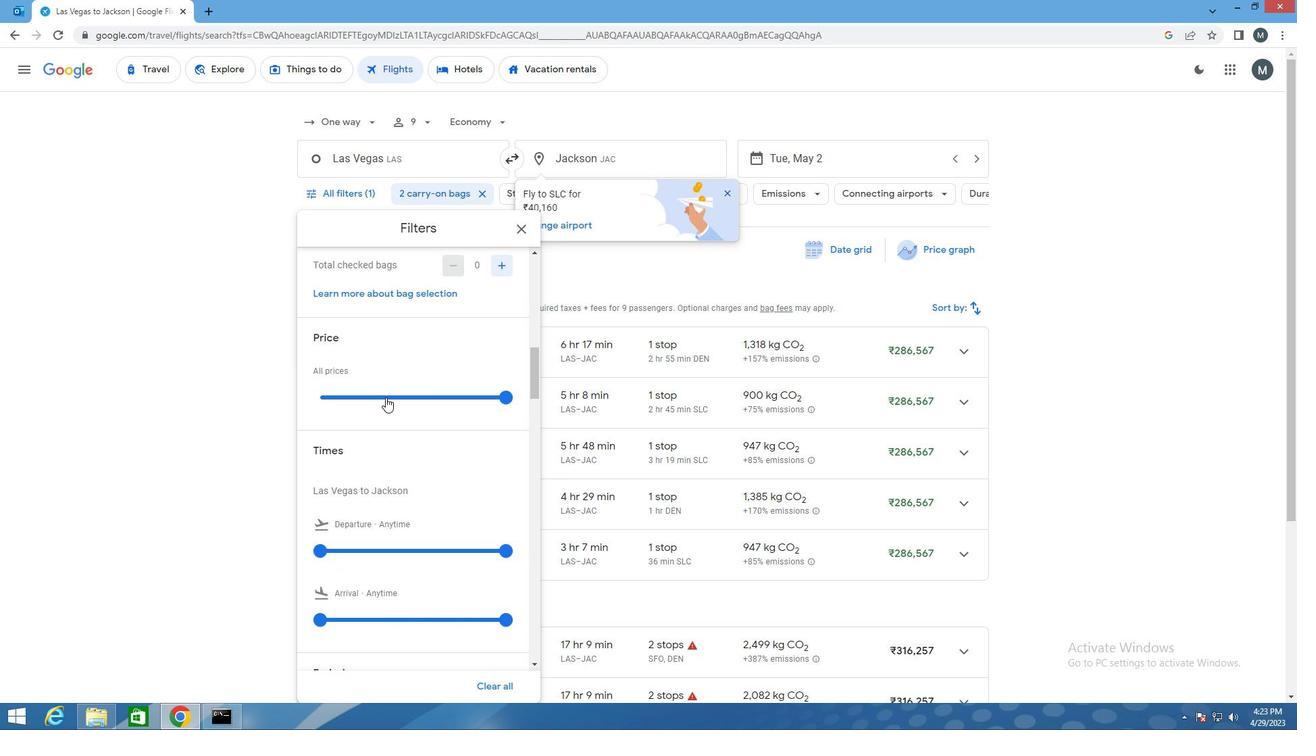 
Action: Mouse pressed left at (390, 396)
Screenshot: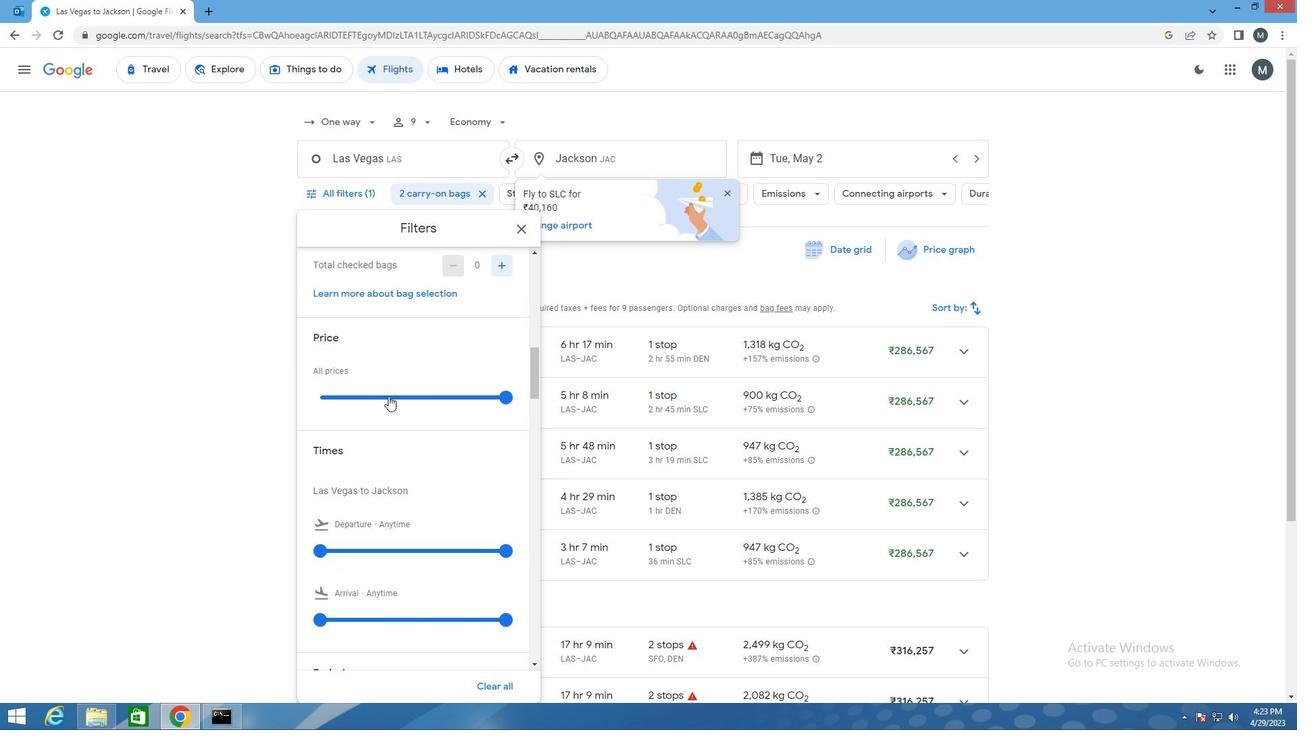 
Action: Mouse moved to (394, 396)
Screenshot: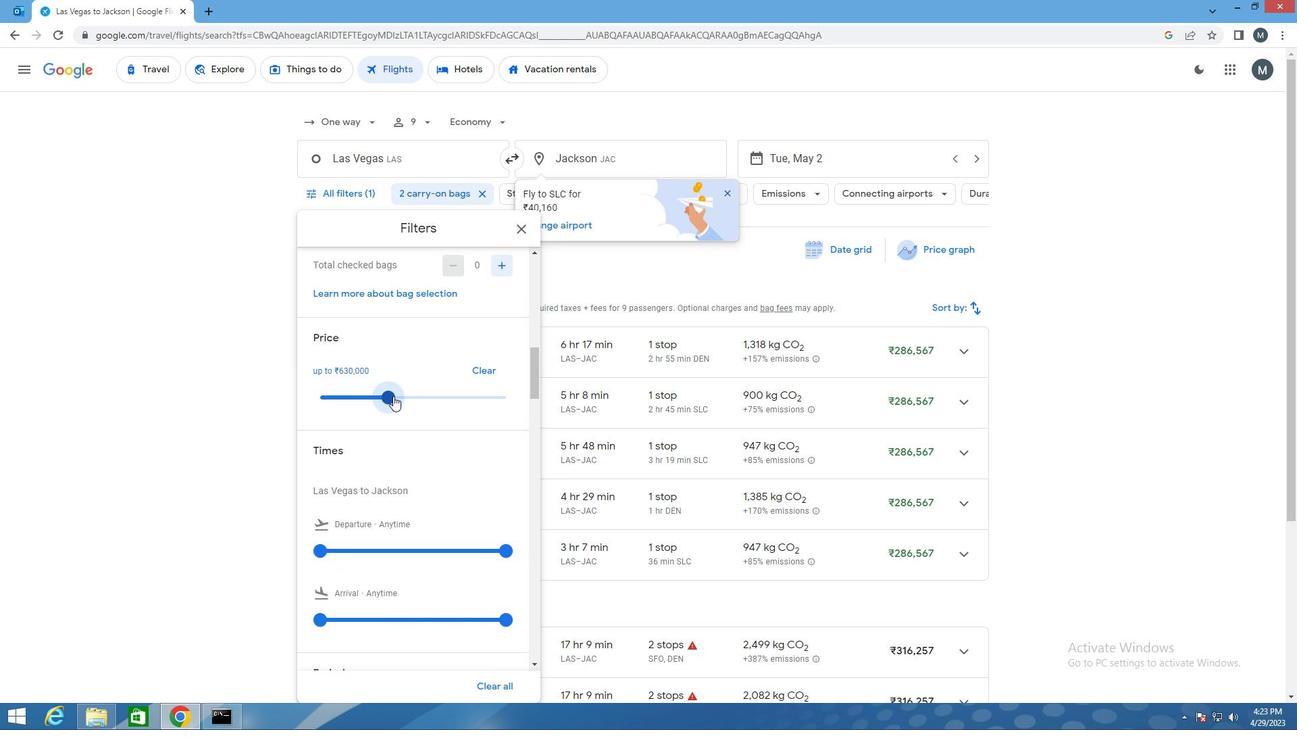 
Action: Mouse pressed left at (394, 396)
Screenshot: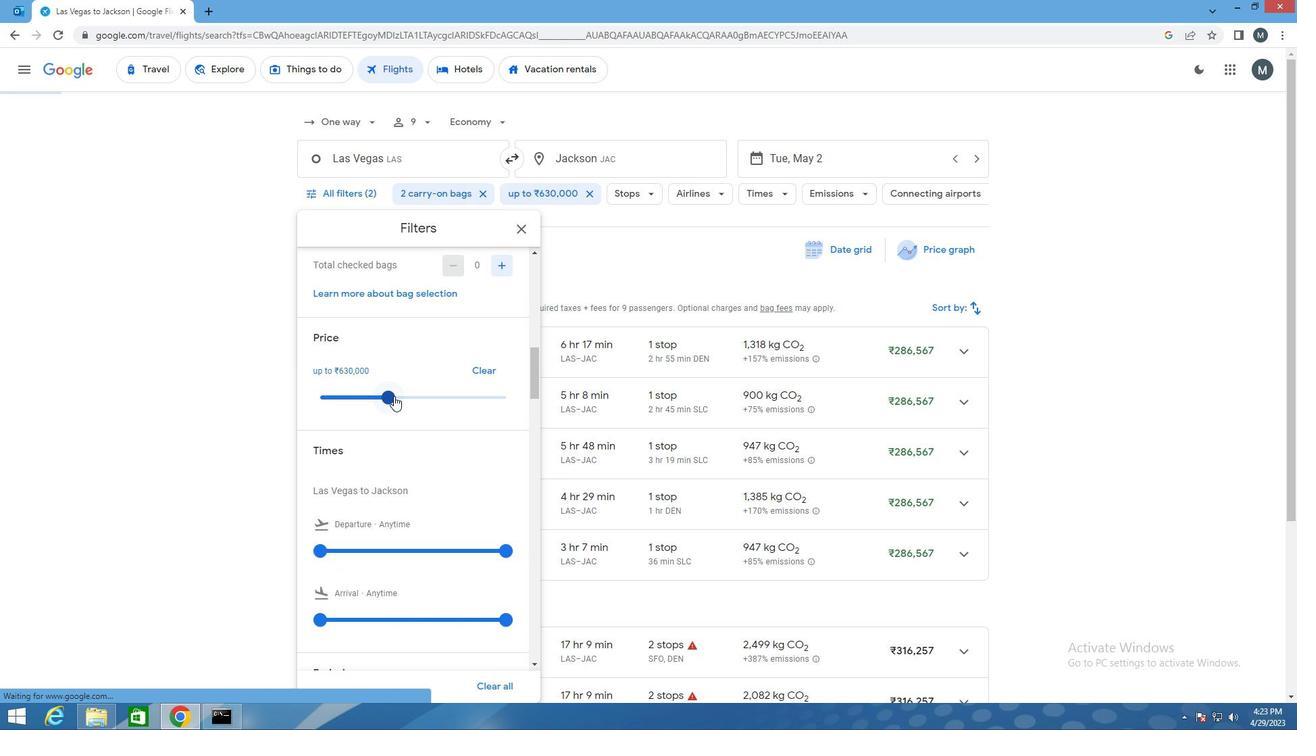 
Action: Mouse moved to (437, 396)
Screenshot: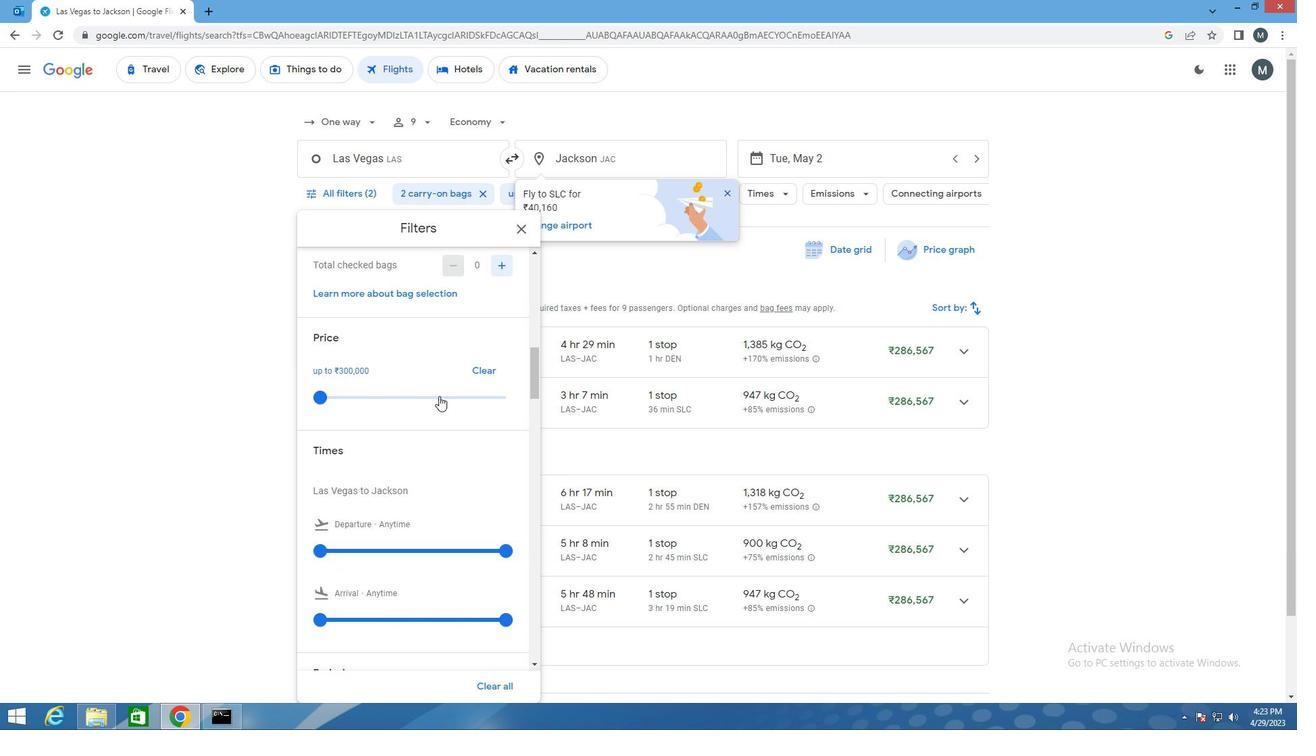 
Action: Mouse scrolled (437, 396) with delta (0, 0)
Screenshot: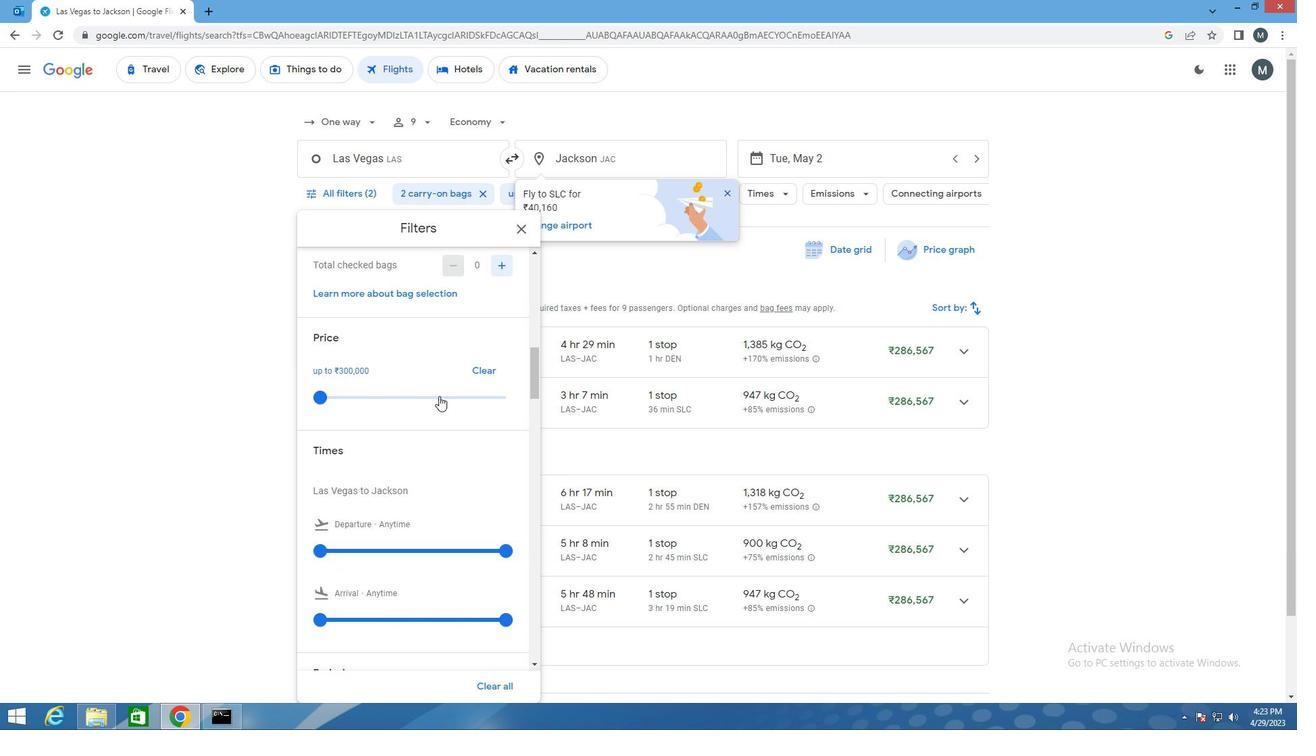 
Action: Mouse moved to (435, 399)
Screenshot: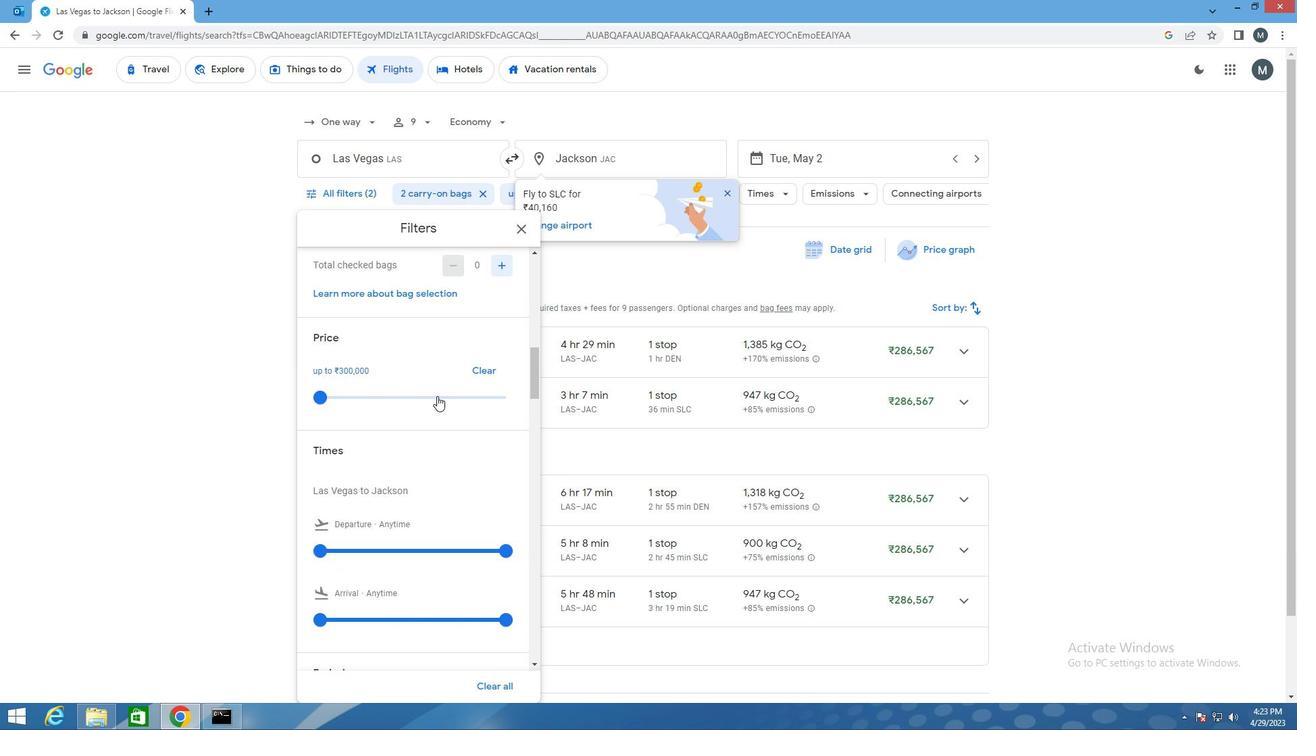 
Action: Mouse scrolled (435, 398) with delta (0, 0)
Screenshot: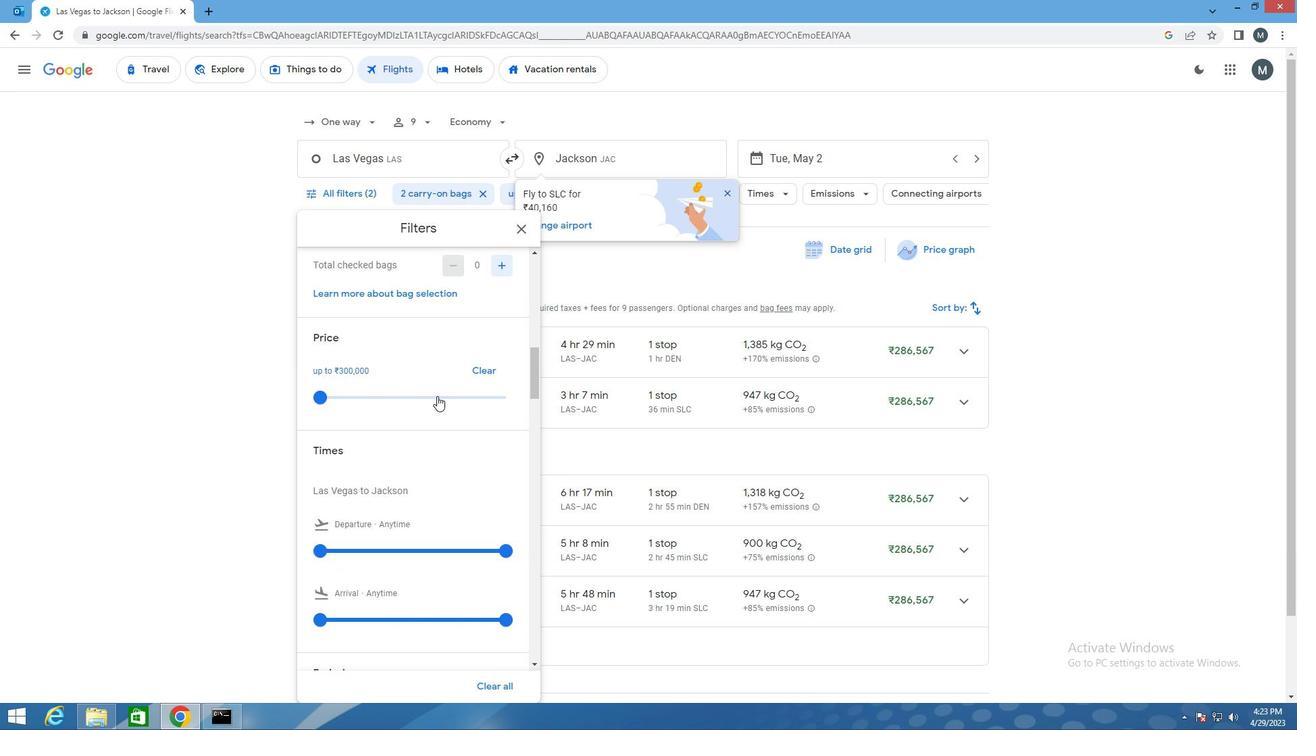 
Action: Mouse moved to (314, 412)
Screenshot: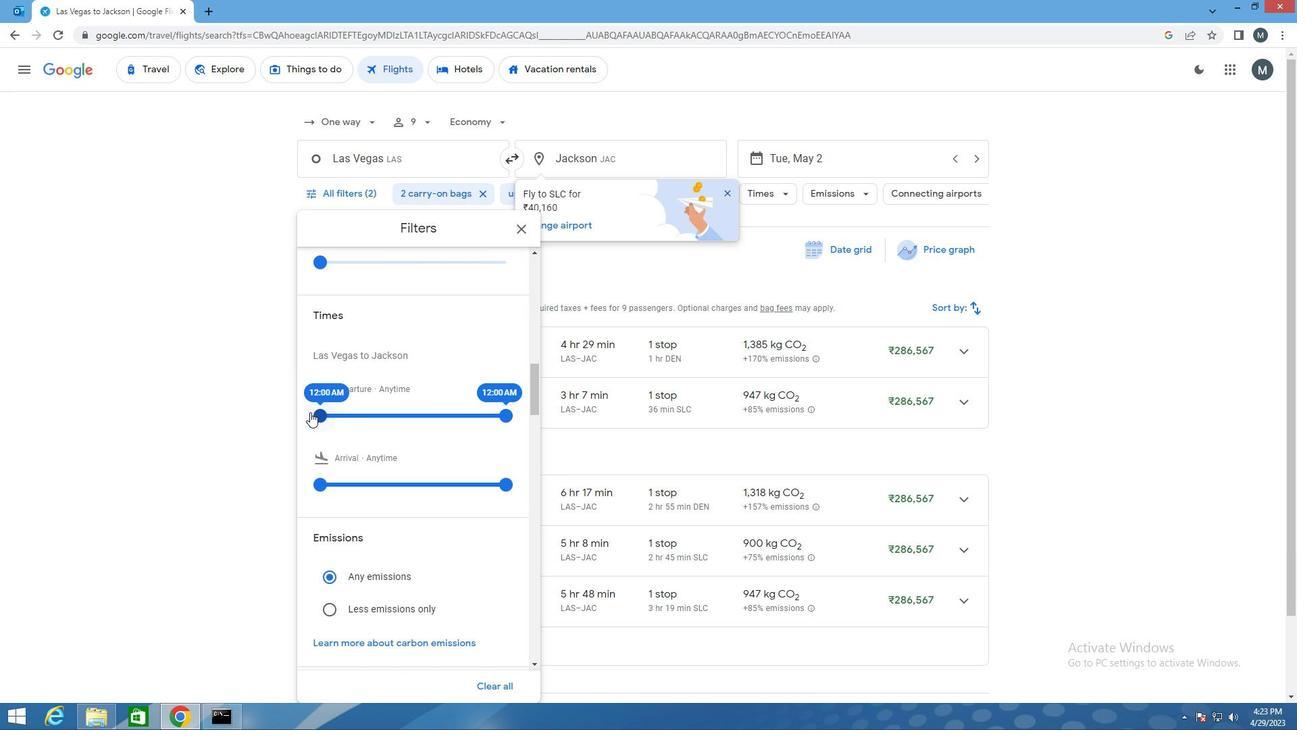 
Action: Mouse pressed left at (314, 412)
Screenshot: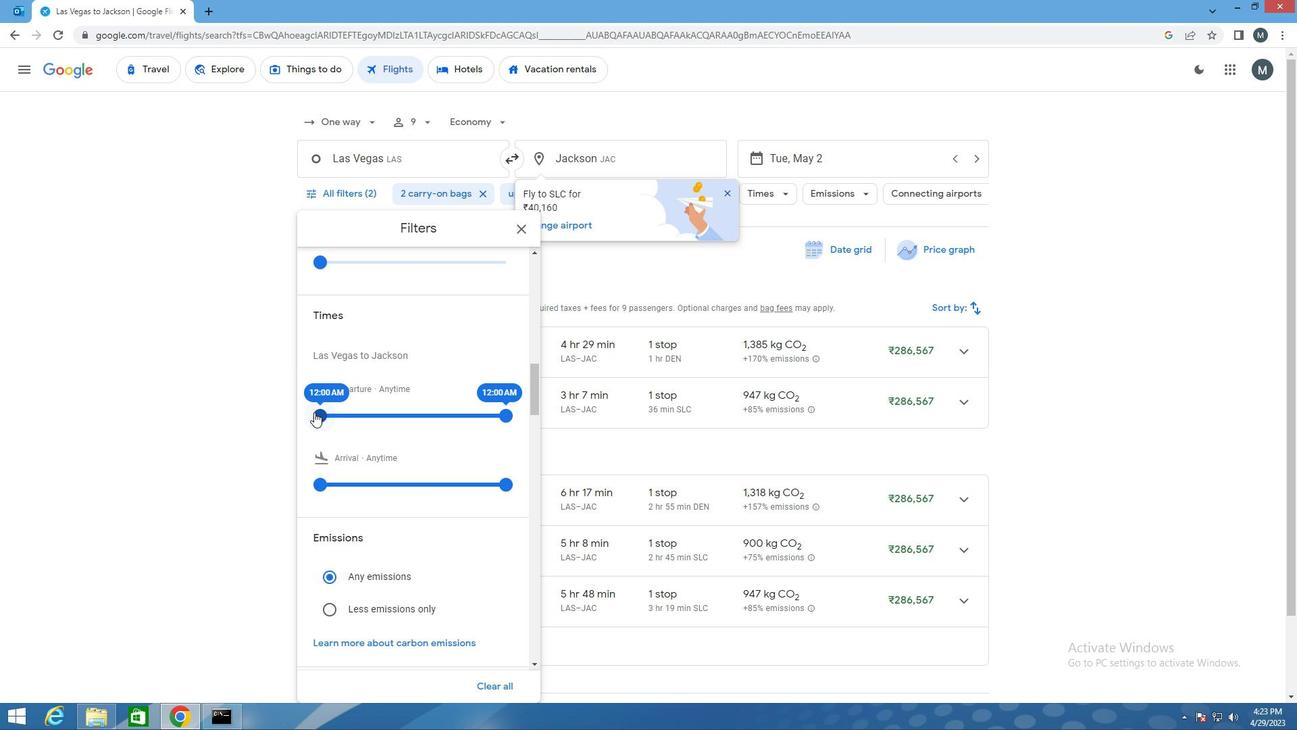 
Action: Mouse moved to (504, 414)
Screenshot: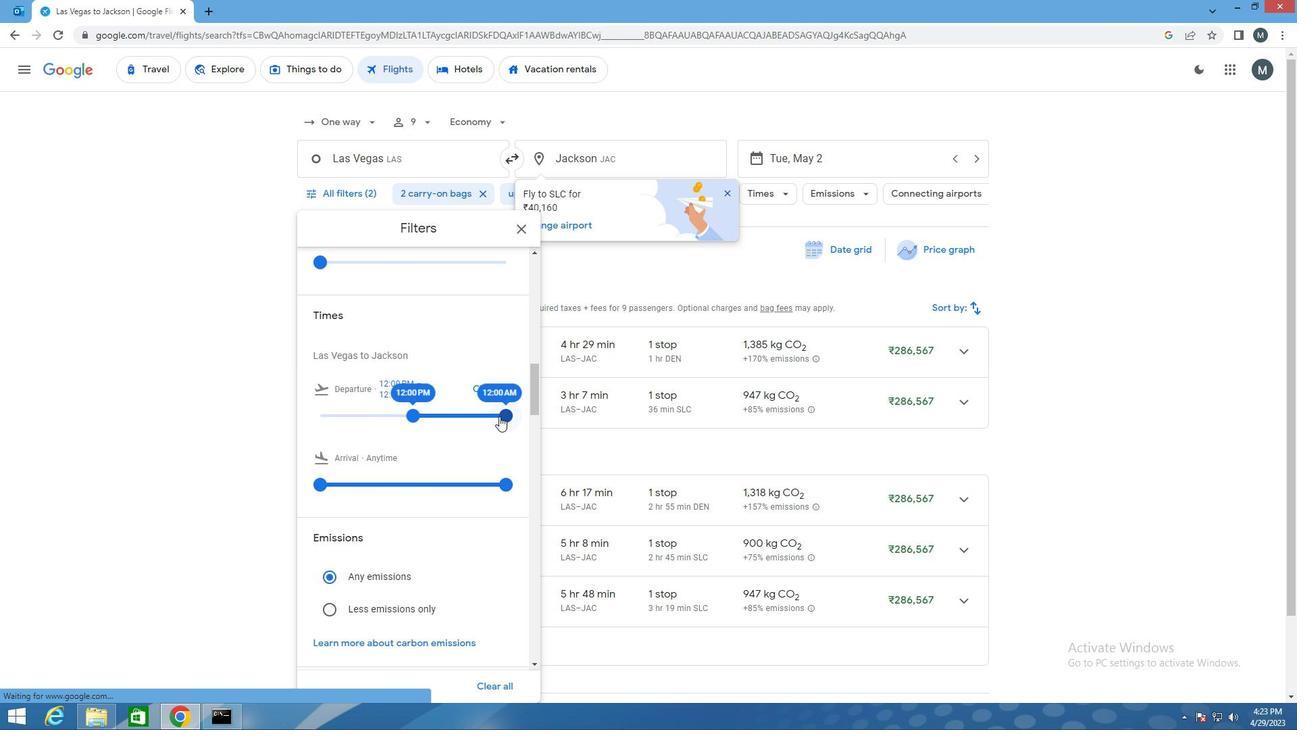 
Action: Mouse pressed left at (504, 414)
Screenshot: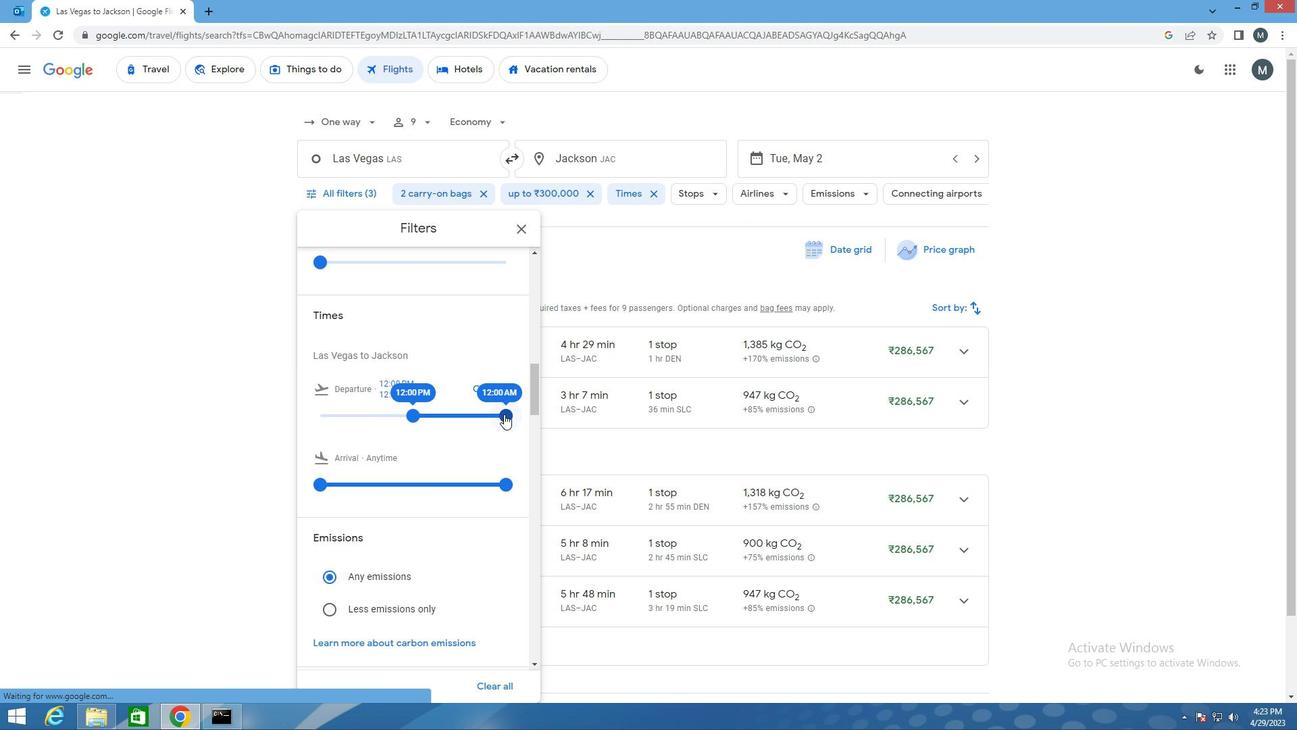 
Action: Mouse moved to (406, 417)
Screenshot: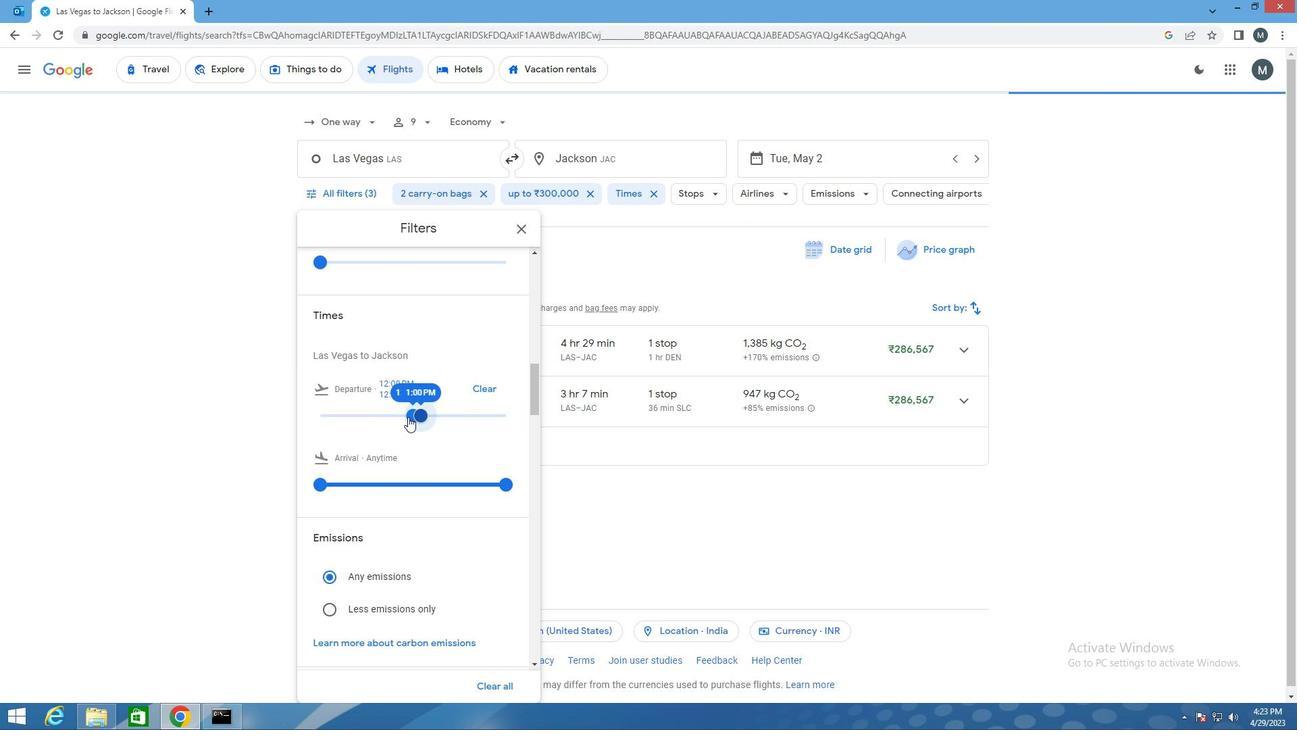 
Action: Mouse scrolled (406, 416) with delta (0, 0)
Screenshot: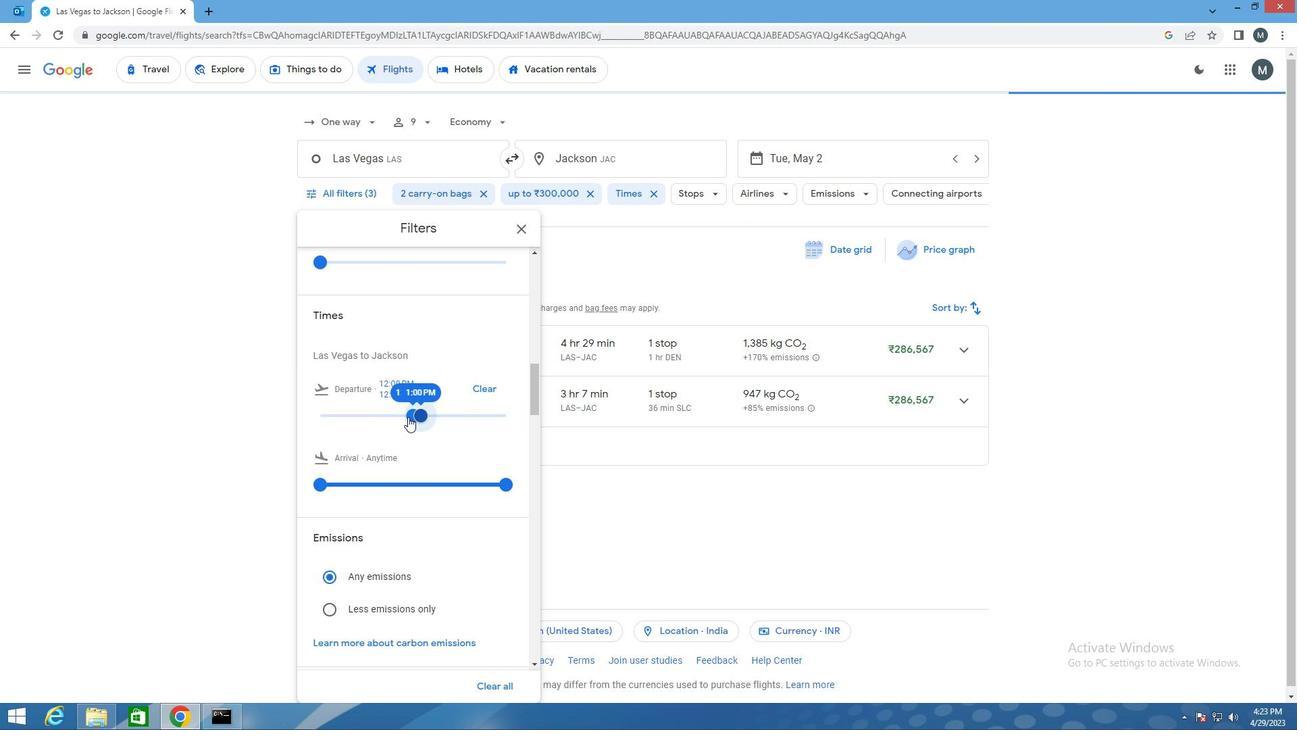 
Action: Mouse moved to (406, 417)
Screenshot: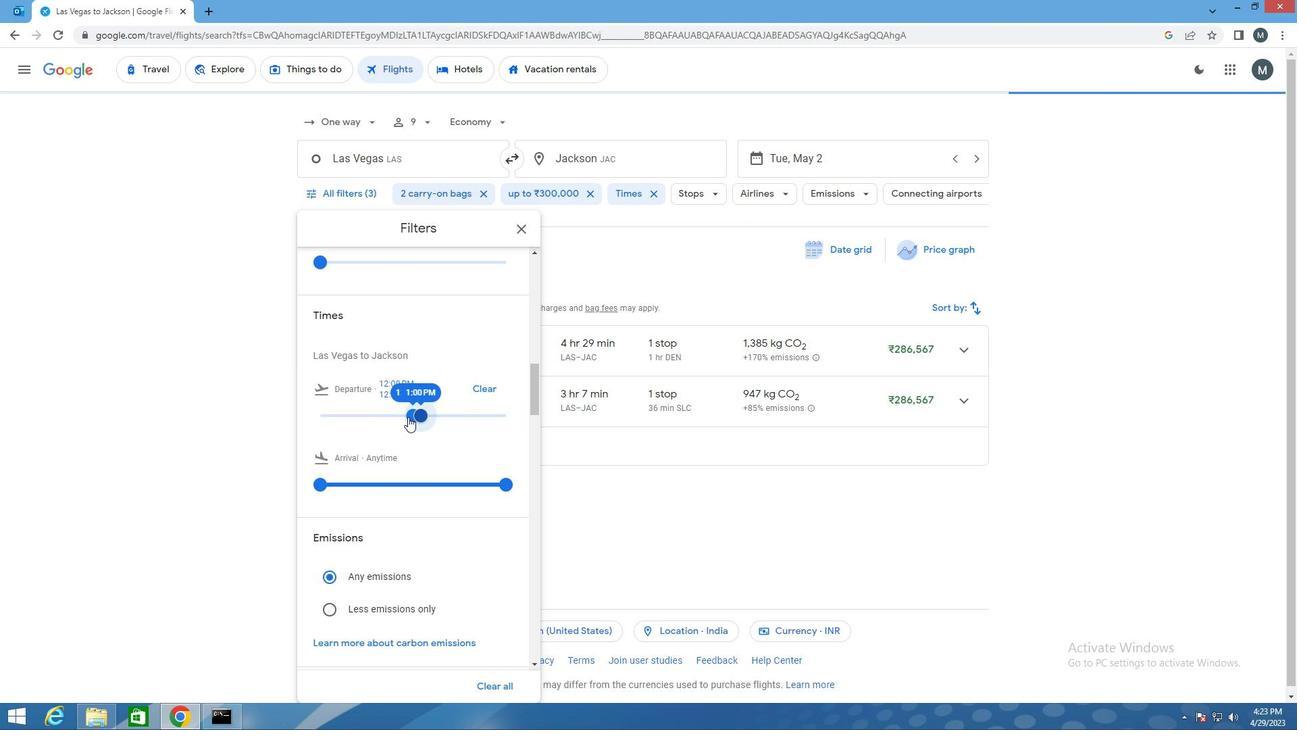 
Action: Mouse scrolled (406, 416) with delta (0, 0)
Screenshot: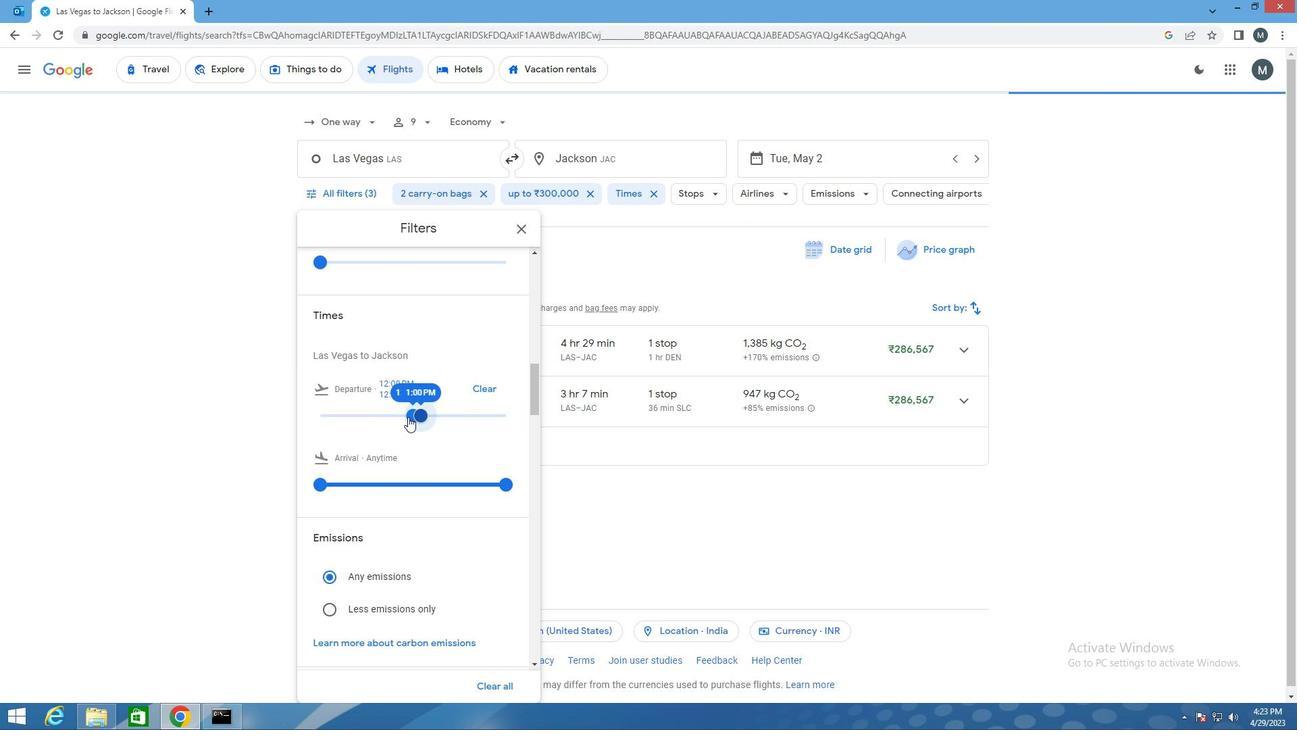 
Action: Mouse moved to (406, 394)
Screenshot: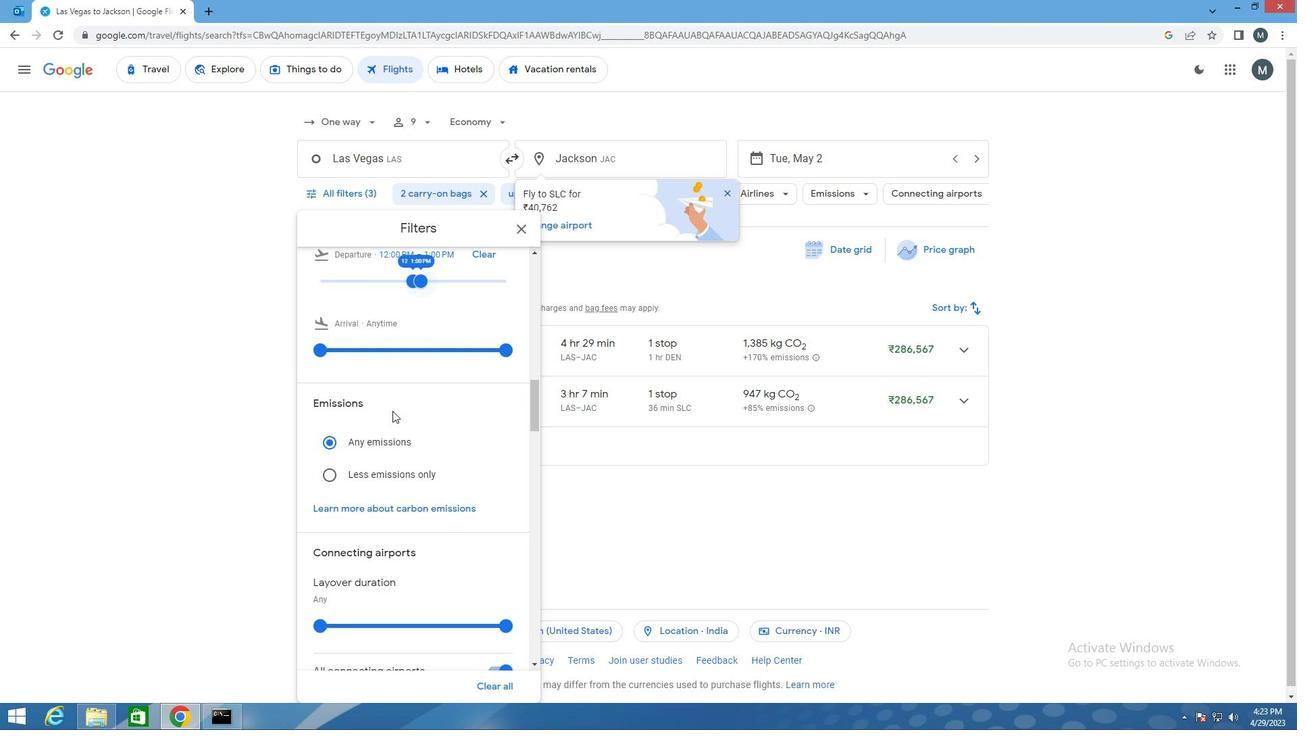 
Action: Mouse scrolled (406, 394) with delta (0, 0)
Screenshot: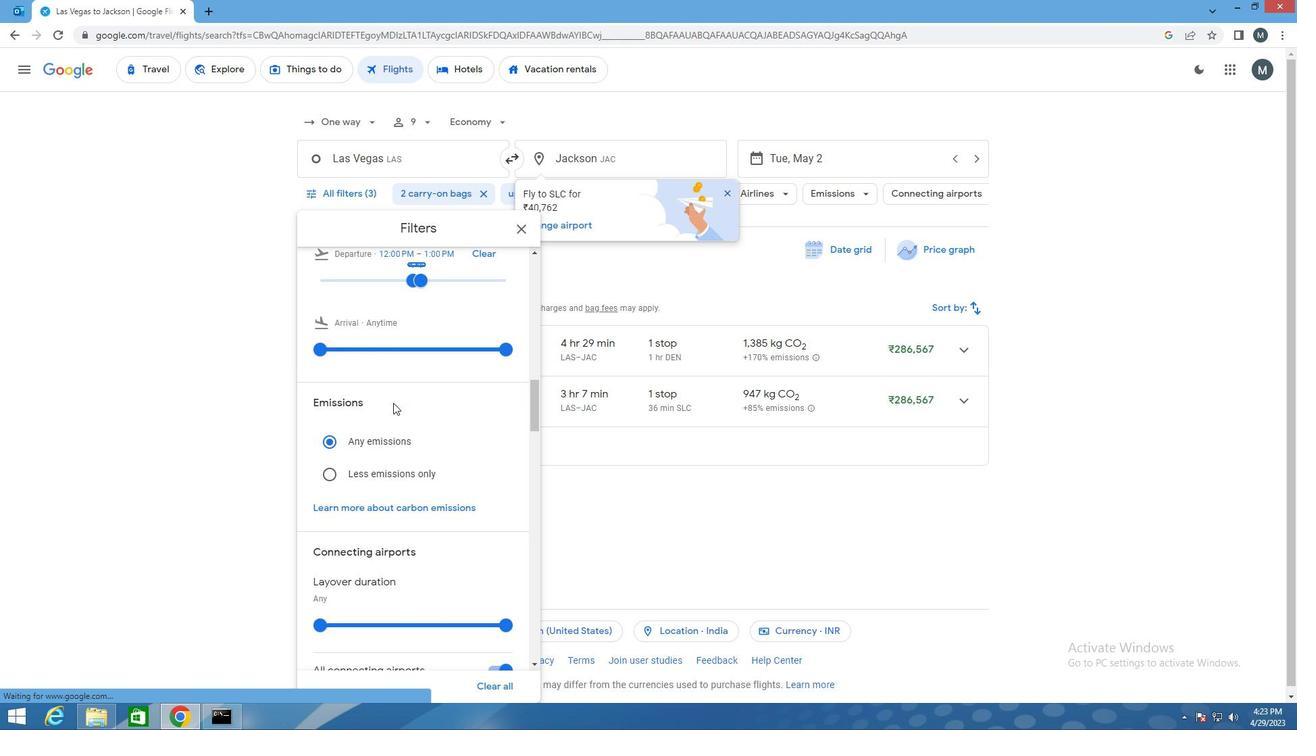 
Action: Mouse scrolled (406, 394) with delta (0, 0)
Screenshot: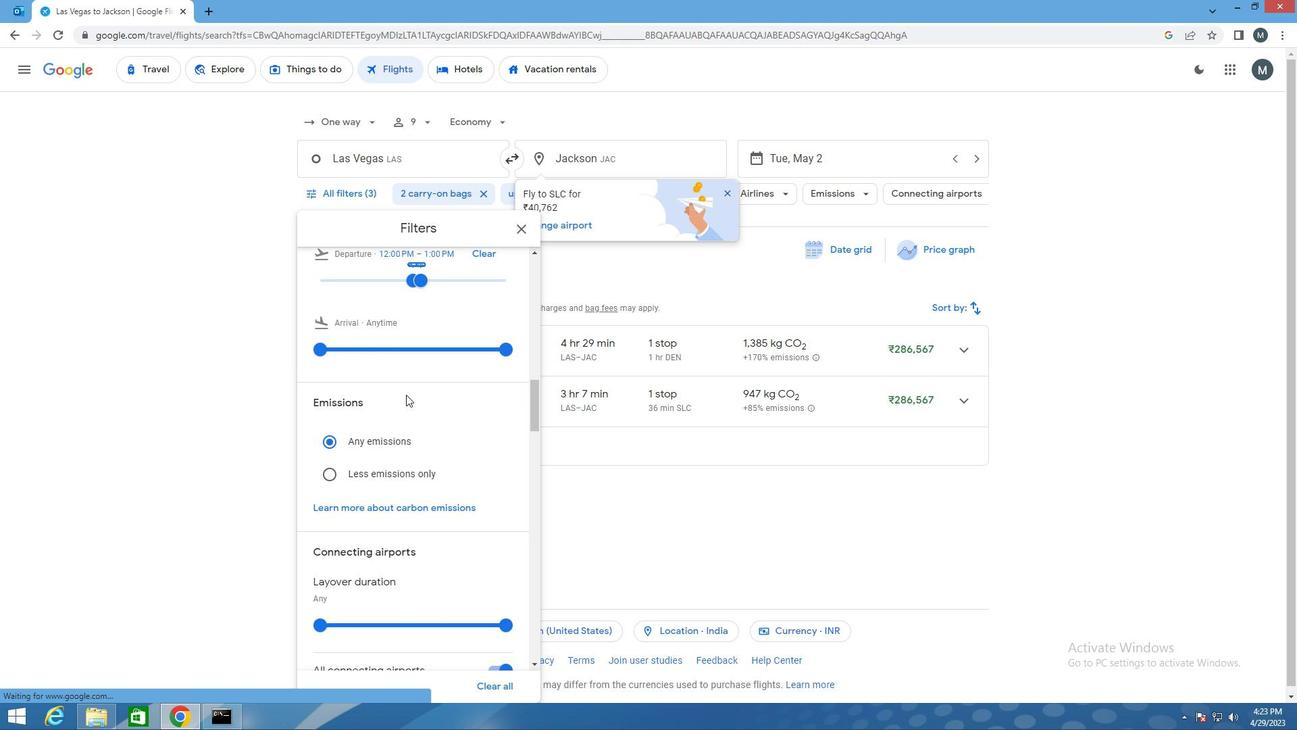 
Action: Mouse moved to (526, 229)
Screenshot: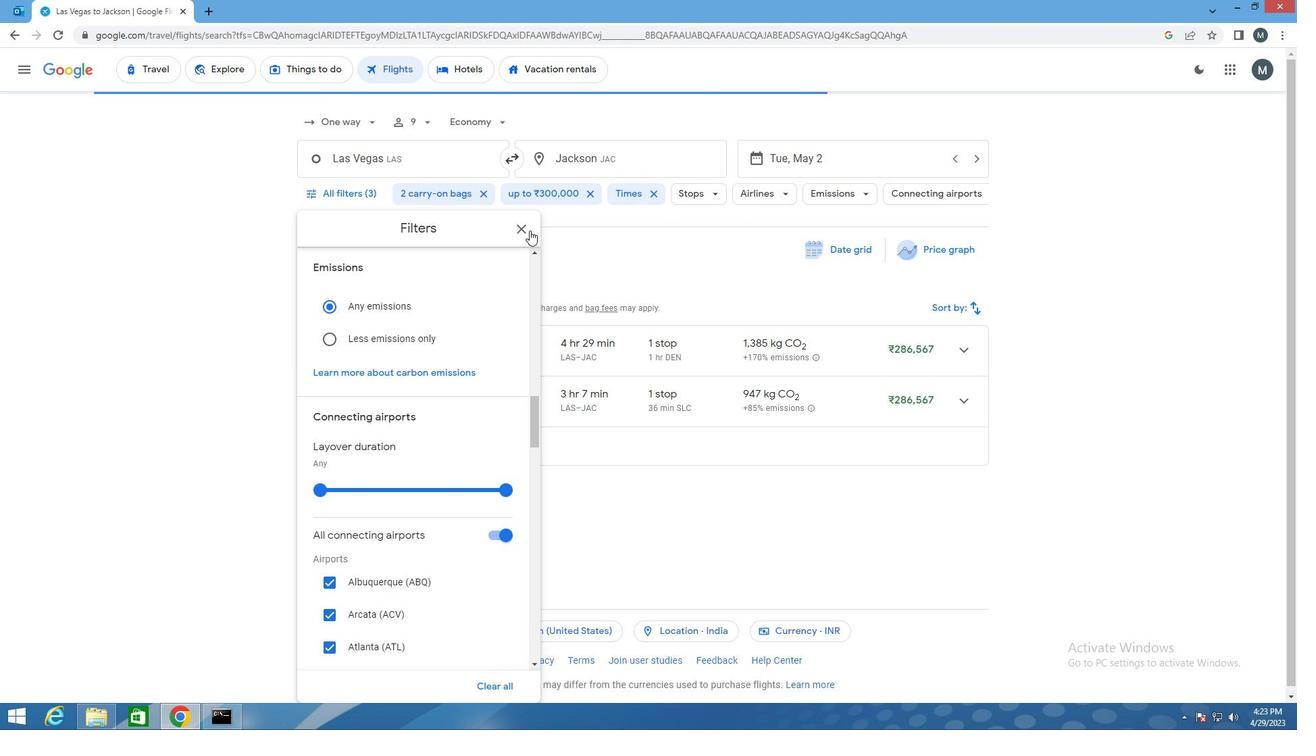 
Action: Mouse pressed left at (526, 229)
Screenshot: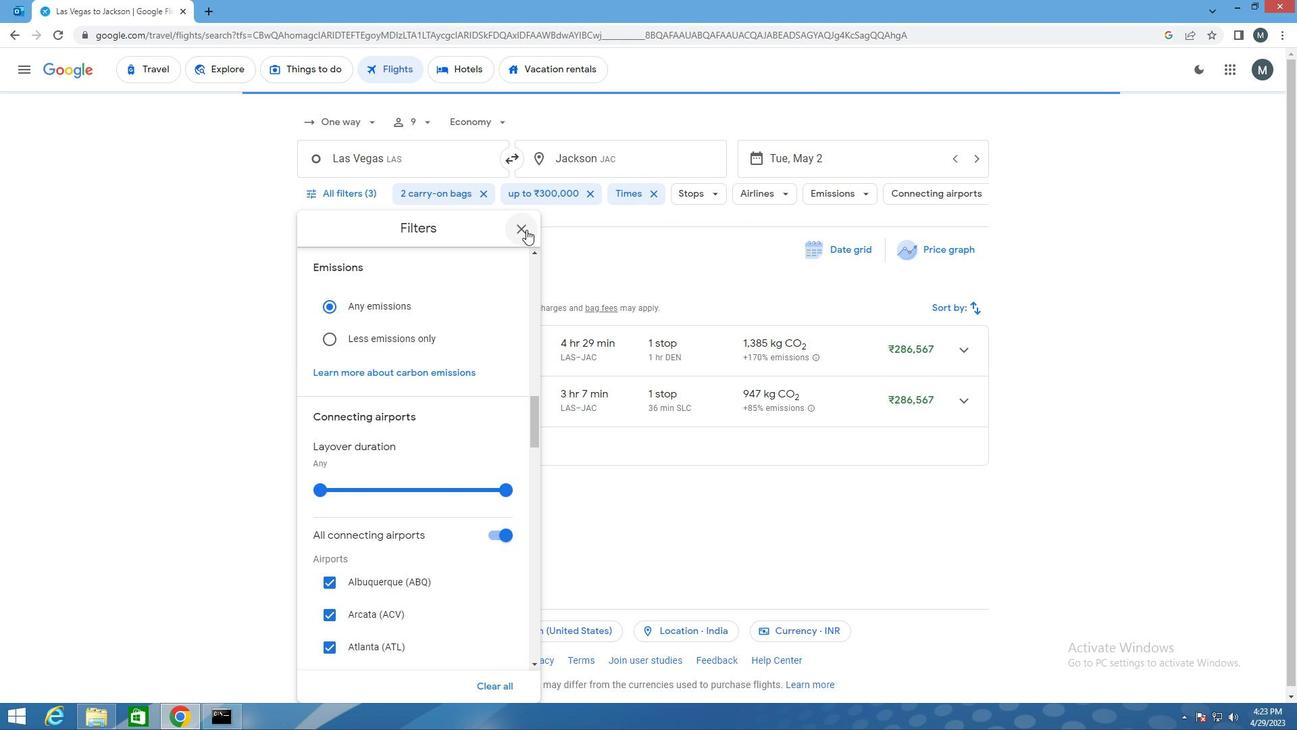 
